 Task: Explore upcoming open houses in Seattle, Washington, to visit properties with a waterfront view.
Action: Mouse moved to (391, 241)
Screenshot: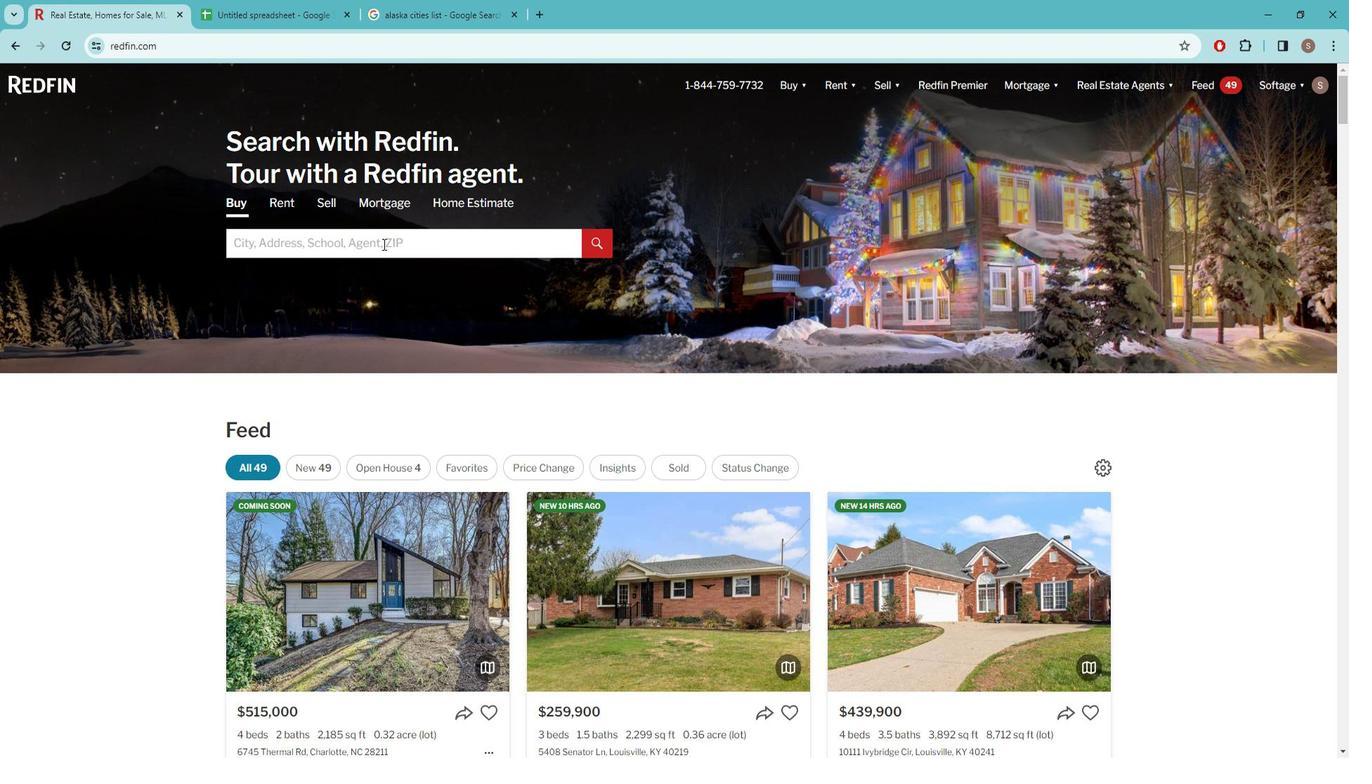 
Action: Mouse pressed left at (391, 241)
Screenshot: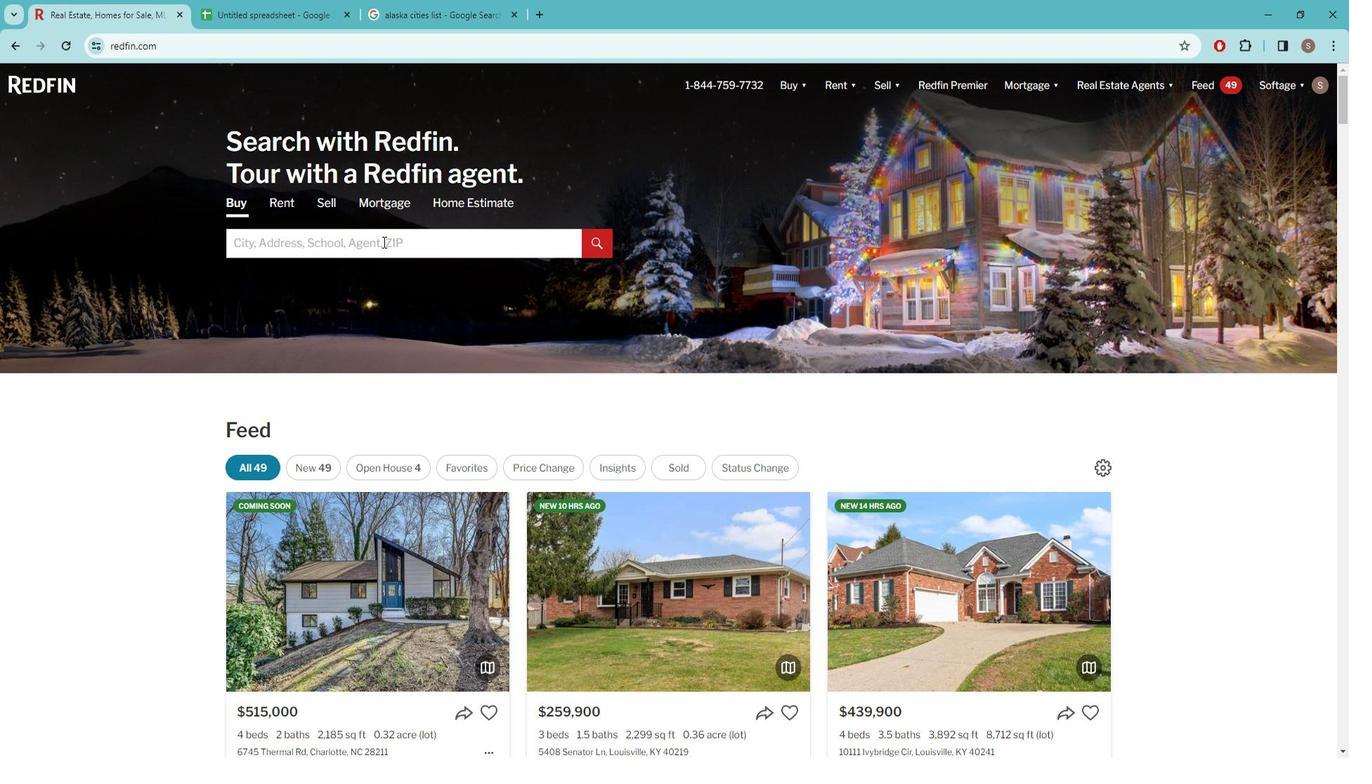 
Action: Key pressed s<Key.caps_lock>EATTLE
Screenshot: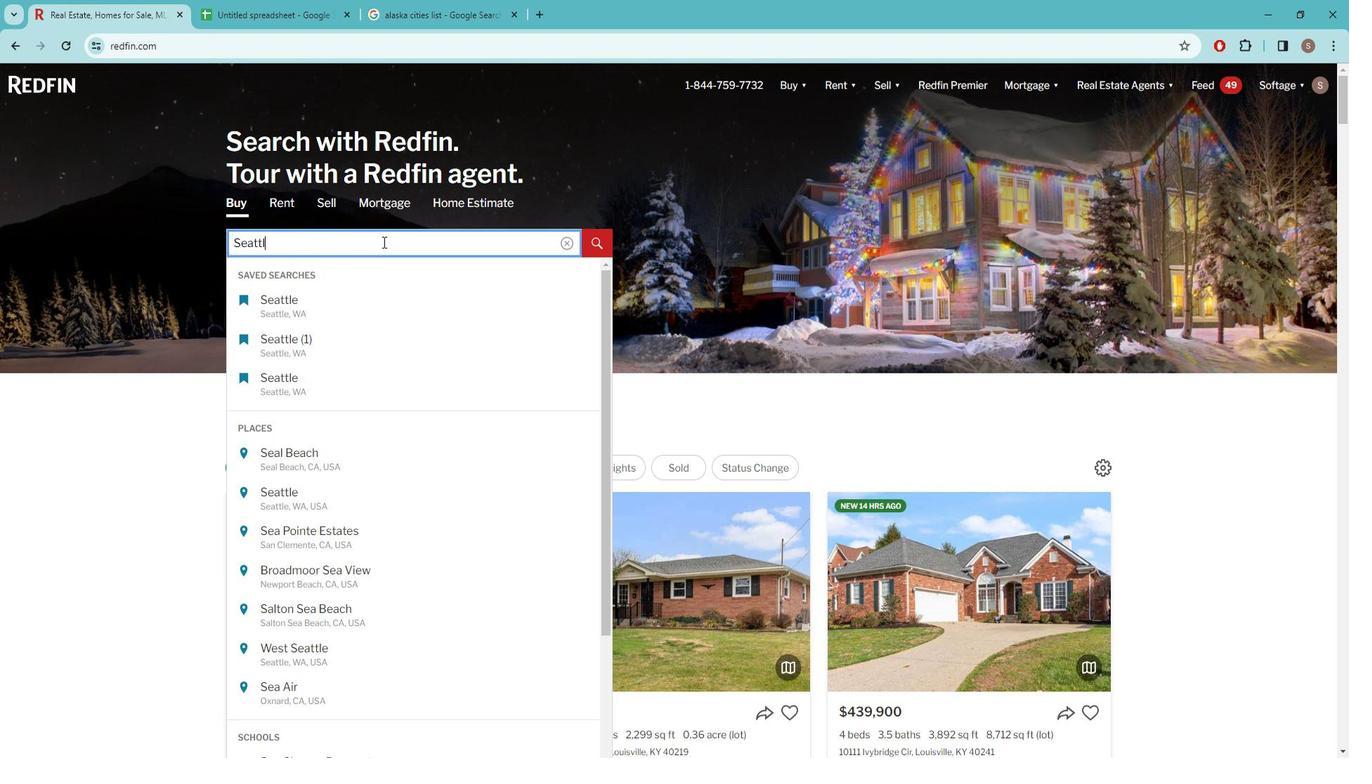 
Action: Mouse moved to (324, 300)
Screenshot: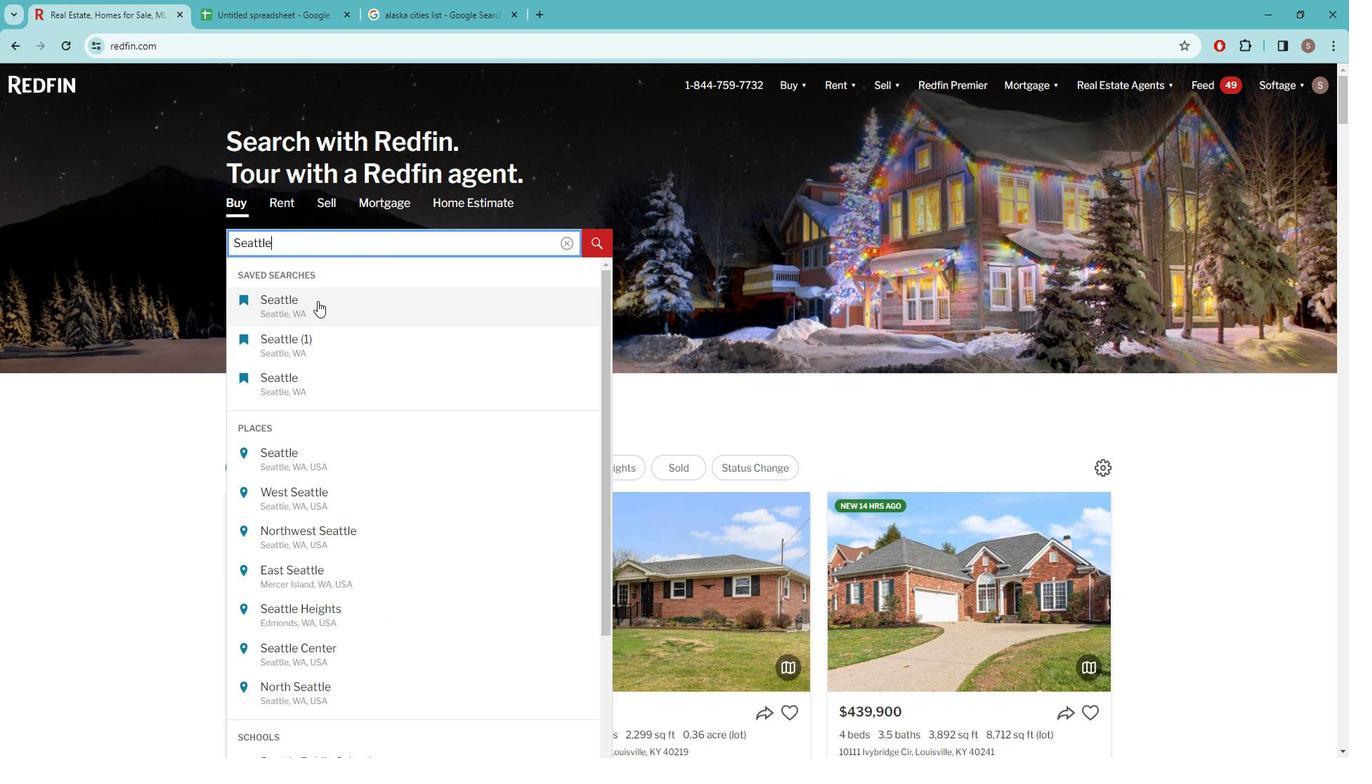 
Action: Mouse pressed left at (324, 300)
Screenshot: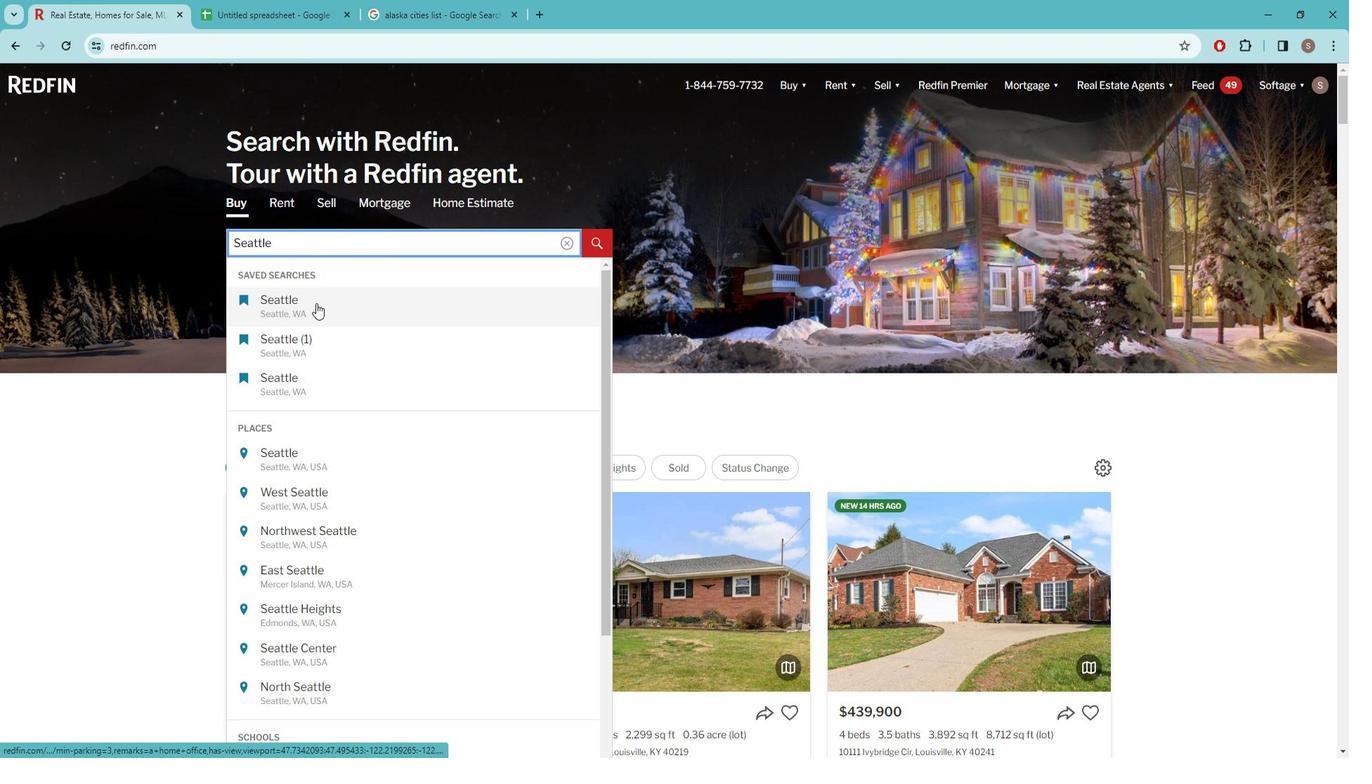 
Action: Mouse moved to (1188, 175)
Screenshot: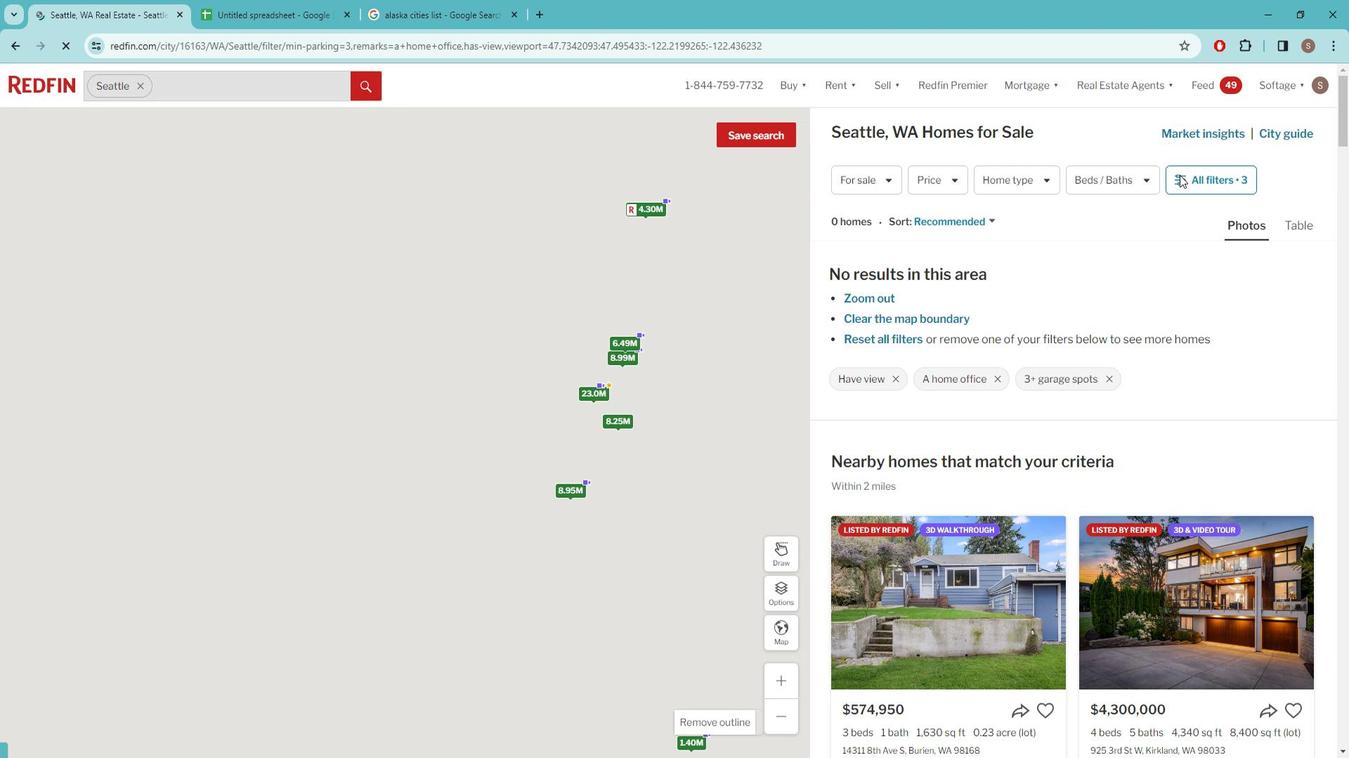 
Action: Mouse pressed left at (1188, 175)
Screenshot: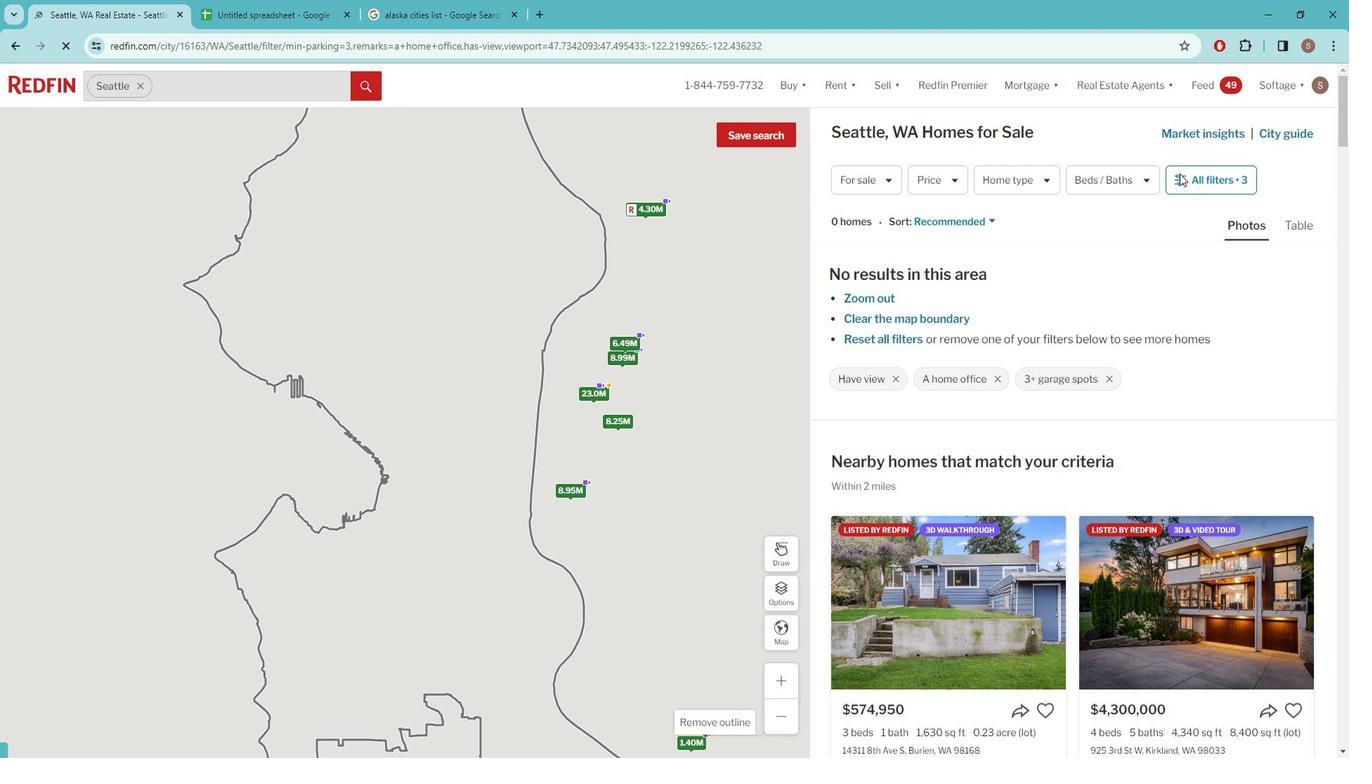 
Action: Mouse pressed left at (1188, 175)
Screenshot: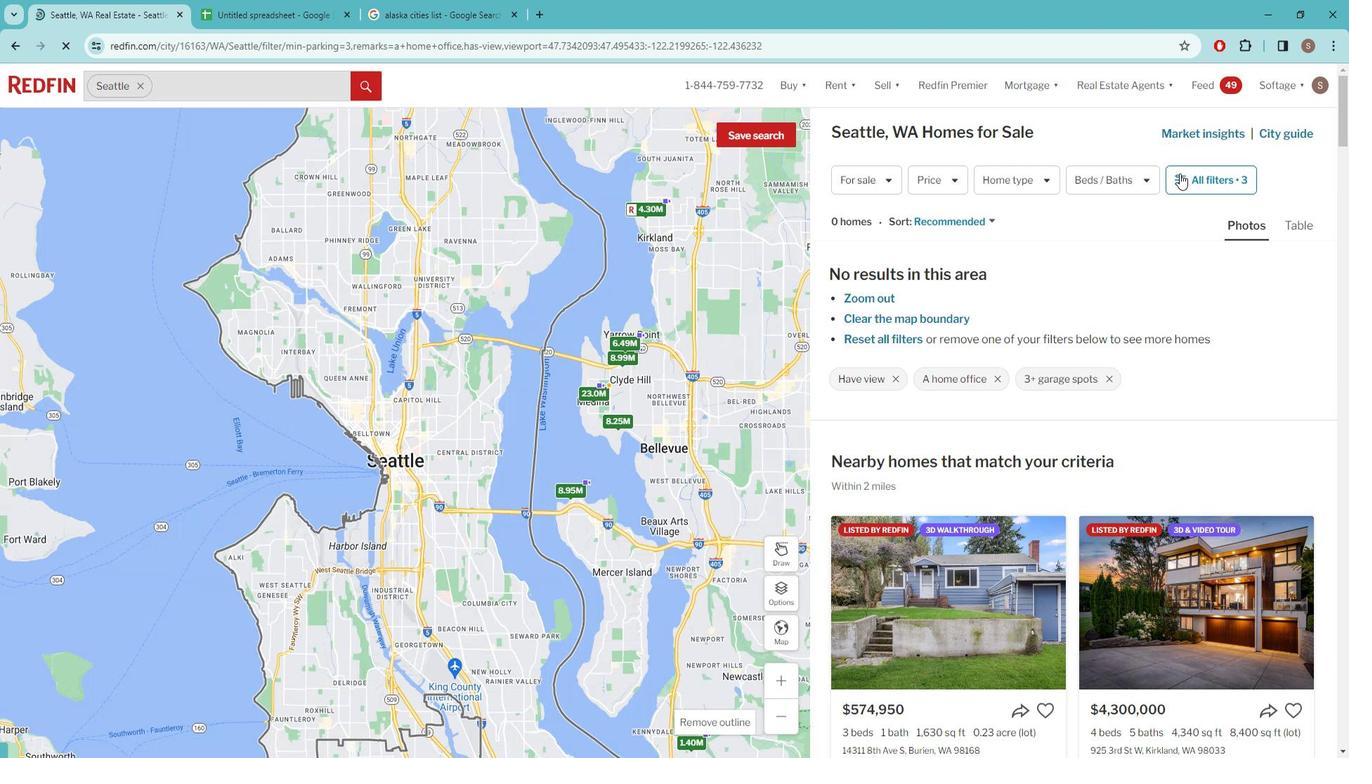 
Action: Mouse pressed left at (1188, 175)
Screenshot: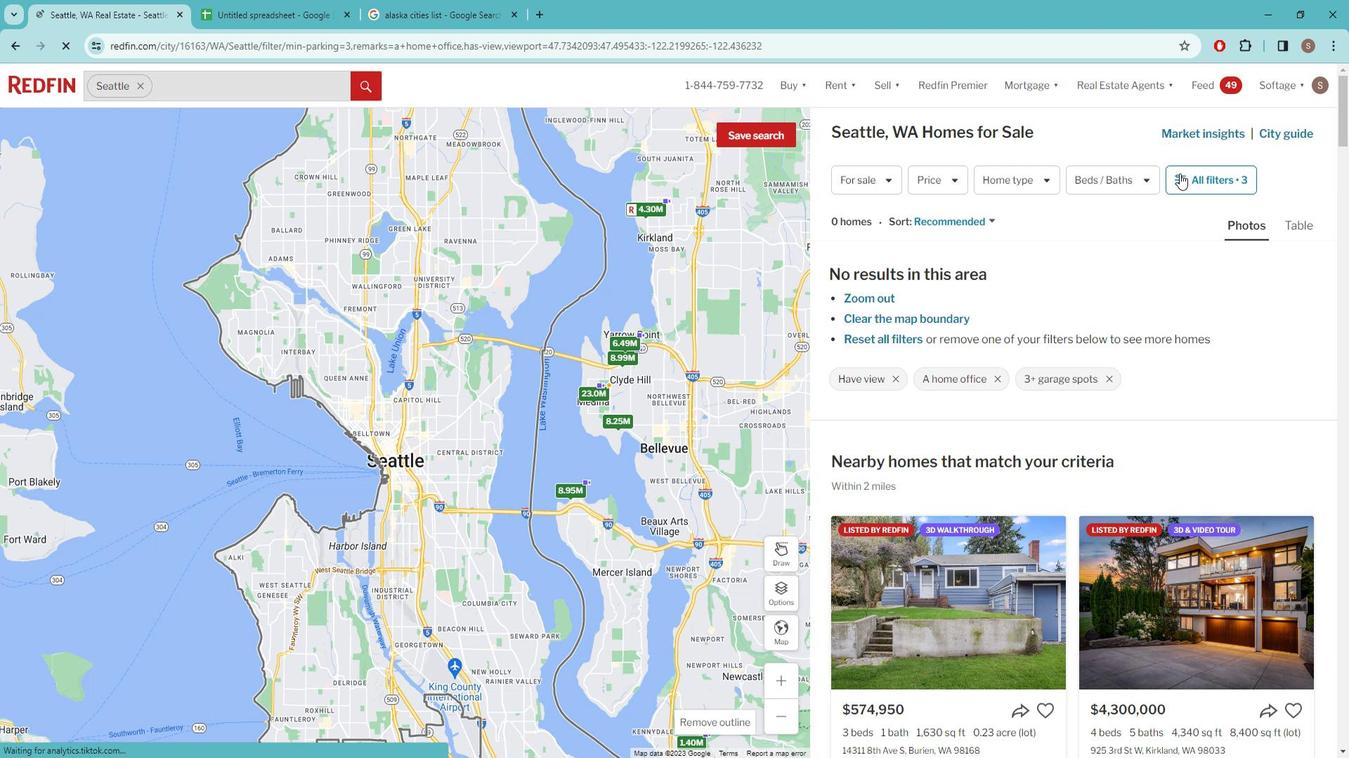 
Action: Mouse moved to (1200, 175)
Screenshot: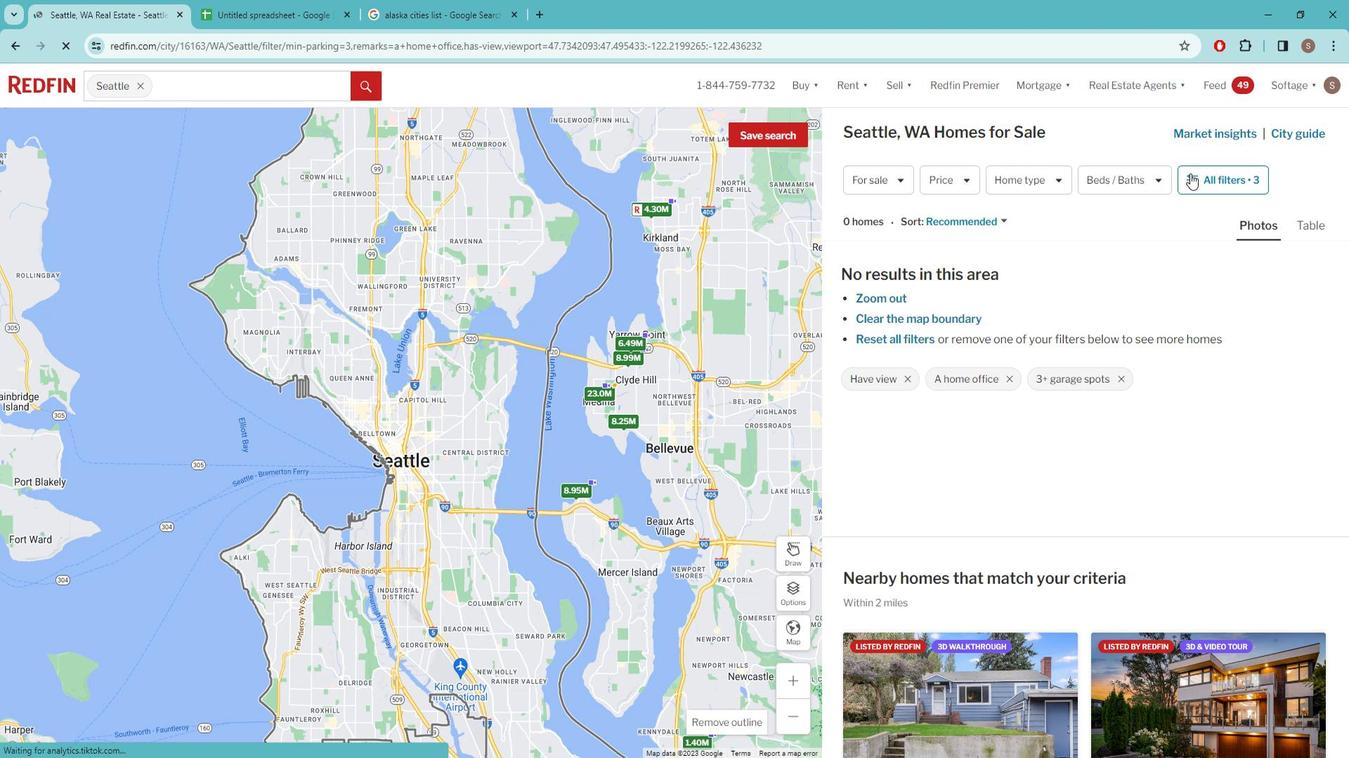 
Action: Mouse pressed left at (1200, 175)
Screenshot: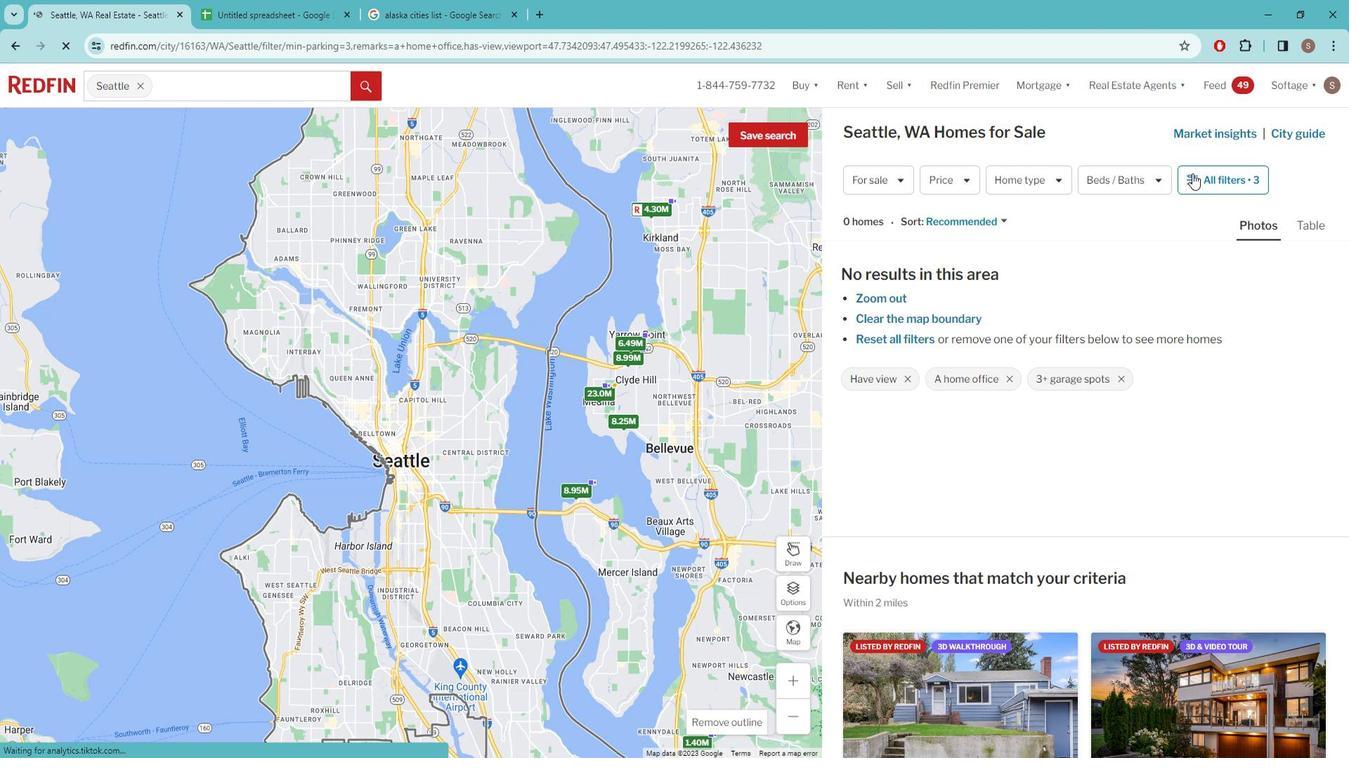 
Action: Mouse pressed left at (1200, 175)
Screenshot: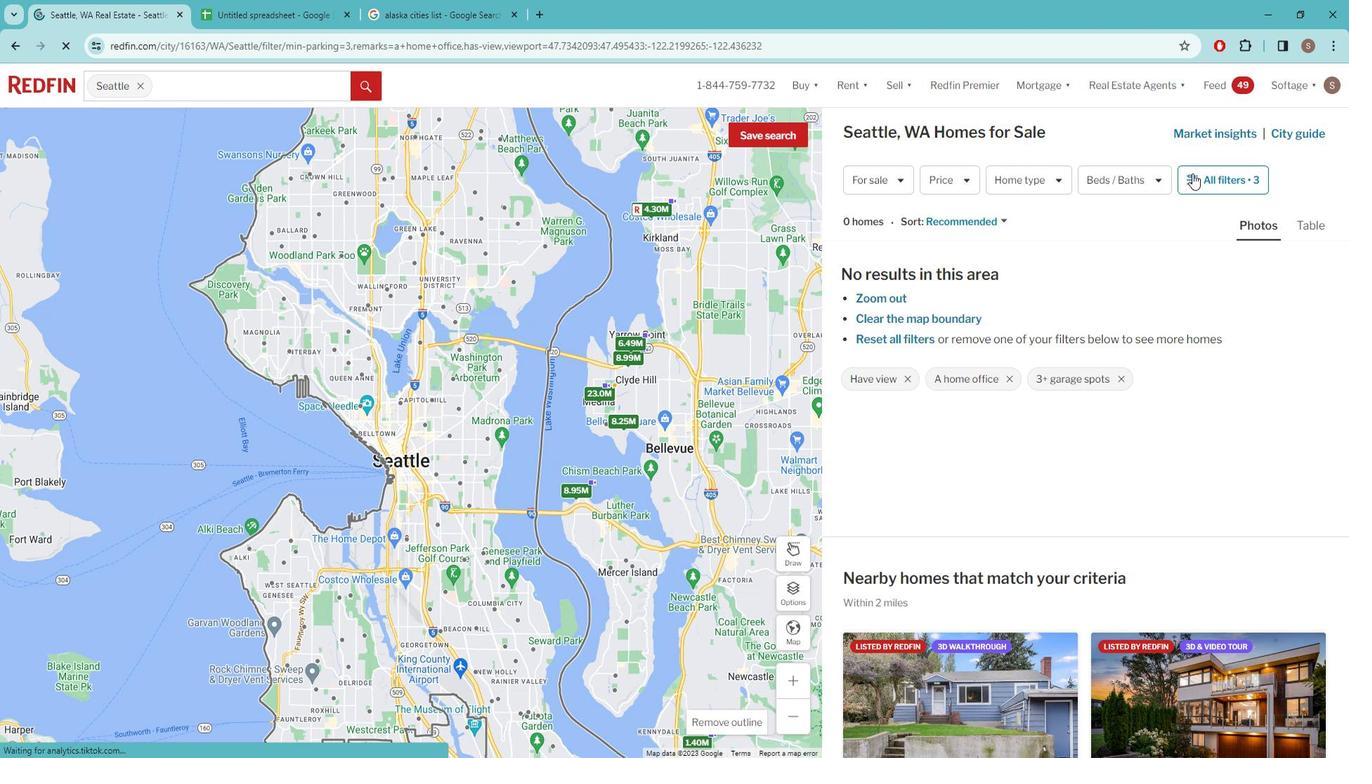 
Action: Mouse moved to (934, 710)
Screenshot: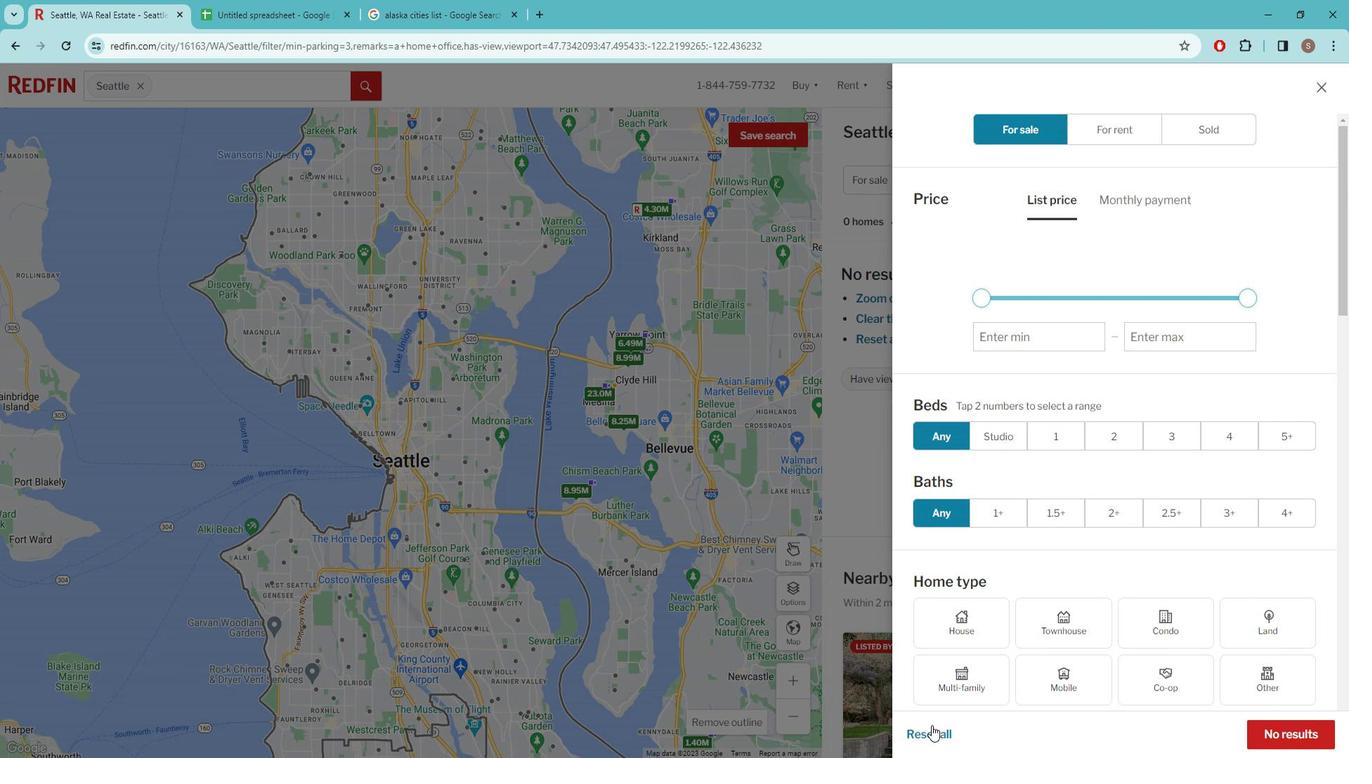
Action: Mouse pressed left at (934, 710)
Screenshot: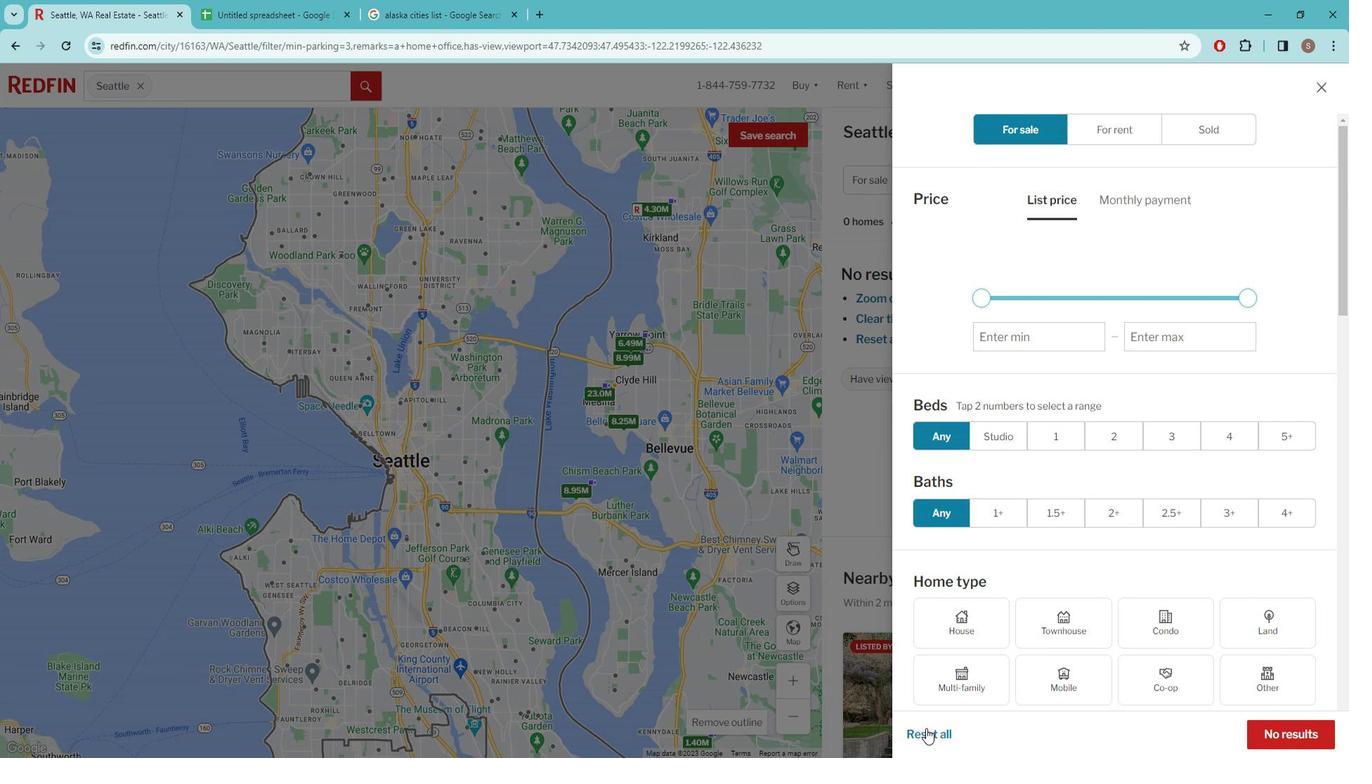 
Action: Mouse moved to (1020, 430)
Screenshot: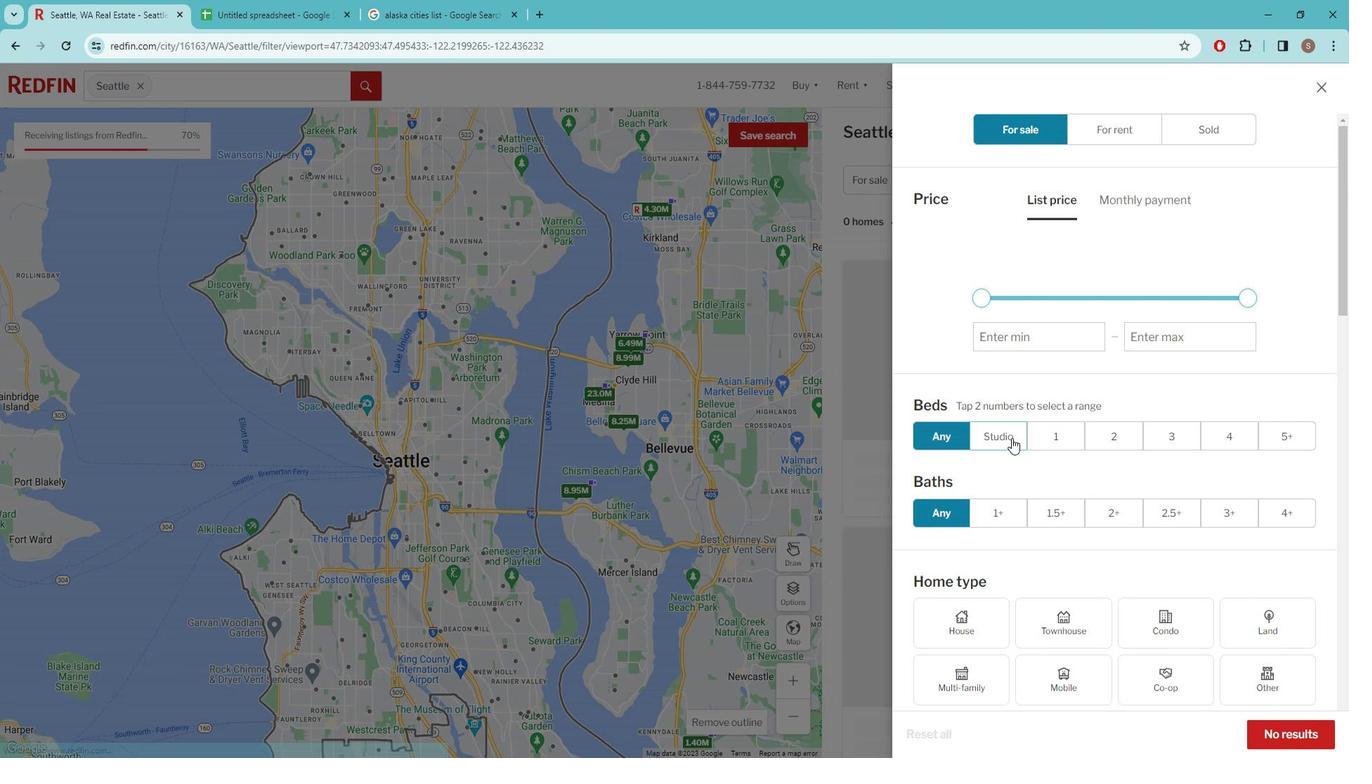 
Action: Mouse scrolled (1020, 430) with delta (0, 0)
Screenshot: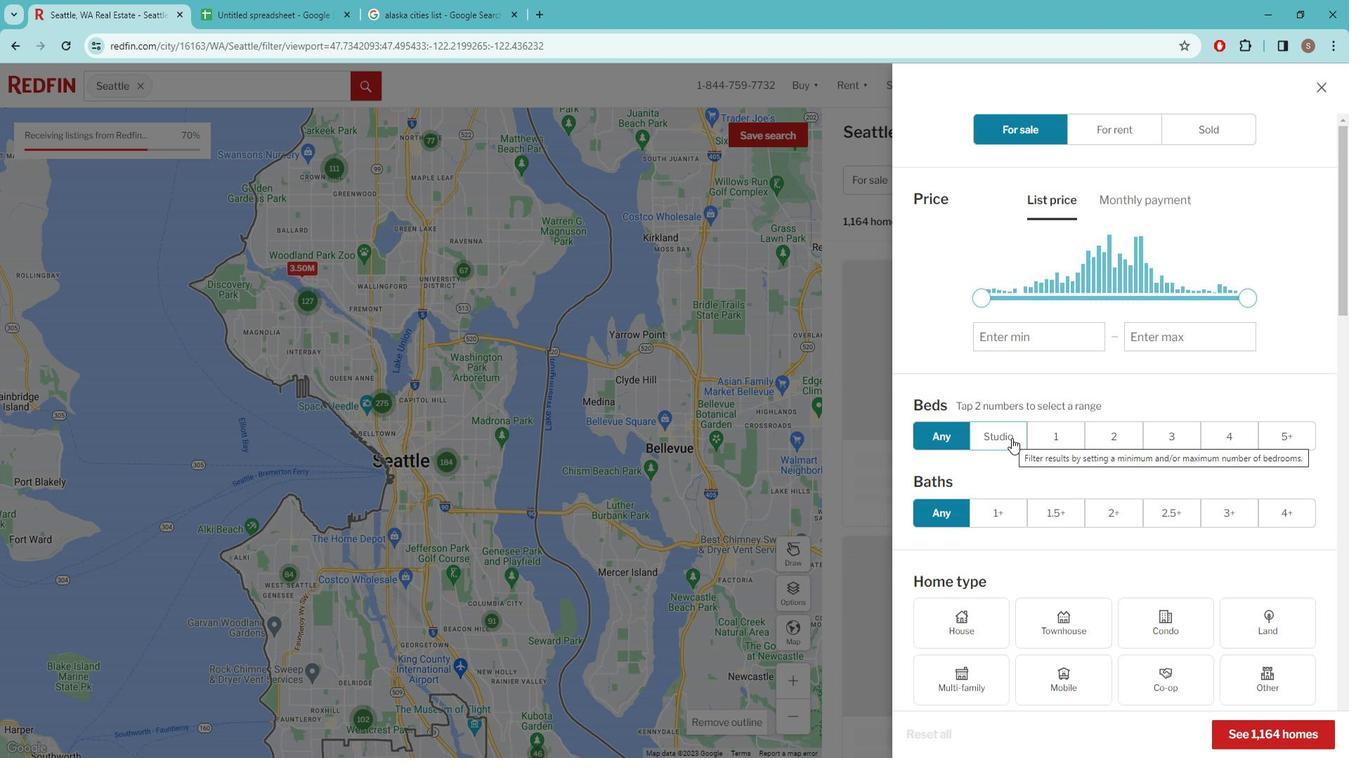 
Action: Mouse scrolled (1020, 430) with delta (0, 0)
Screenshot: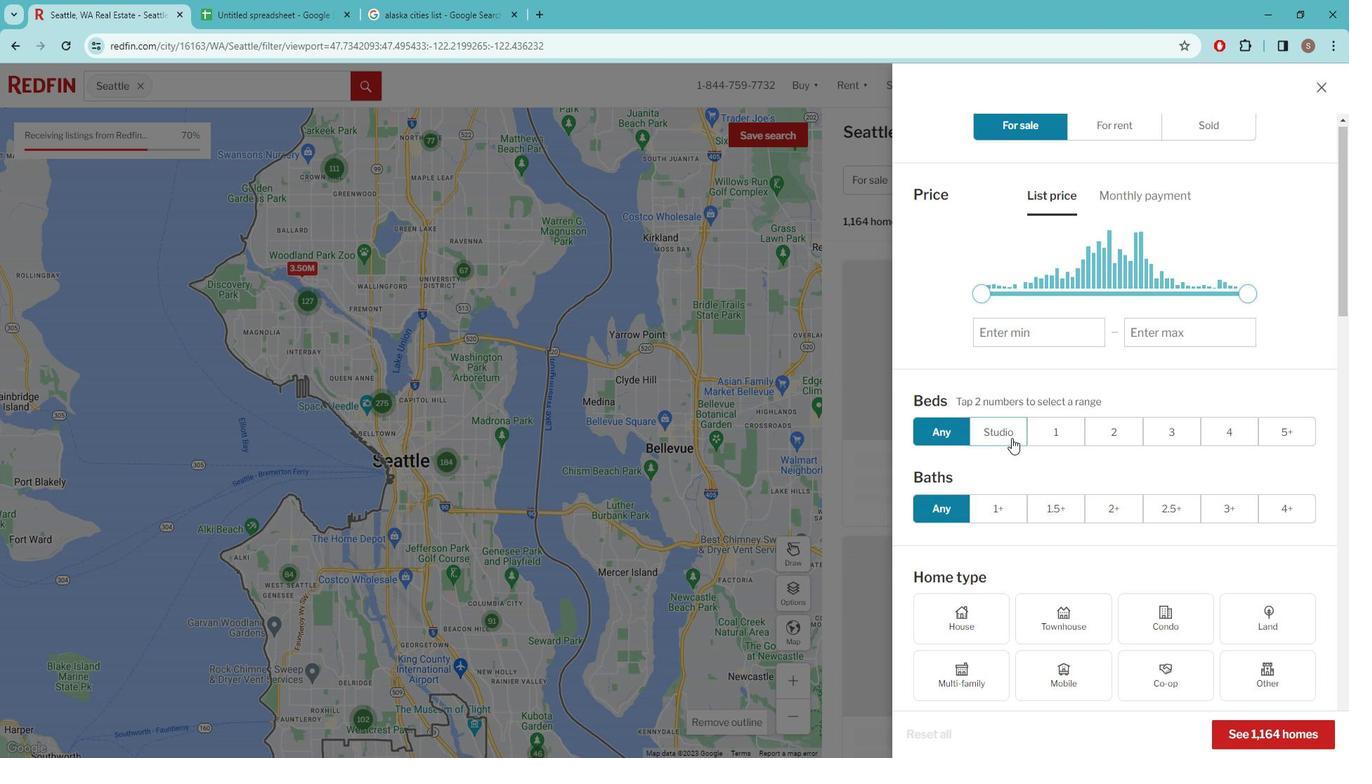 
Action: Mouse scrolled (1020, 430) with delta (0, 0)
Screenshot: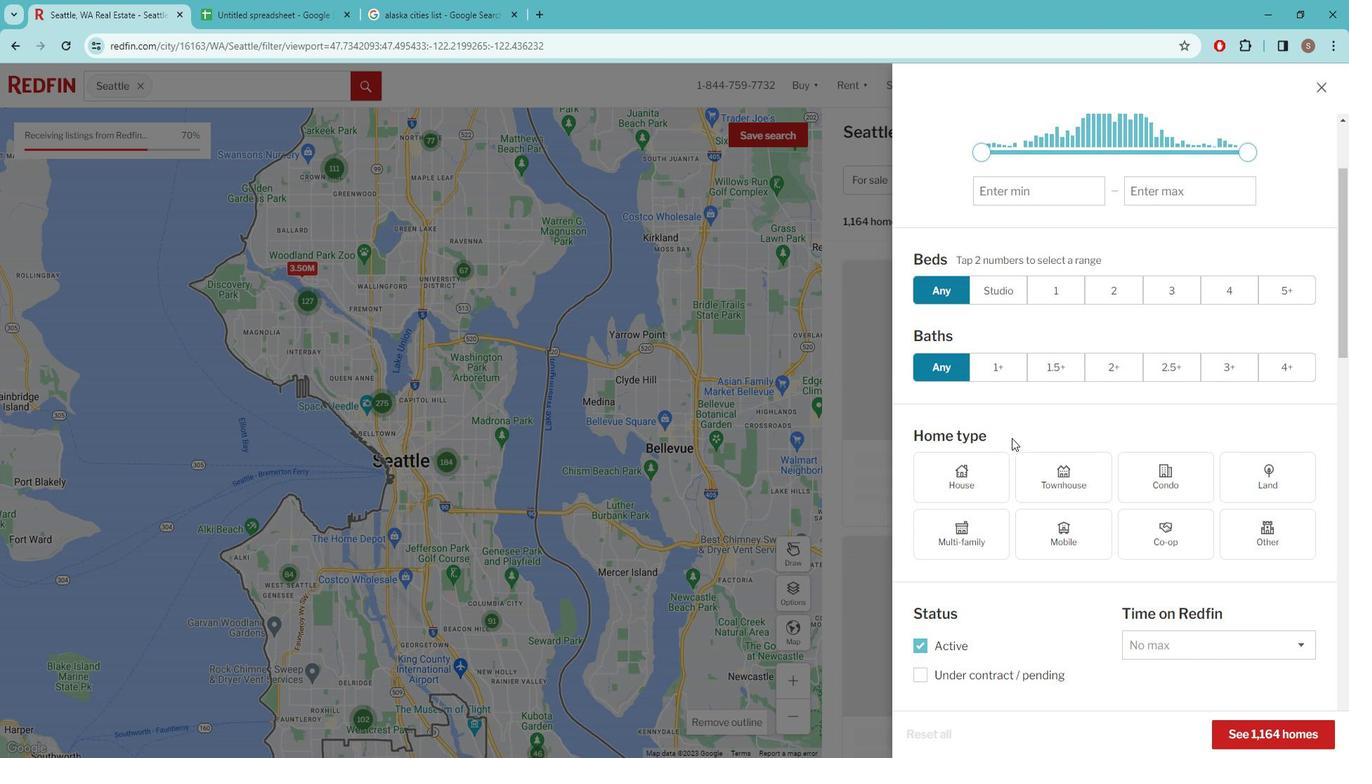 
Action: Mouse scrolled (1020, 430) with delta (0, 0)
Screenshot: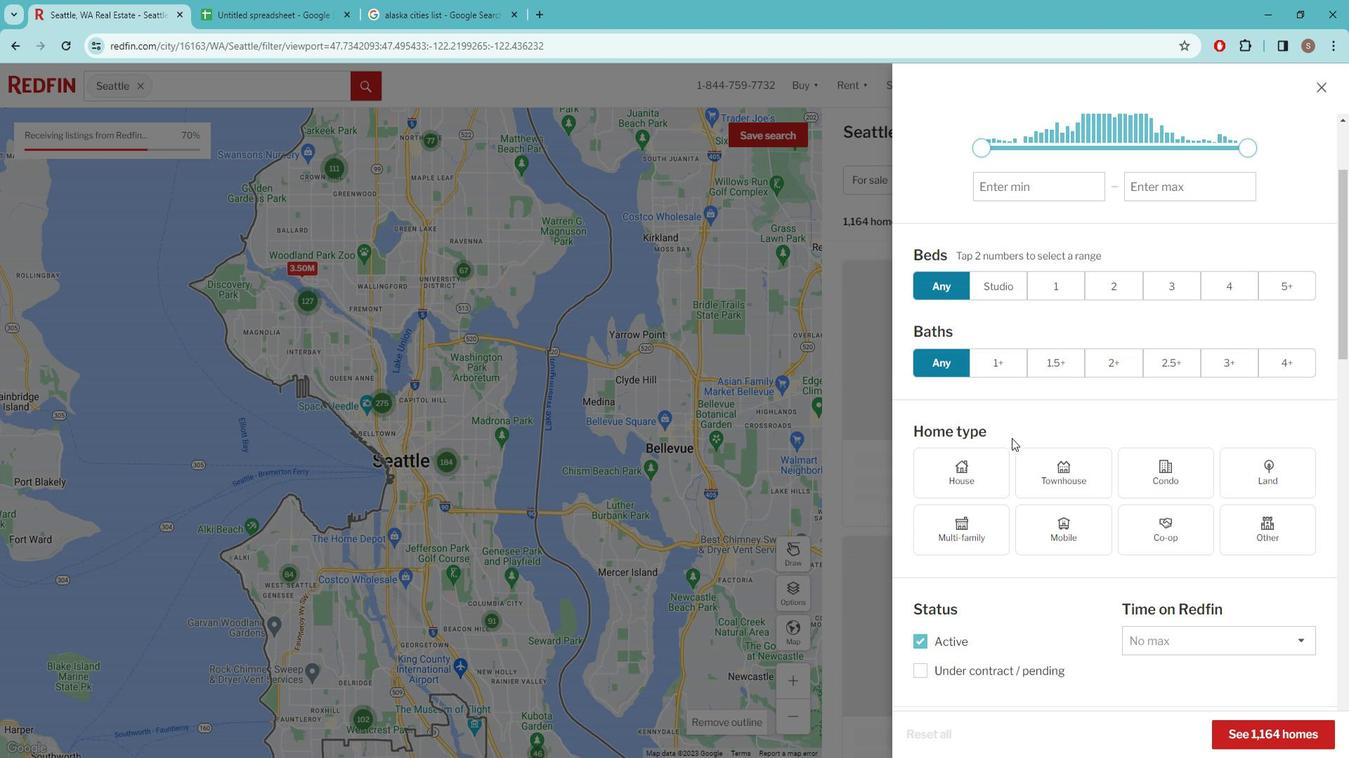 
Action: Mouse moved to (1006, 477)
Screenshot: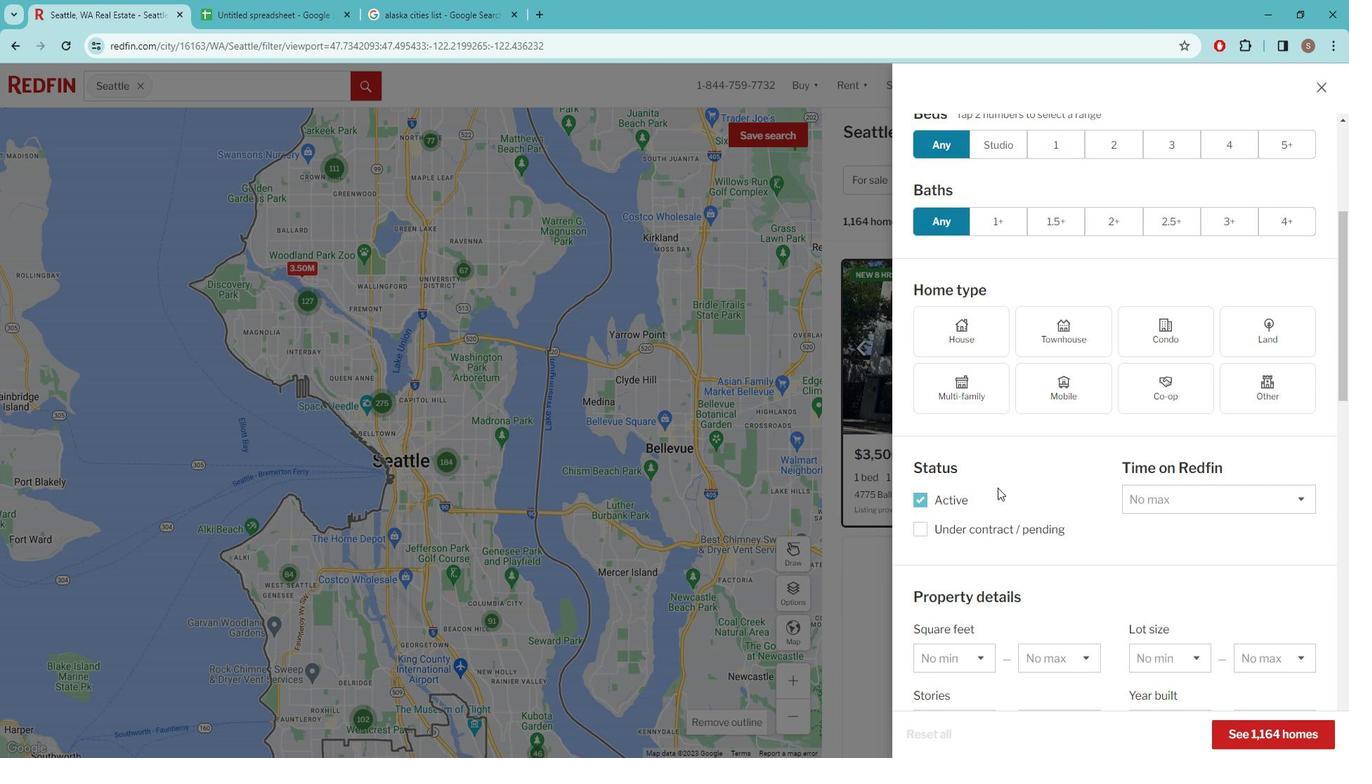 
Action: Mouse scrolled (1006, 477) with delta (0, 0)
Screenshot: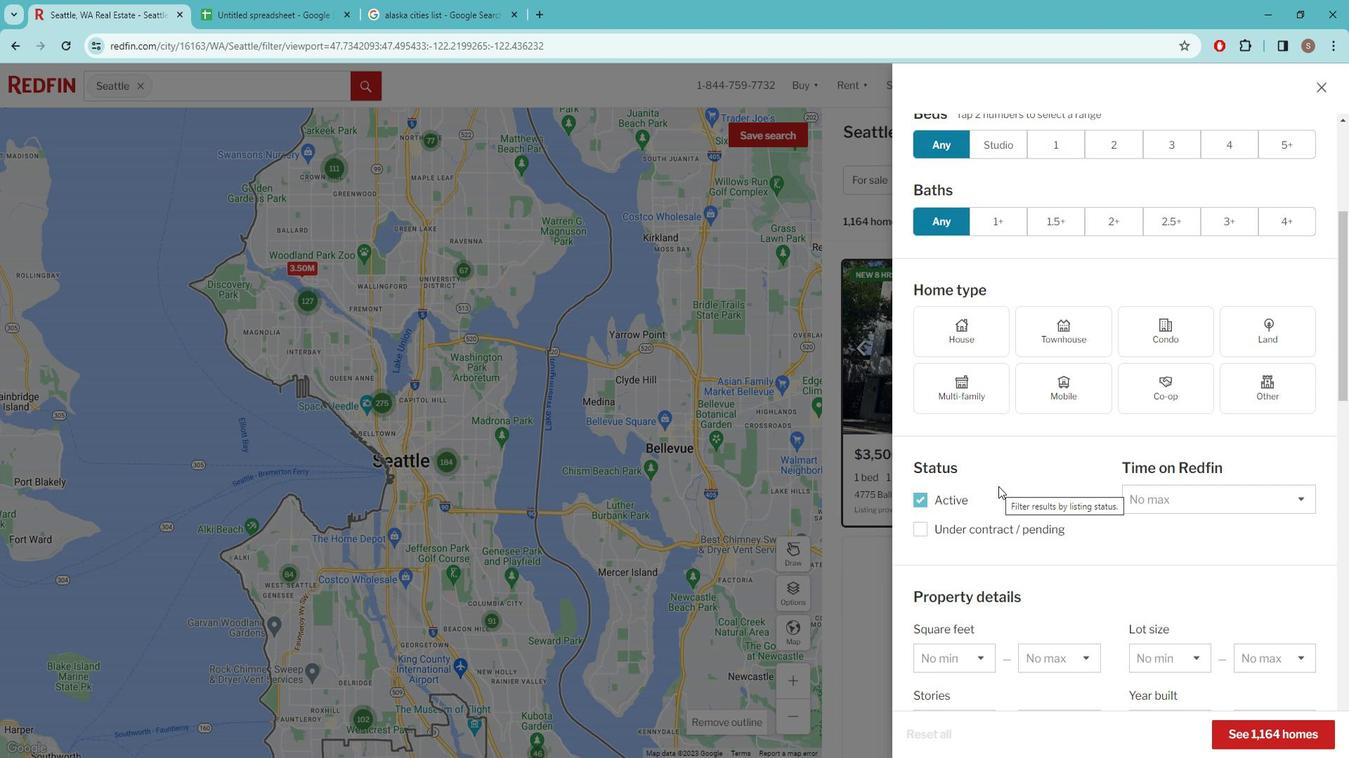 
Action: Mouse scrolled (1006, 477) with delta (0, 0)
Screenshot: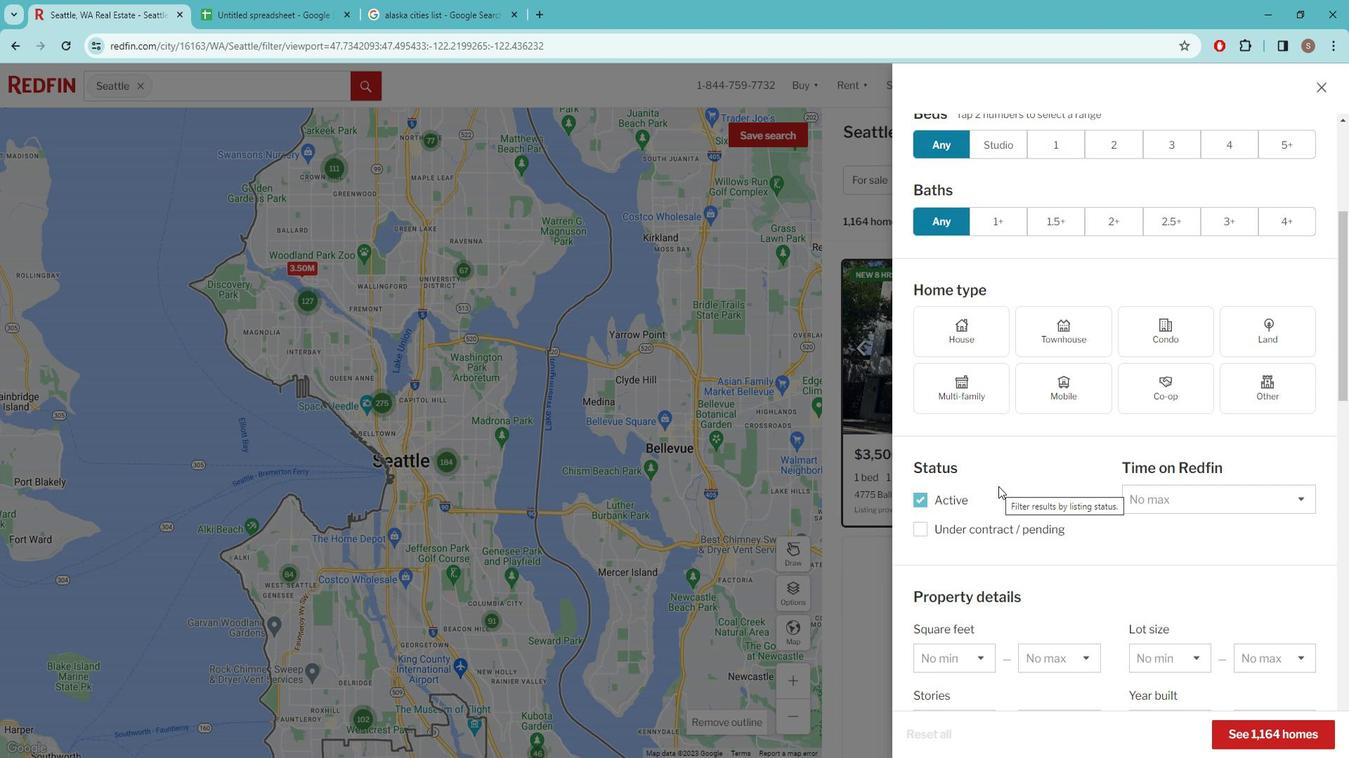 
Action: Mouse scrolled (1006, 477) with delta (0, 0)
Screenshot: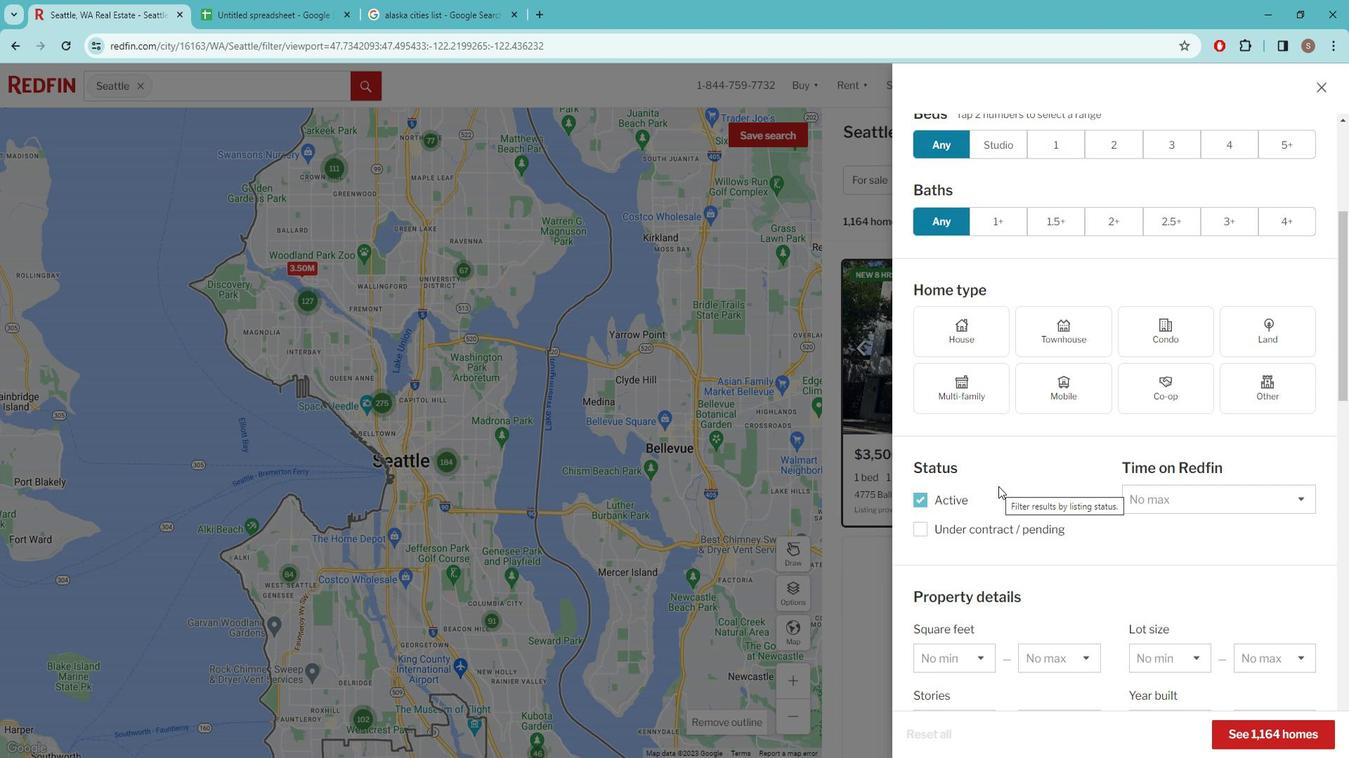 
Action: Mouse scrolled (1006, 477) with delta (0, 0)
Screenshot: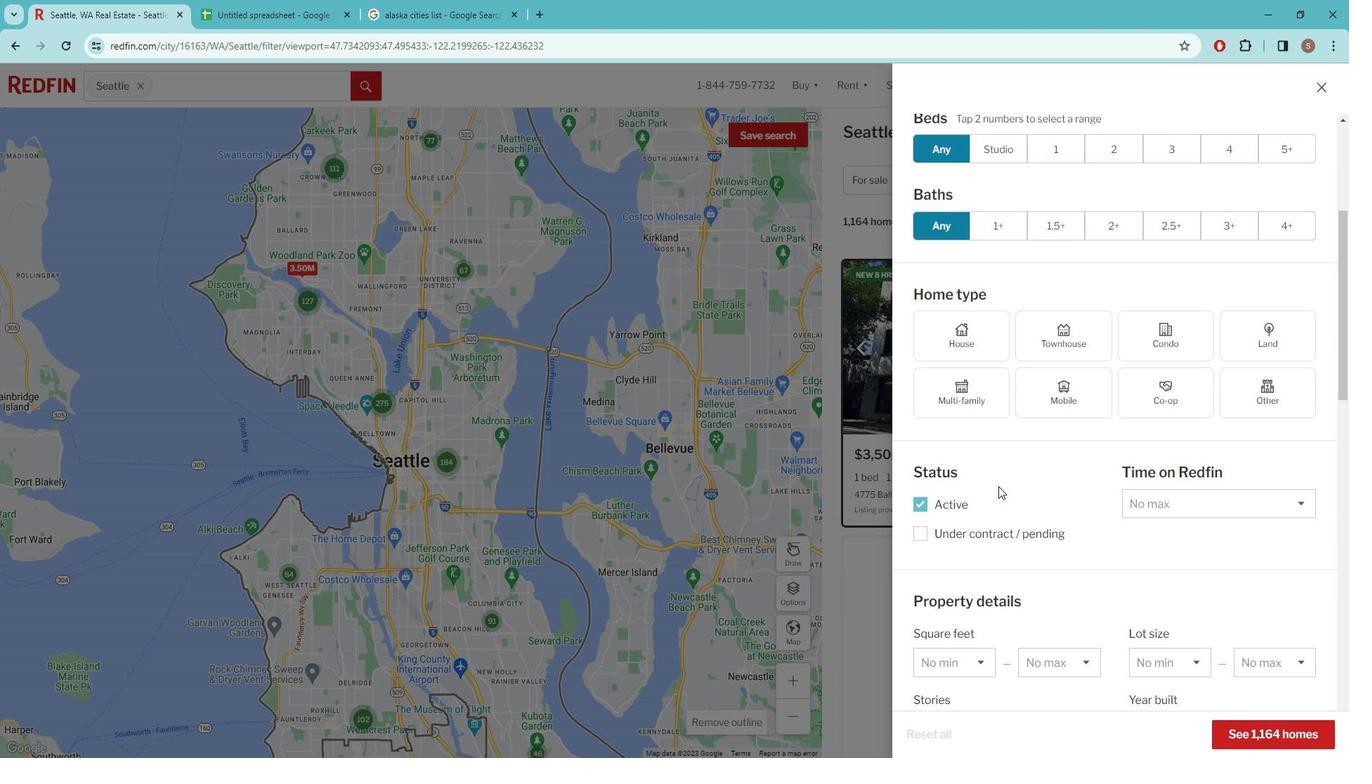 
Action: Mouse scrolled (1006, 477) with delta (0, 0)
Screenshot: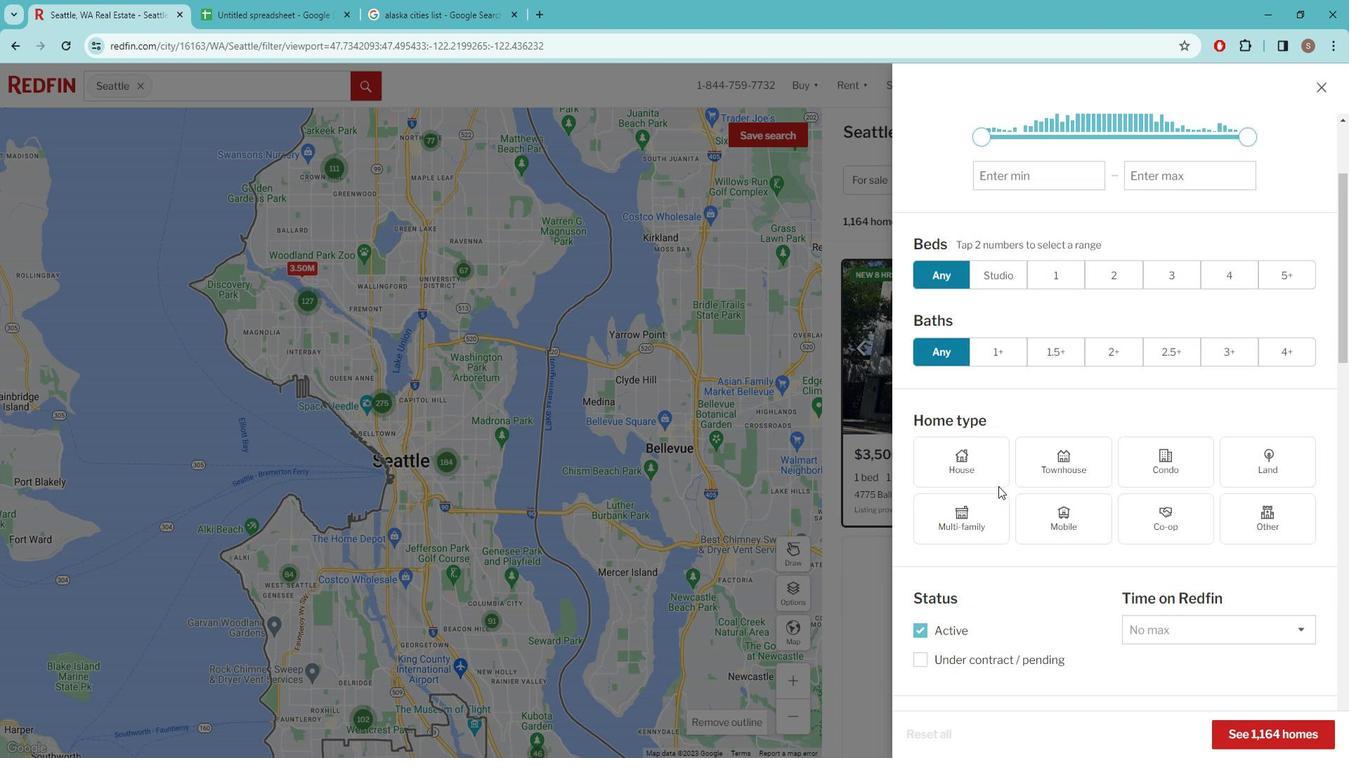 
Action: Mouse scrolled (1006, 477) with delta (0, 0)
Screenshot: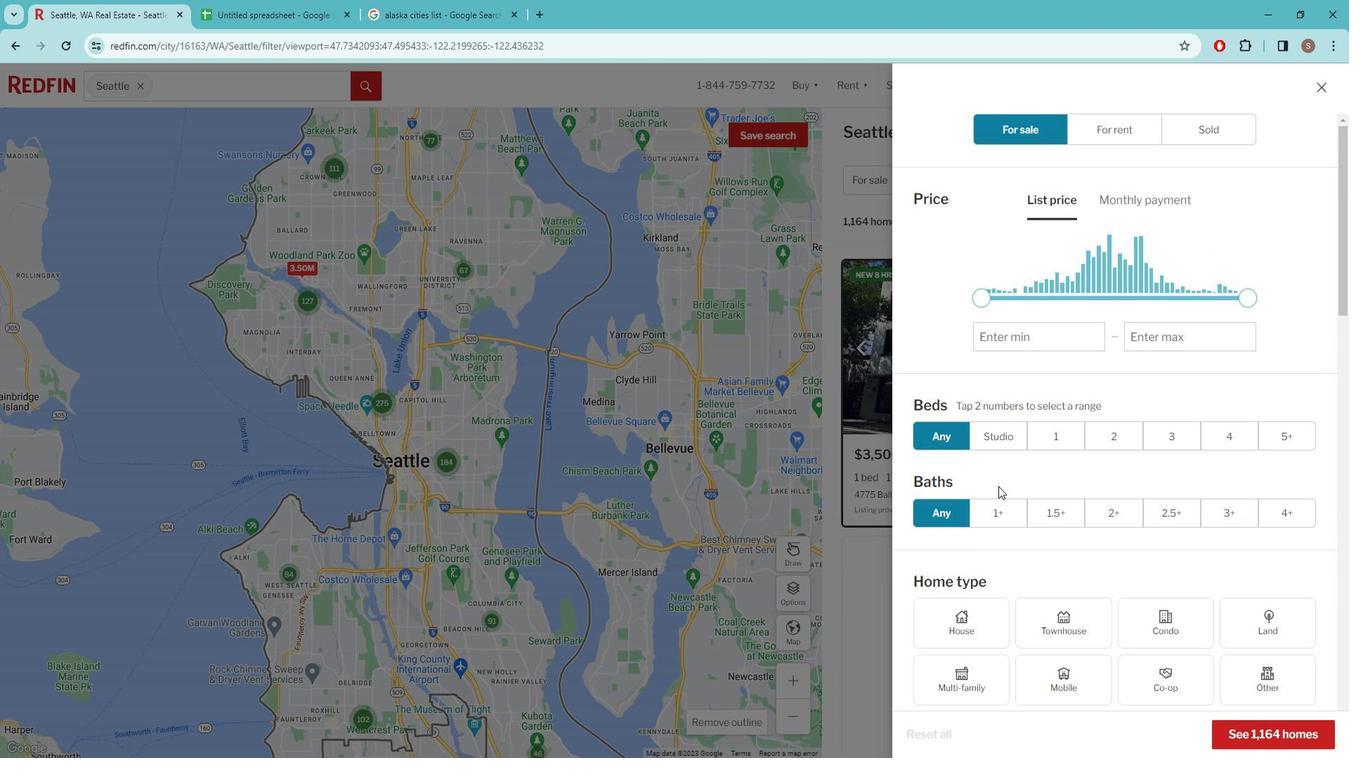
Action: Mouse scrolled (1006, 476) with delta (0, 0)
Screenshot: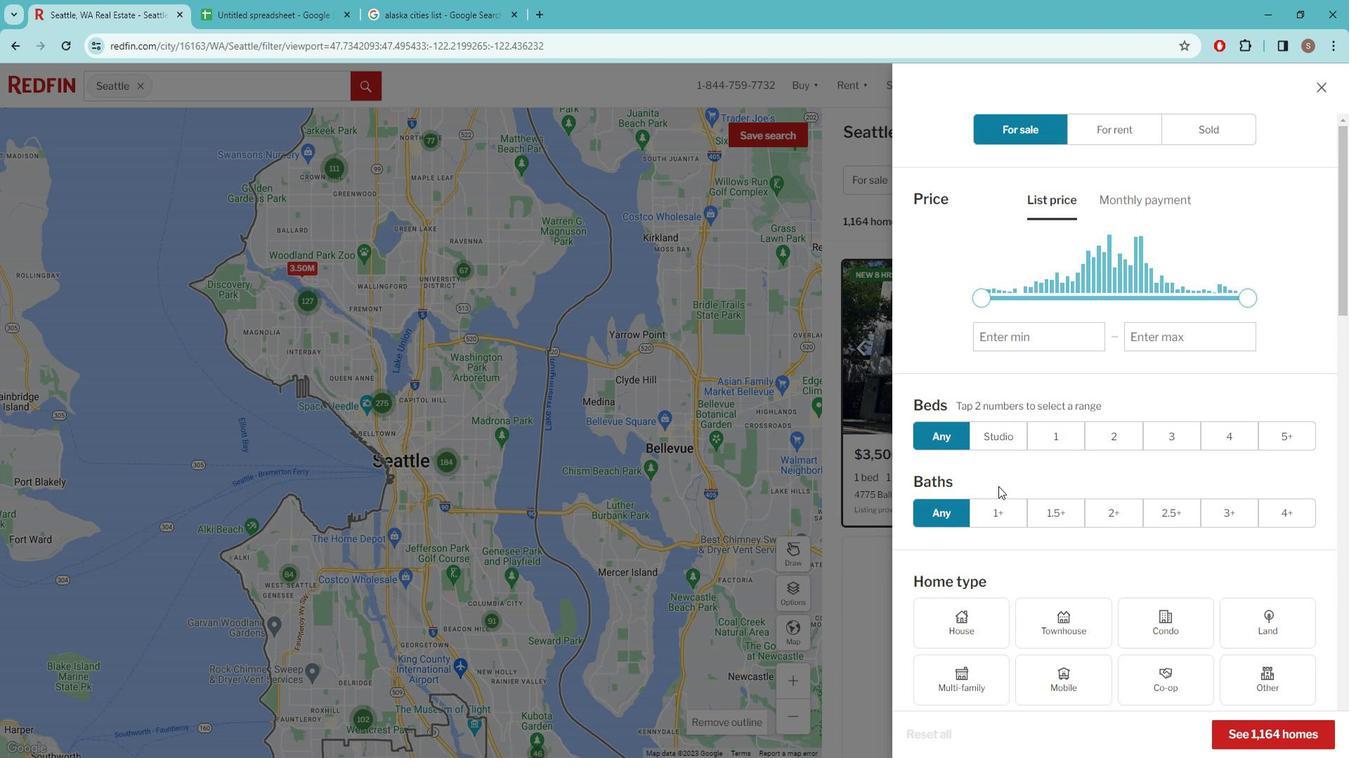 
Action: Mouse scrolled (1006, 476) with delta (0, 0)
Screenshot: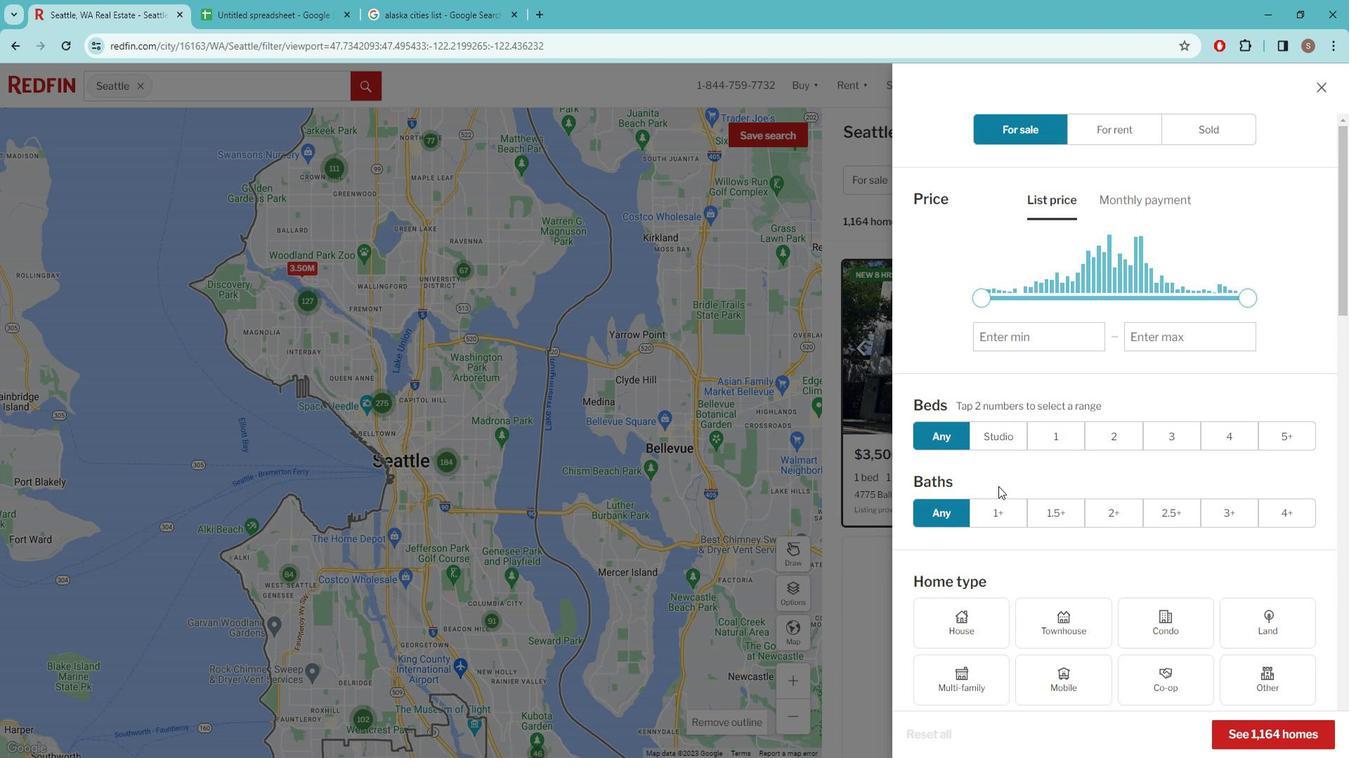 
Action: Mouse scrolled (1006, 476) with delta (0, 0)
Screenshot: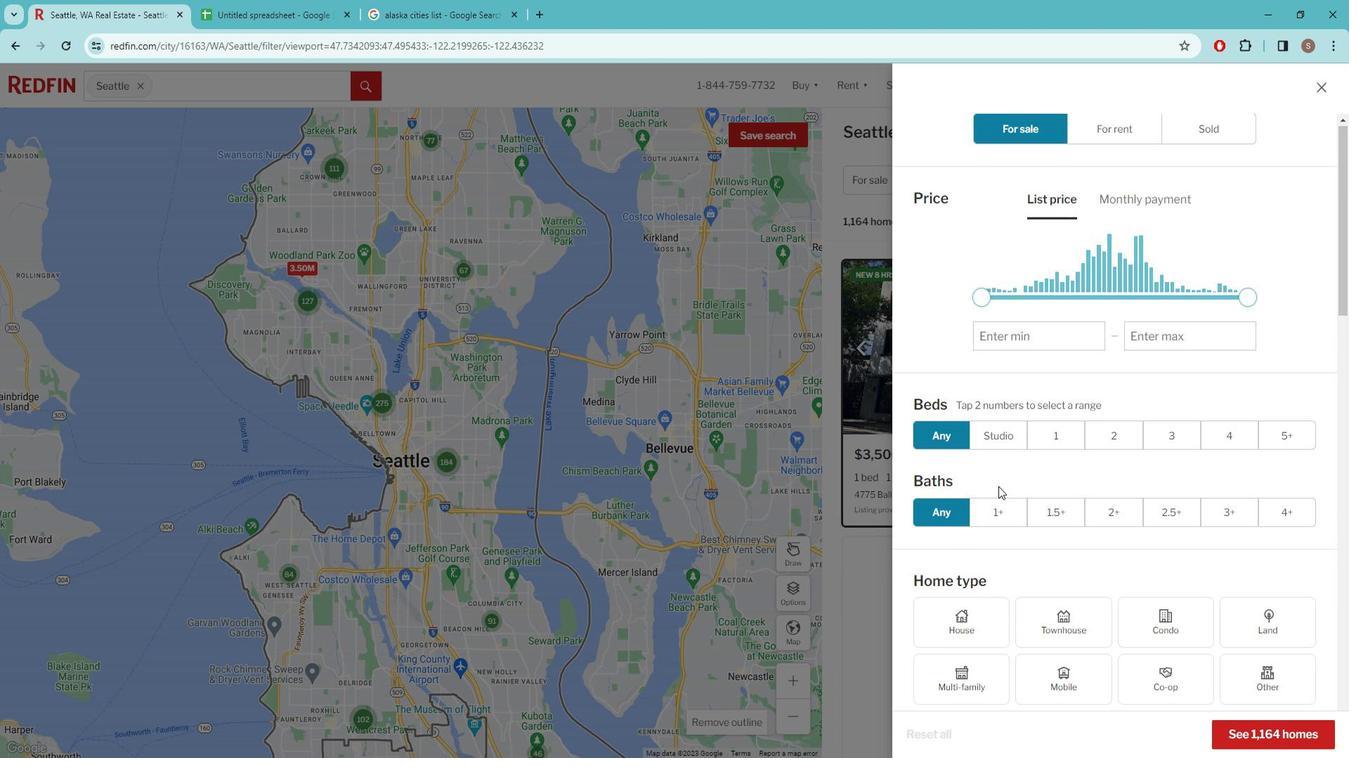 
Action: Mouse scrolled (1006, 476) with delta (0, 0)
Screenshot: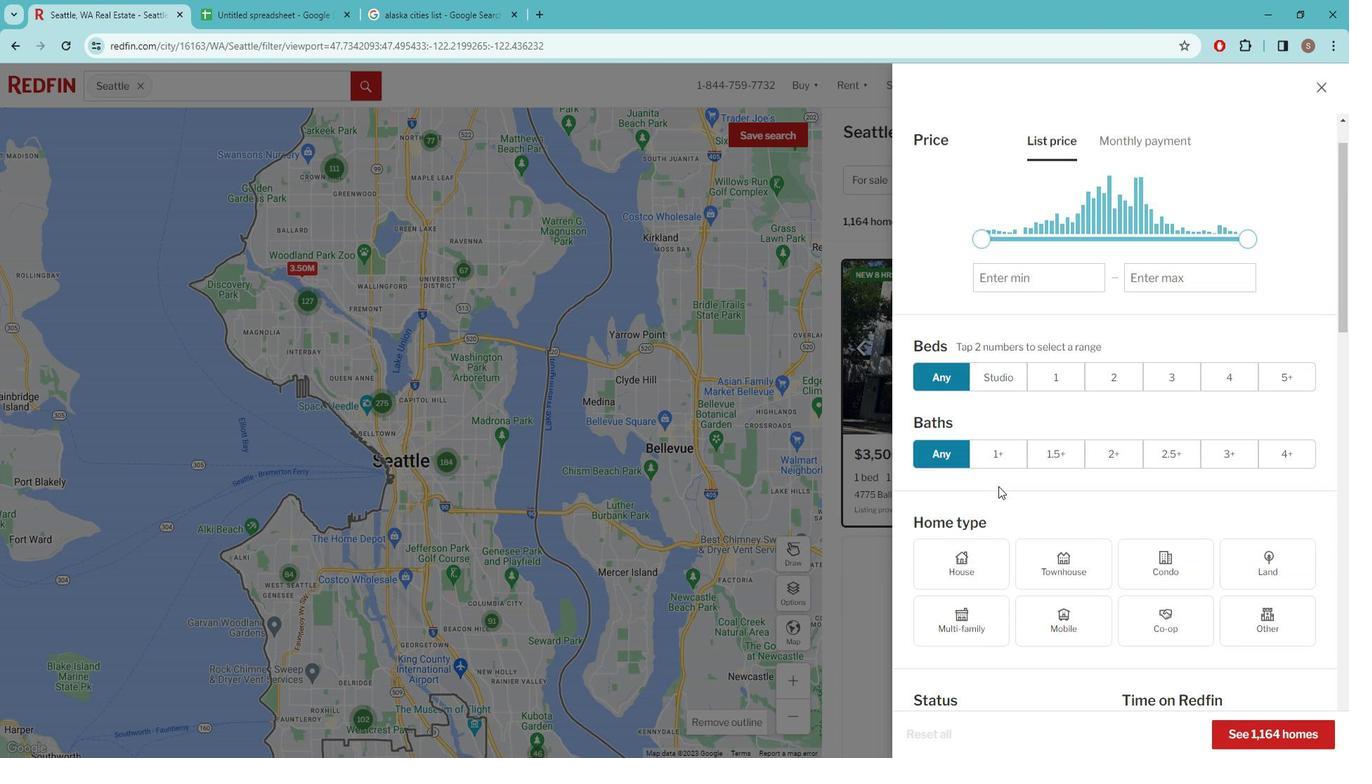 
Action: Mouse moved to (1016, 475)
Screenshot: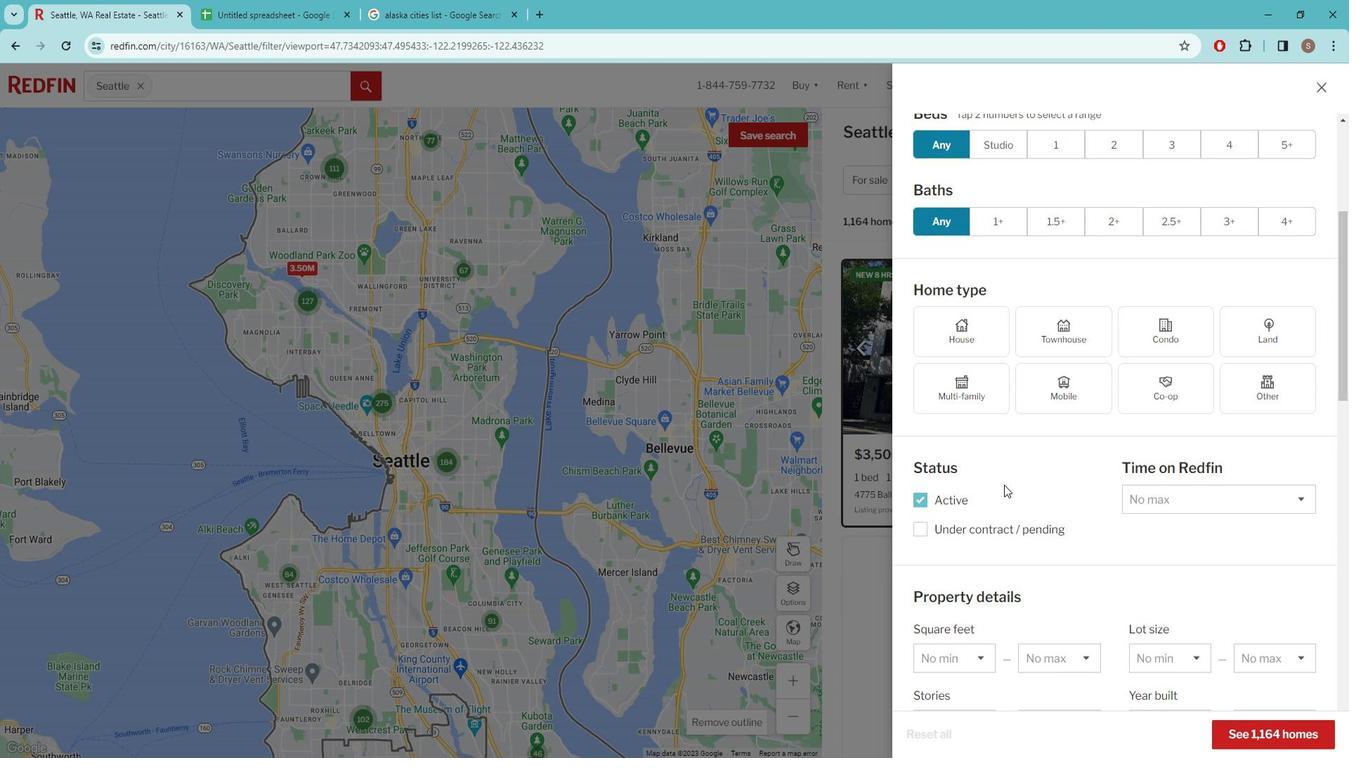 
Action: Mouse scrolled (1016, 474) with delta (0, 0)
Screenshot: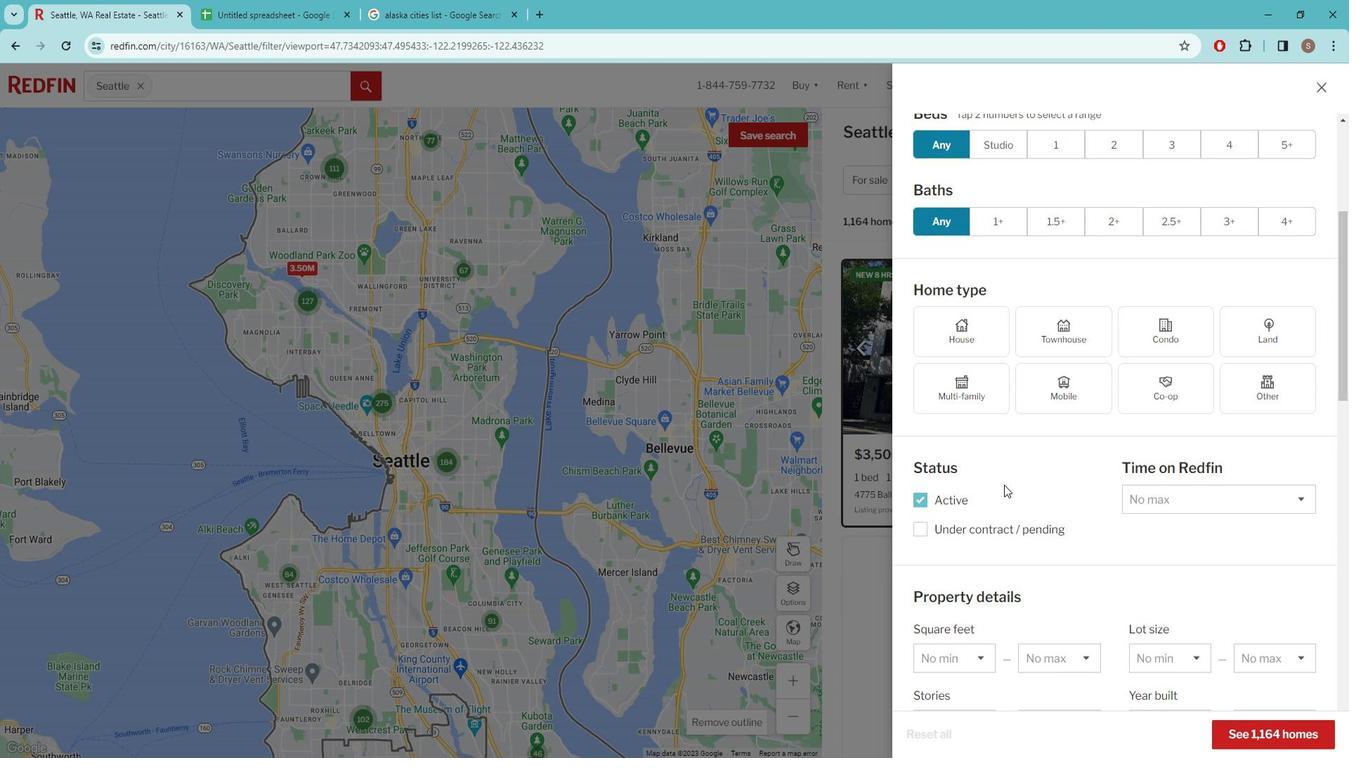 
Action: Mouse moved to (1017, 474)
Screenshot: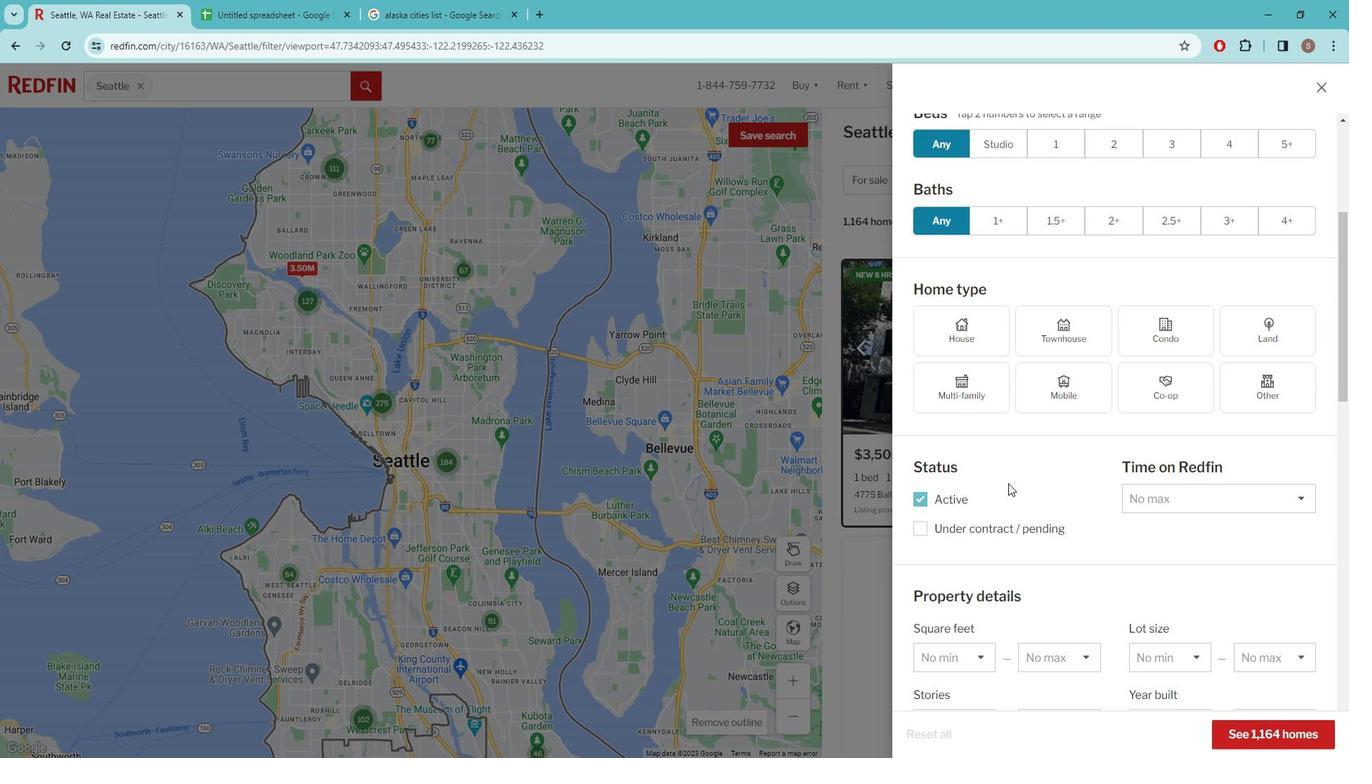 
Action: Mouse scrolled (1017, 473) with delta (0, 0)
Screenshot: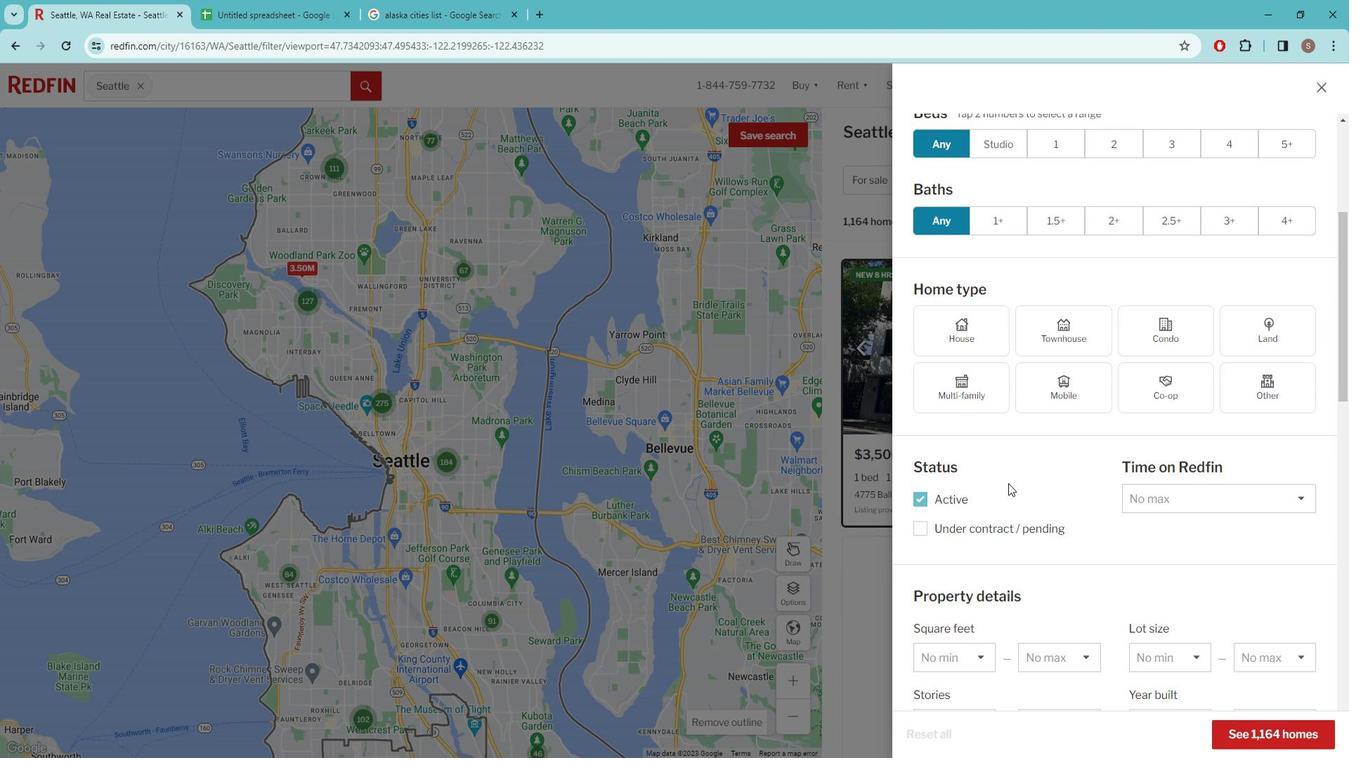 
Action: Mouse moved to (1052, 451)
Screenshot: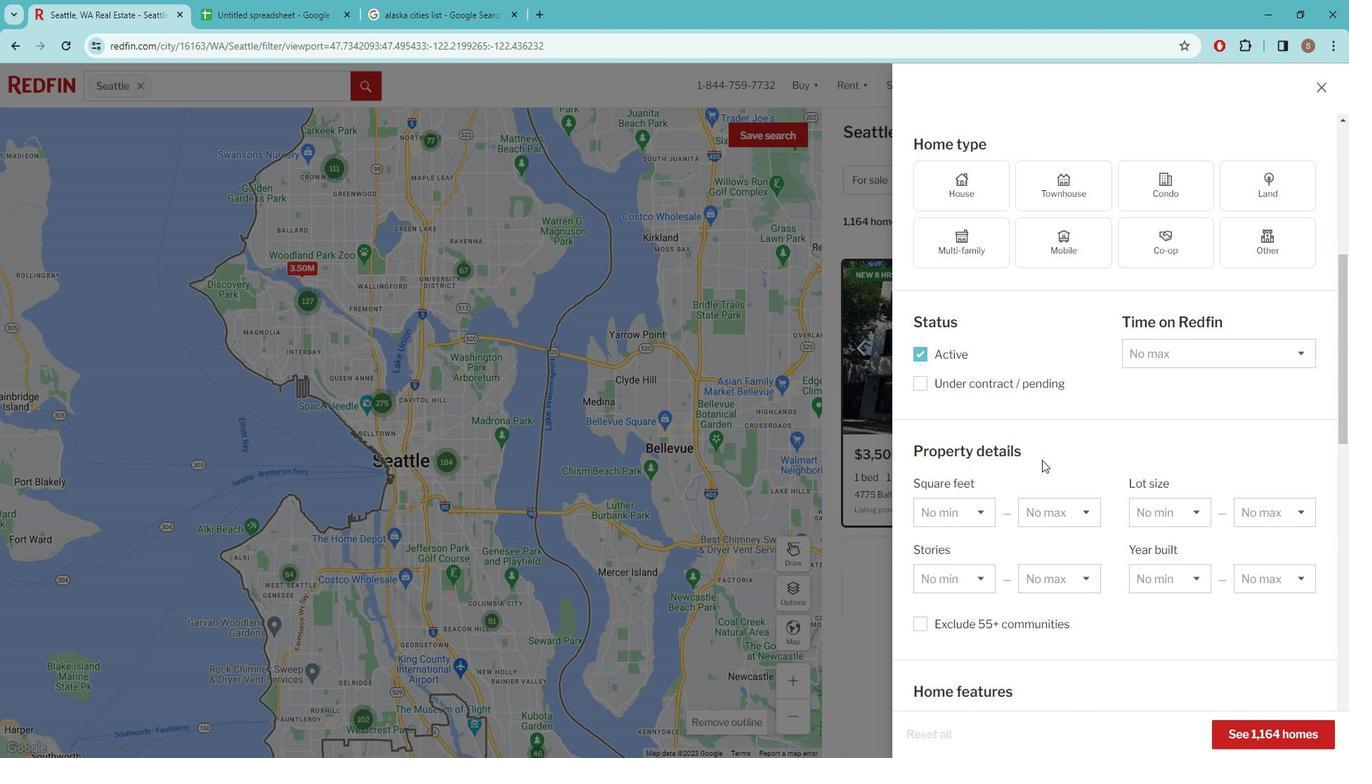 
Action: Mouse scrolled (1052, 450) with delta (0, 0)
Screenshot: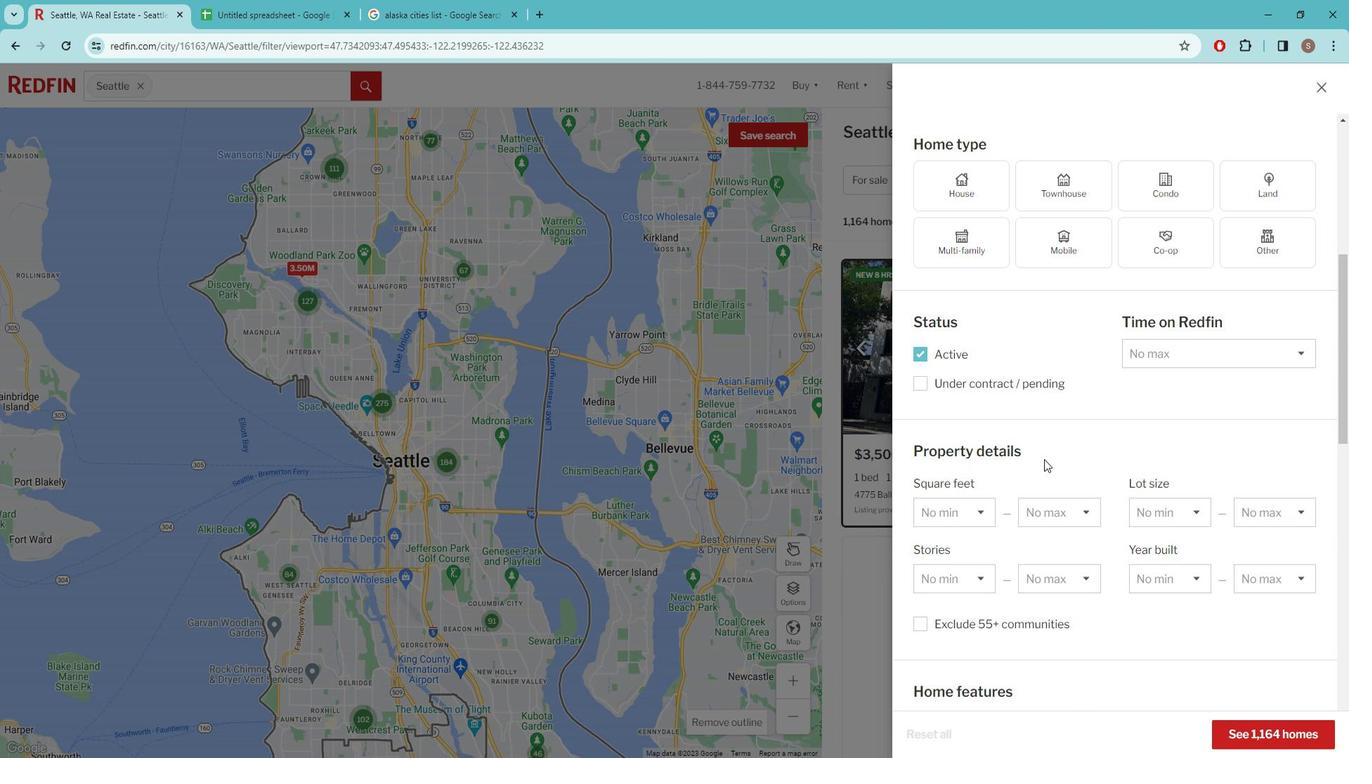 
Action: Mouse scrolled (1052, 450) with delta (0, 0)
Screenshot: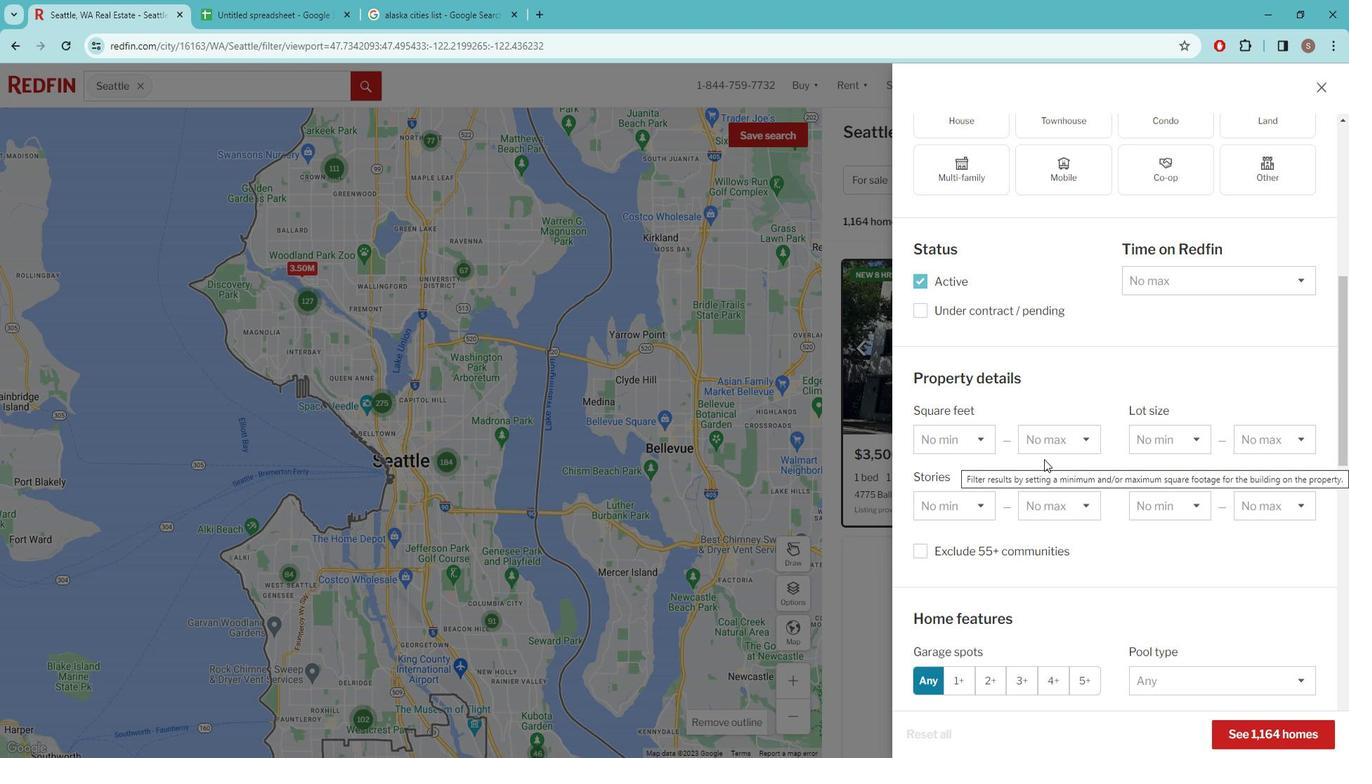 
Action: Mouse scrolled (1052, 450) with delta (0, 0)
Screenshot: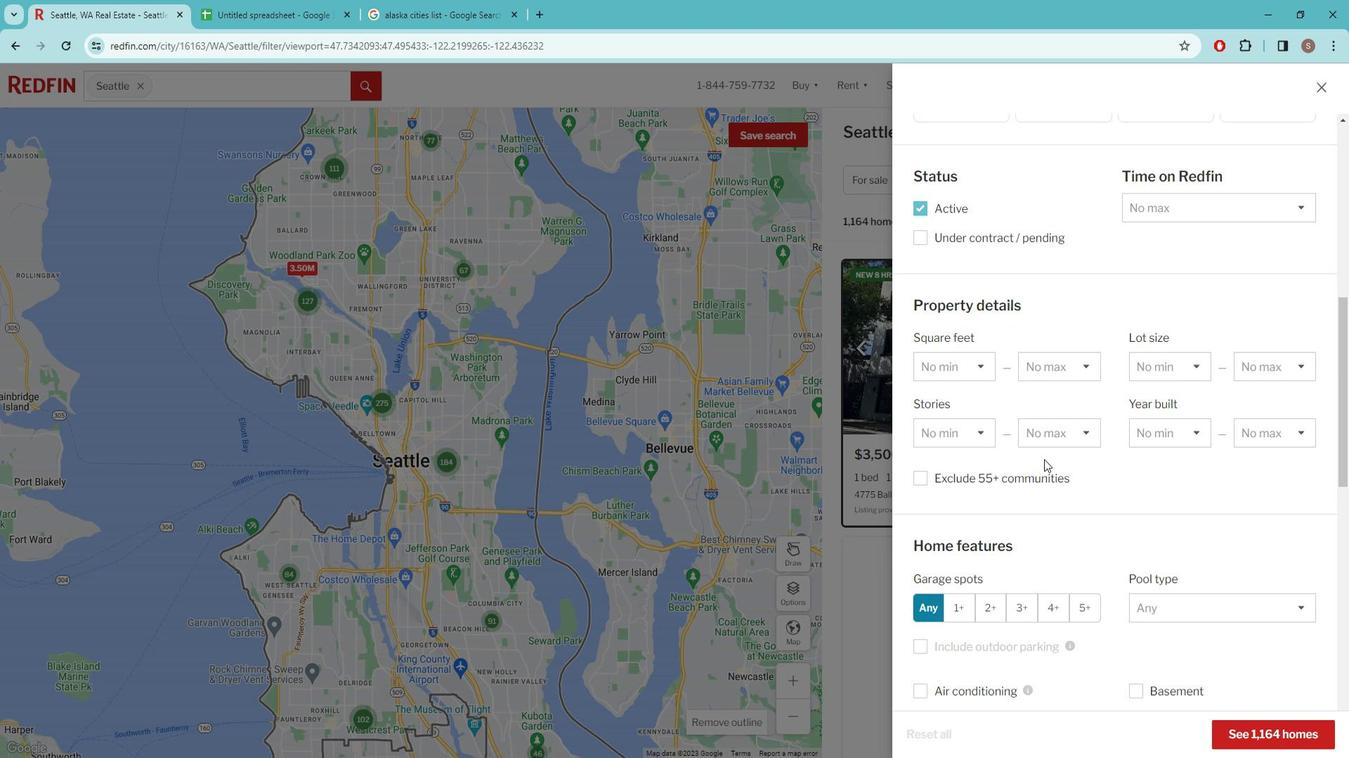 
Action: Mouse scrolled (1052, 450) with delta (0, 0)
Screenshot: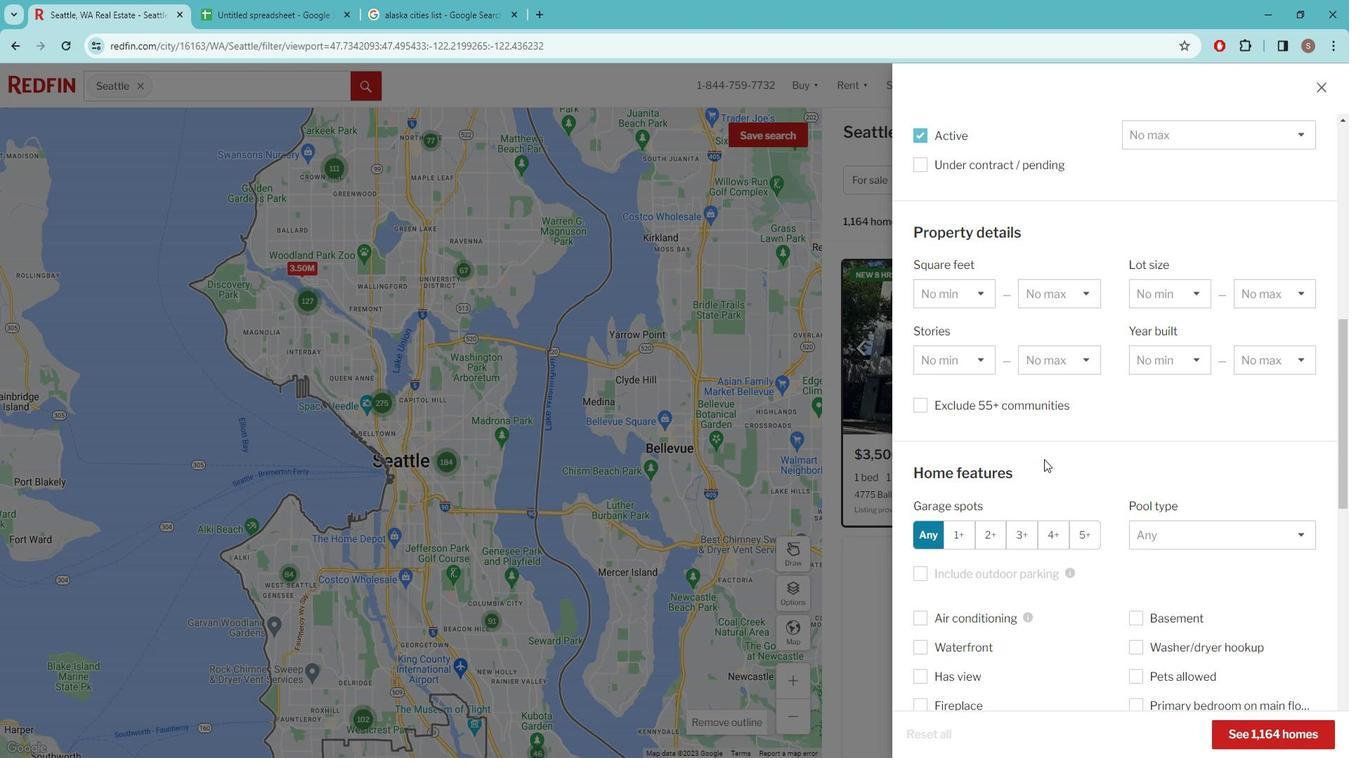 
Action: Mouse scrolled (1052, 450) with delta (0, 0)
Screenshot: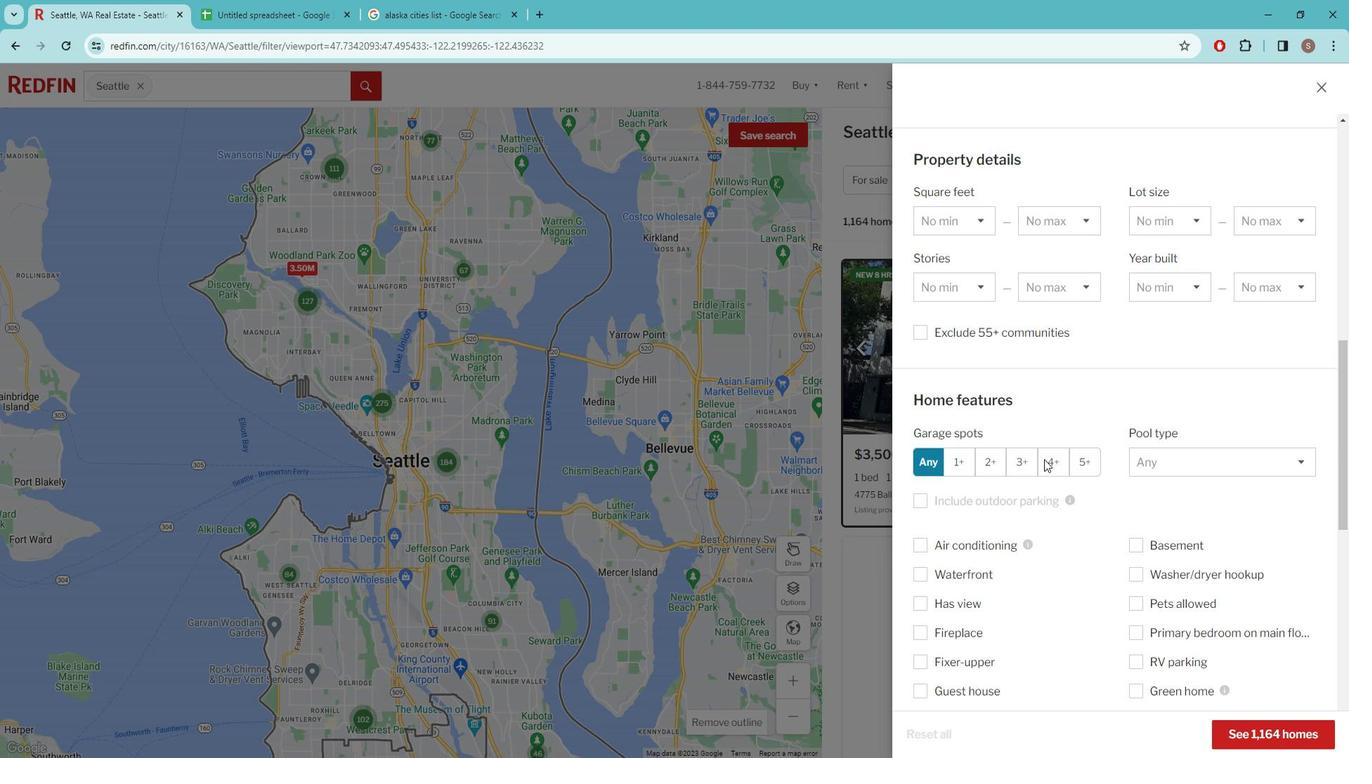
Action: Mouse scrolled (1052, 450) with delta (0, 0)
Screenshot: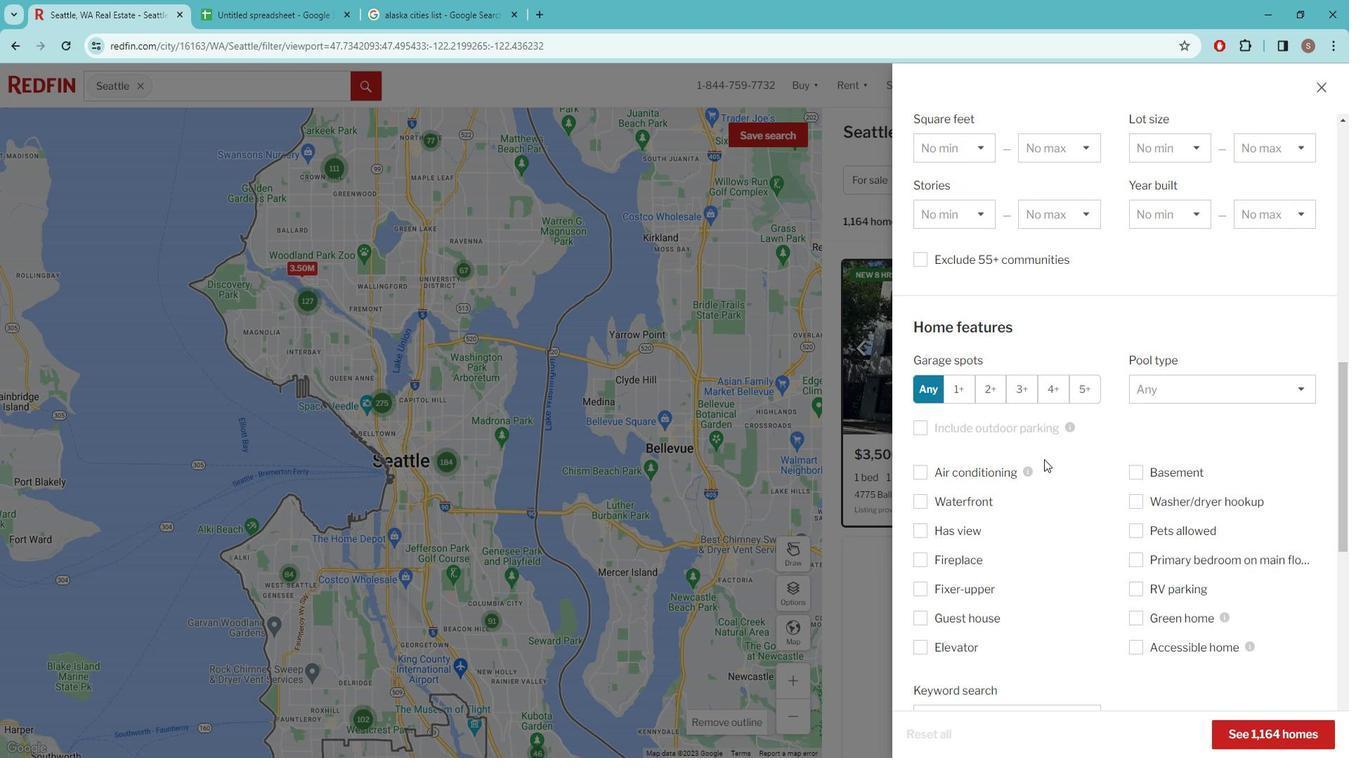 
Action: Mouse scrolled (1052, 450) with delta (0, 0)
Screenshot: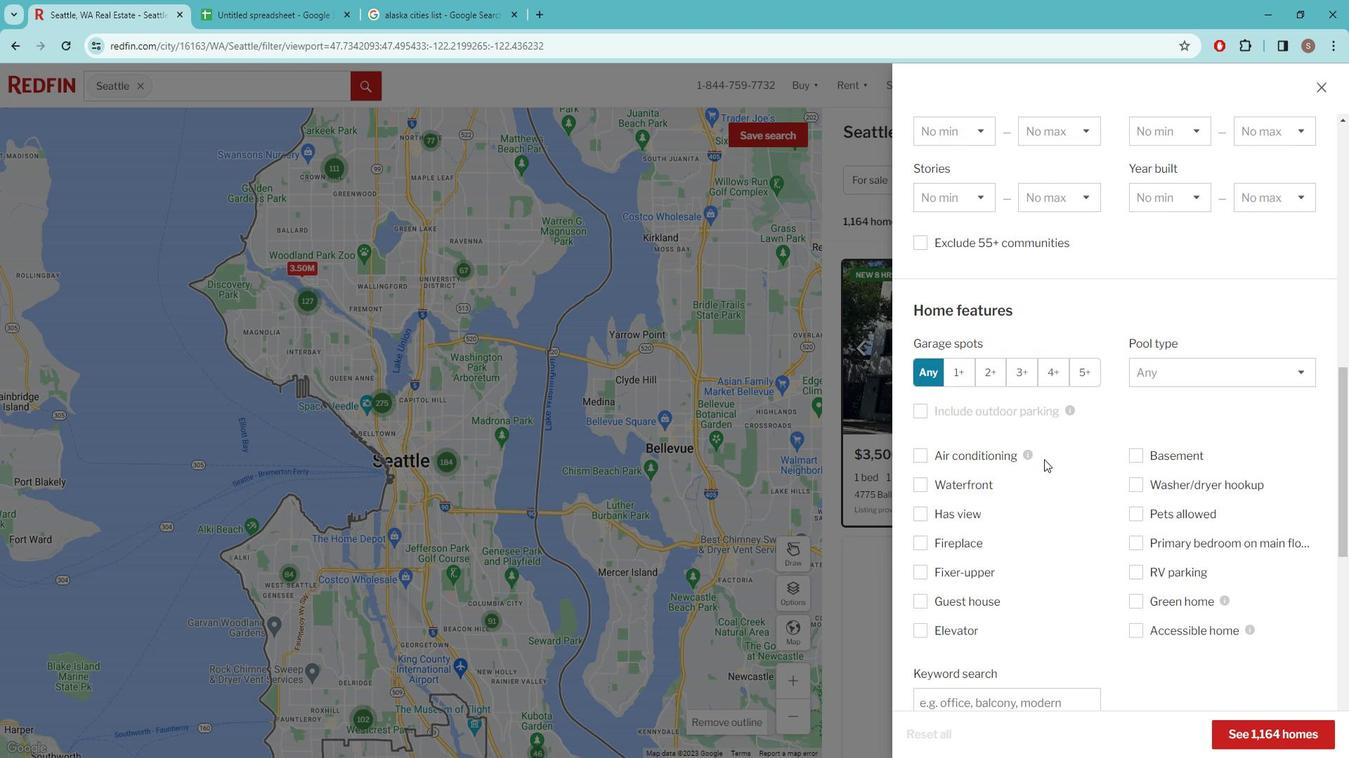 
Action: Mouse moved to (957, 348)
Screenshot: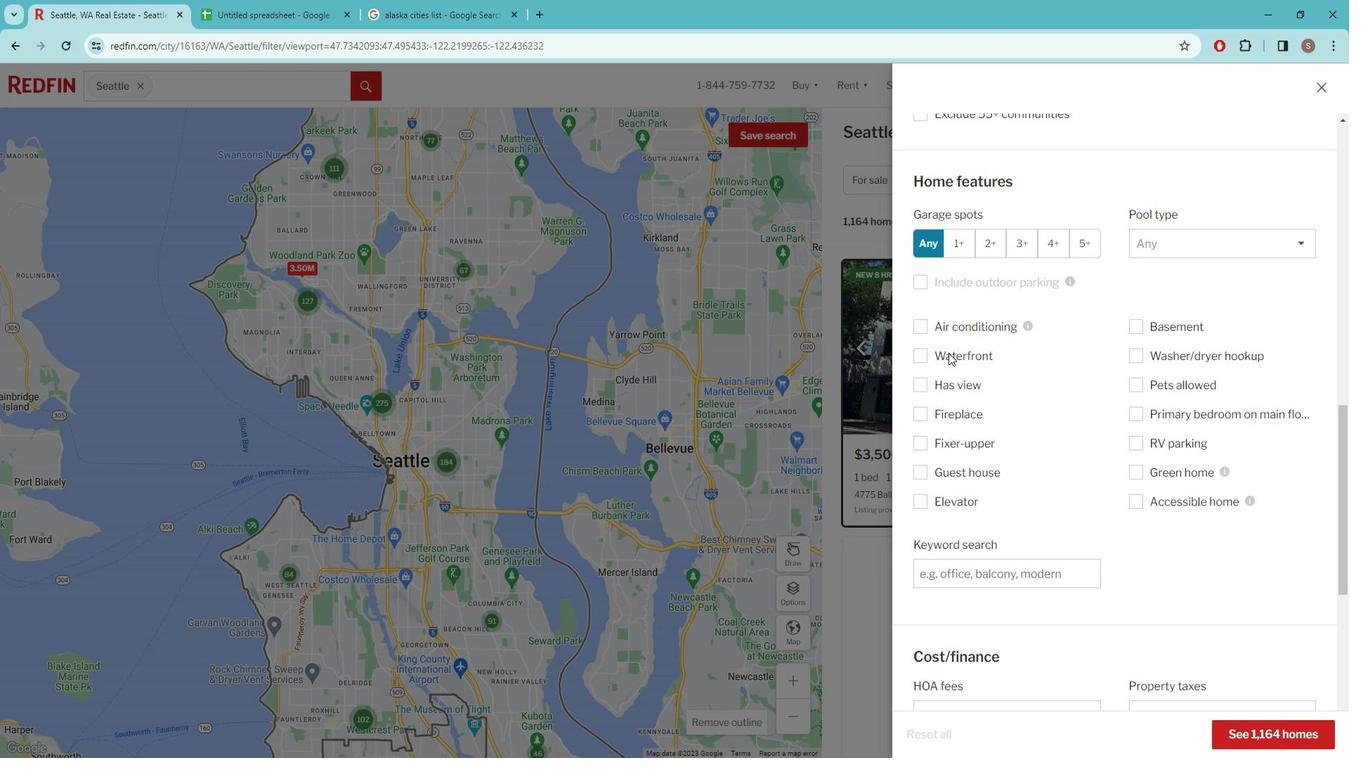 
Action: Mouse pressed left at (957, 348)
Screenshot: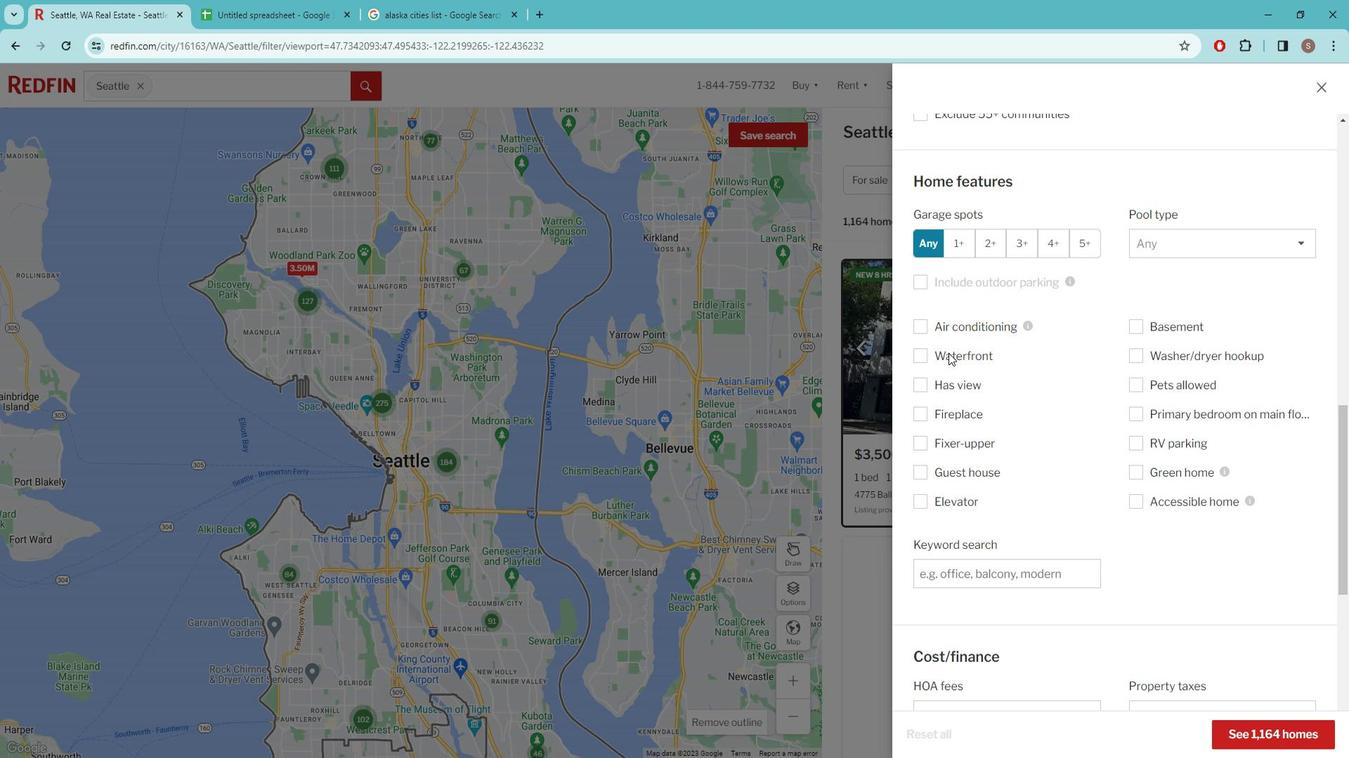 
Action: Mouse moved to (1051, 406)
Screenshot: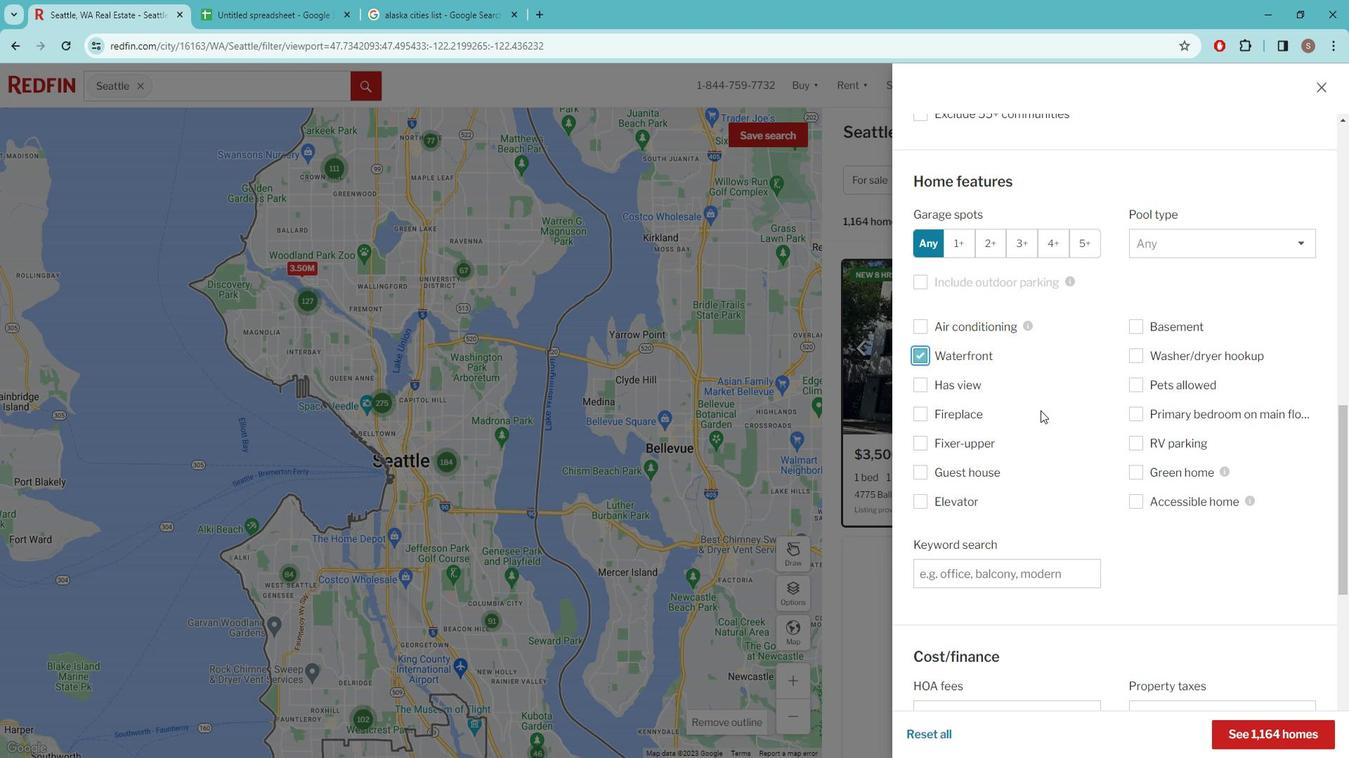 
Action: Mouse scrolled (1051, 406) with delta (0, 0)
Screenshot: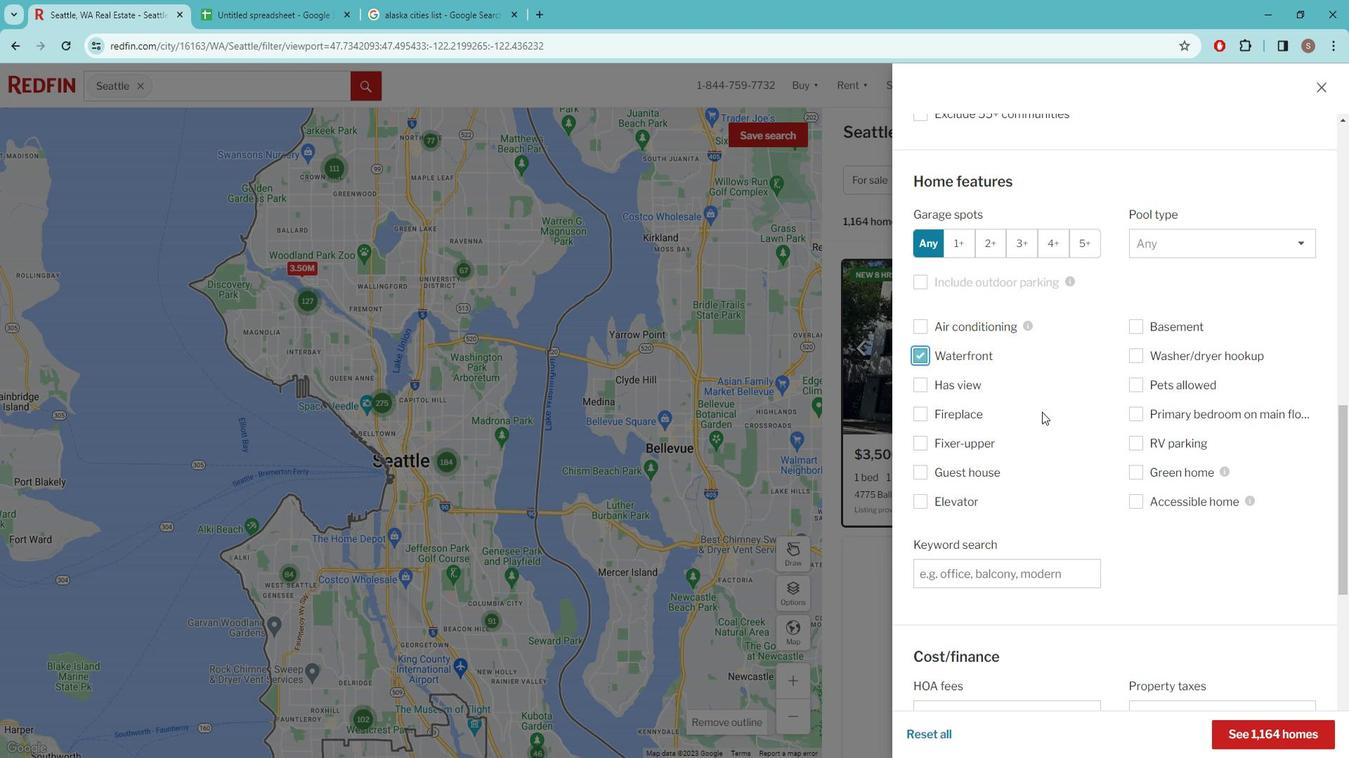 
Action: Mouse moved to (1051, 408)
Screenshot: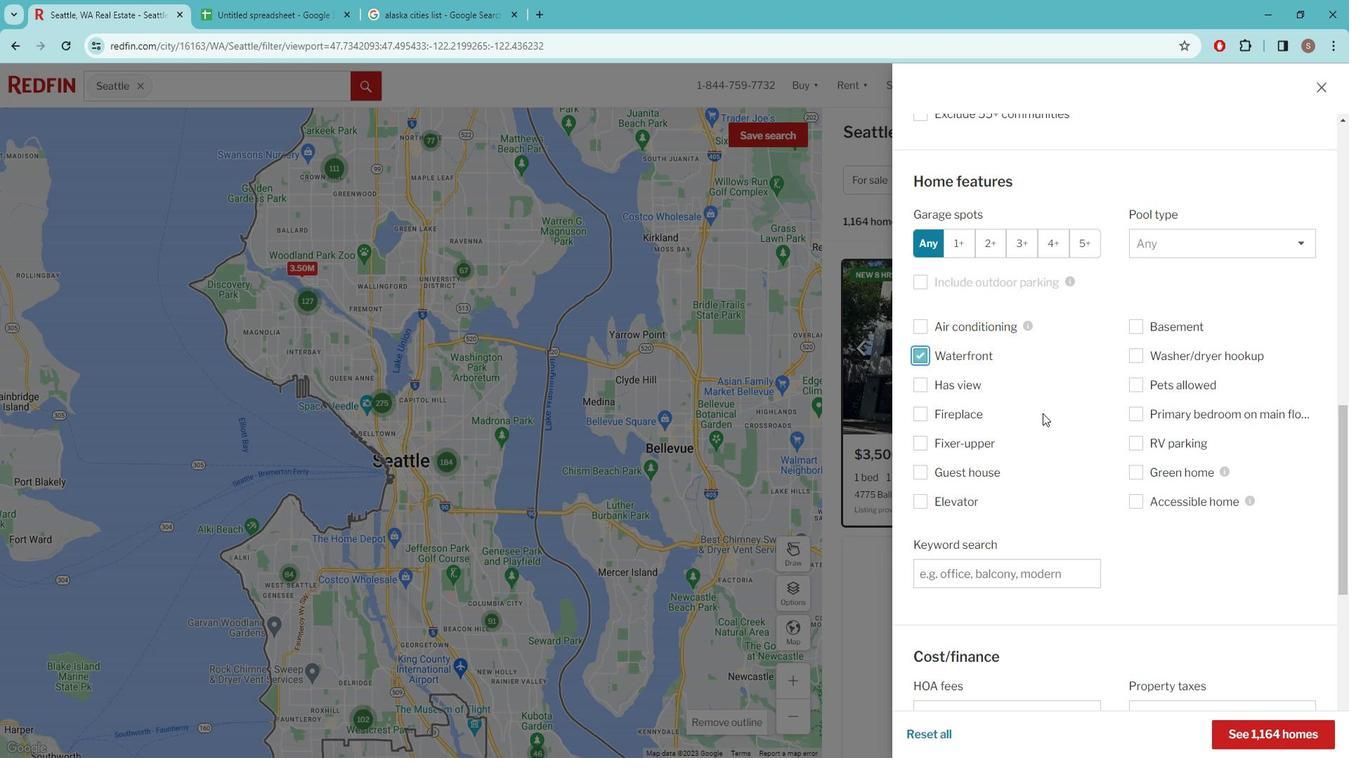 
Action: Mouse scrolled (1051, 408) with delta (0, 0)
Screenshot: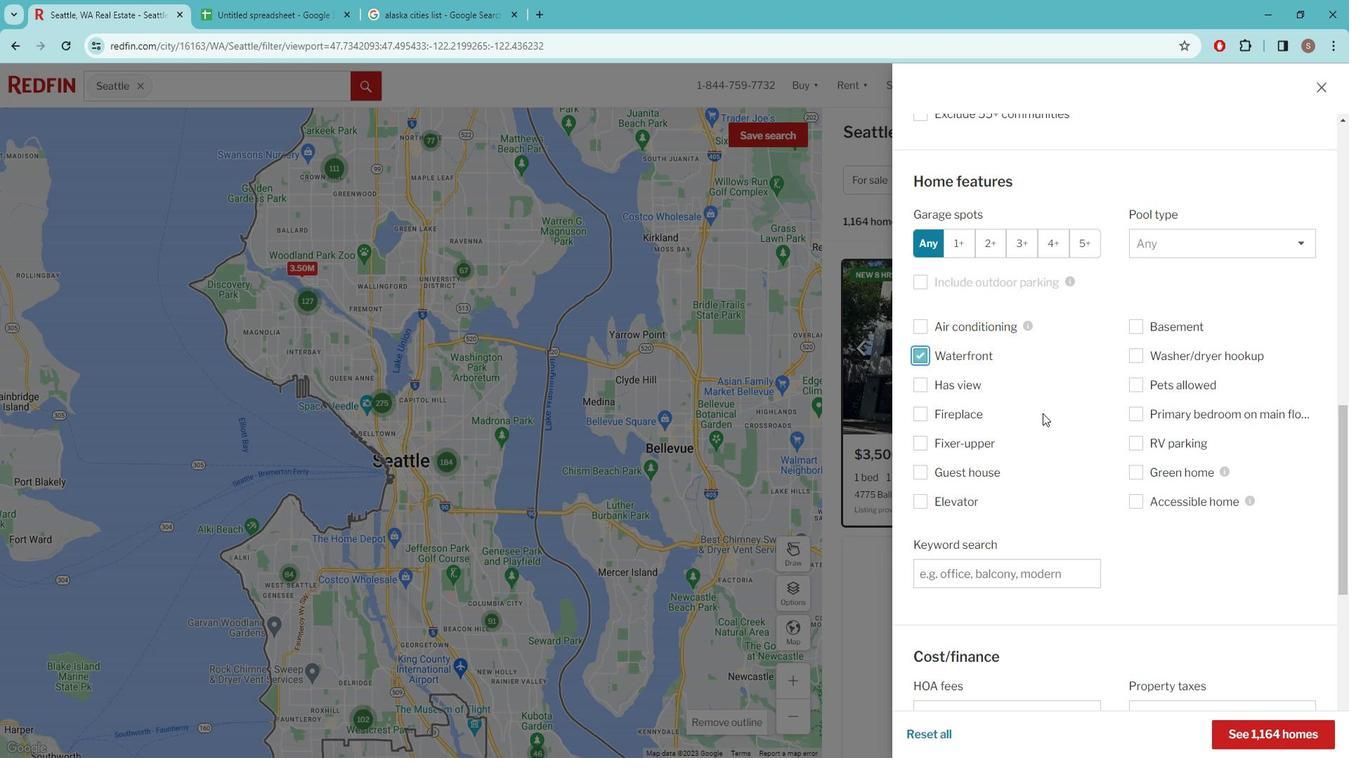 
Action: Mouse scrolled (1051, 408) with delta (0, 0)
Screenshot: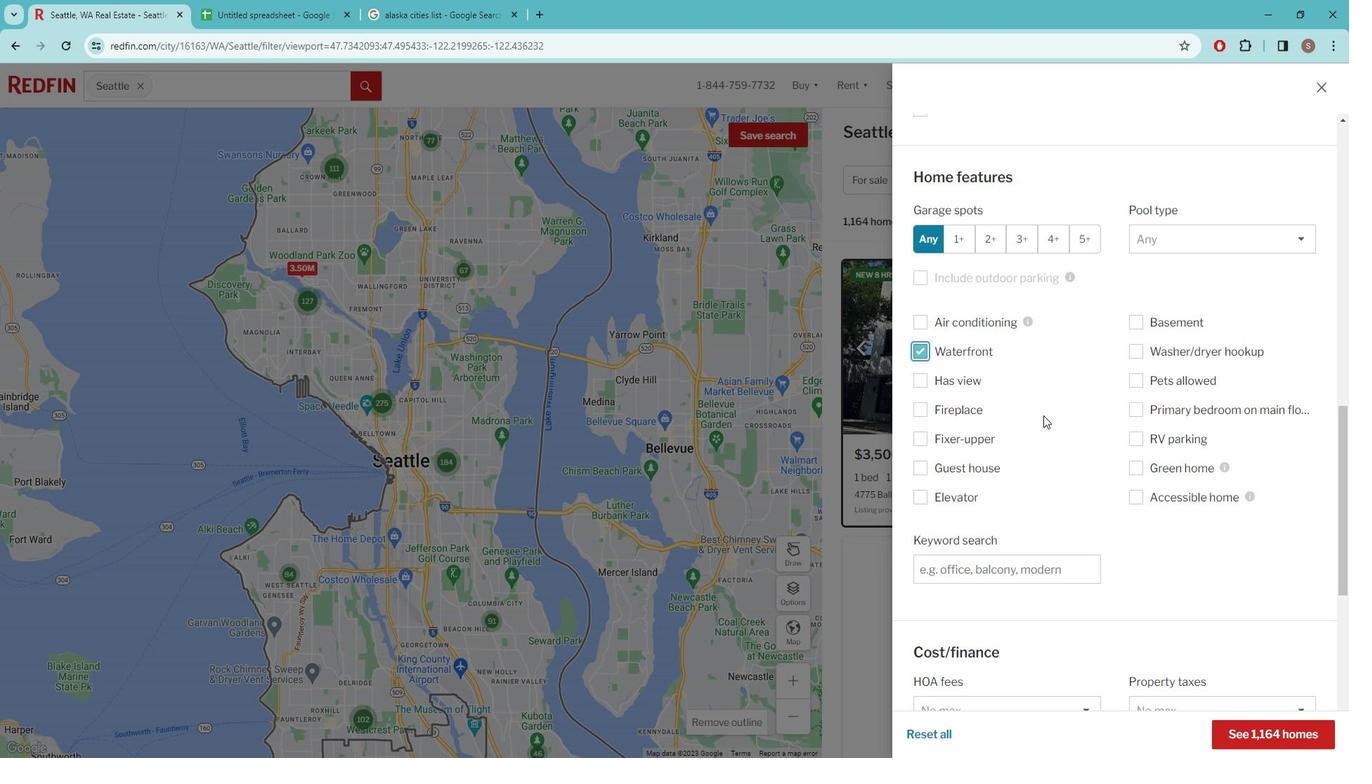 
Action: Mouse scrolled (1051, 408) with delta (0, 0)
Screenshot: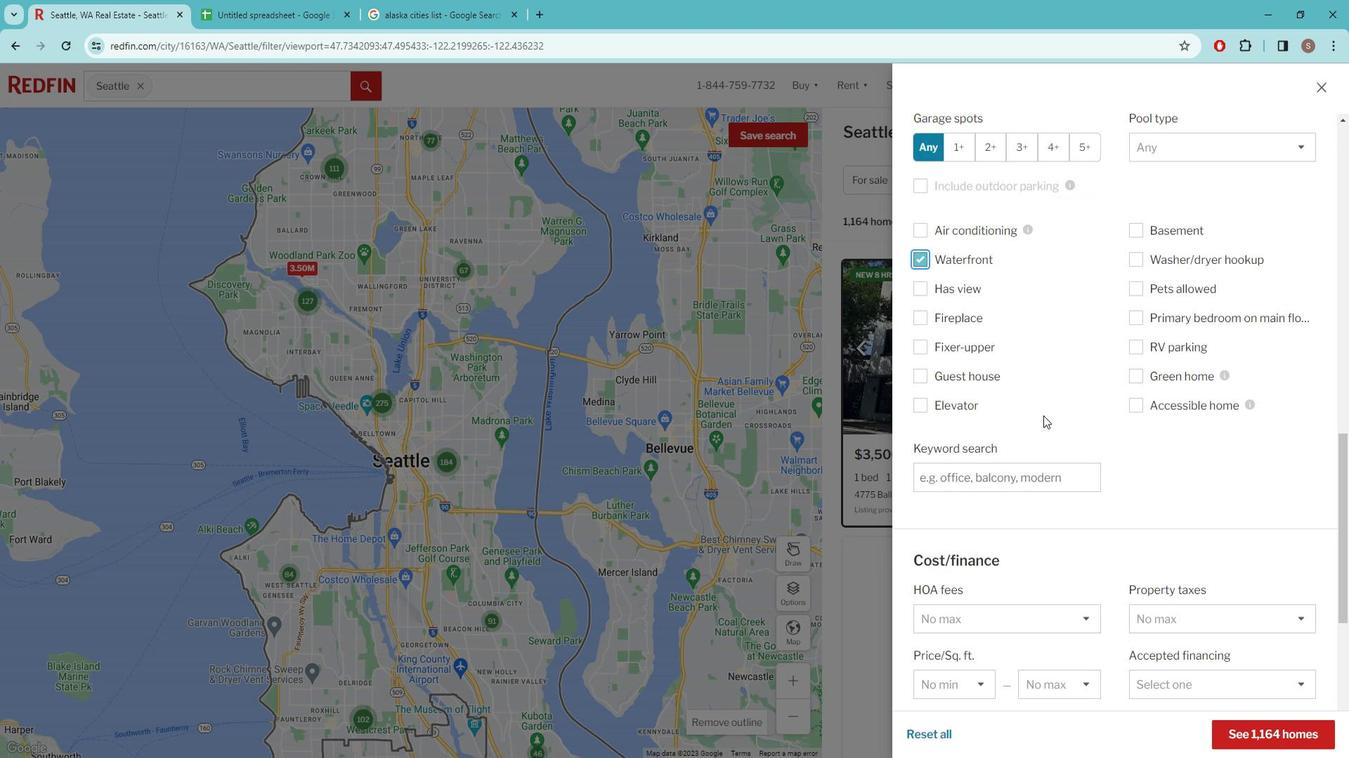 
Action: Mouse scrolled (1051, 408) with delta (0, 0)
Screenshot: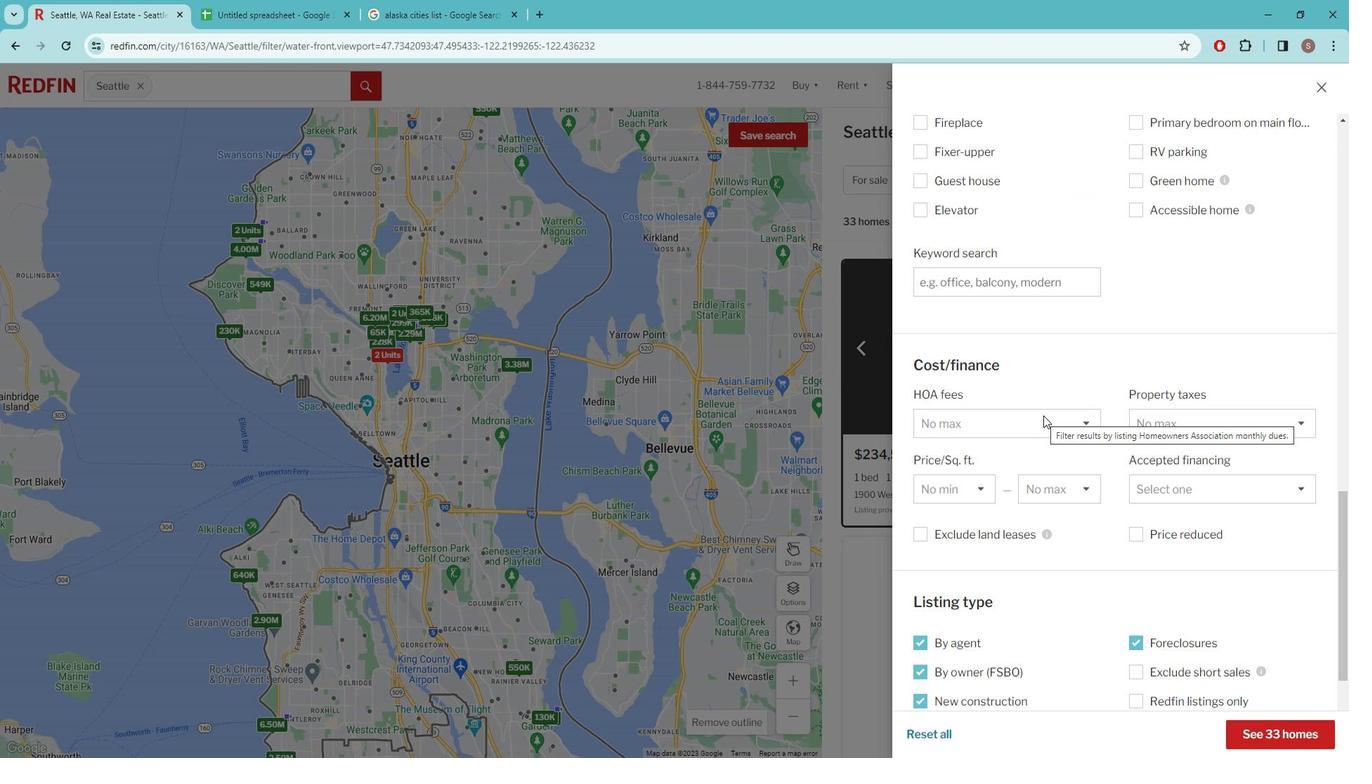 
Action: Mouse scrolled (1051, 408) with delta (0, 0)
Screenshot: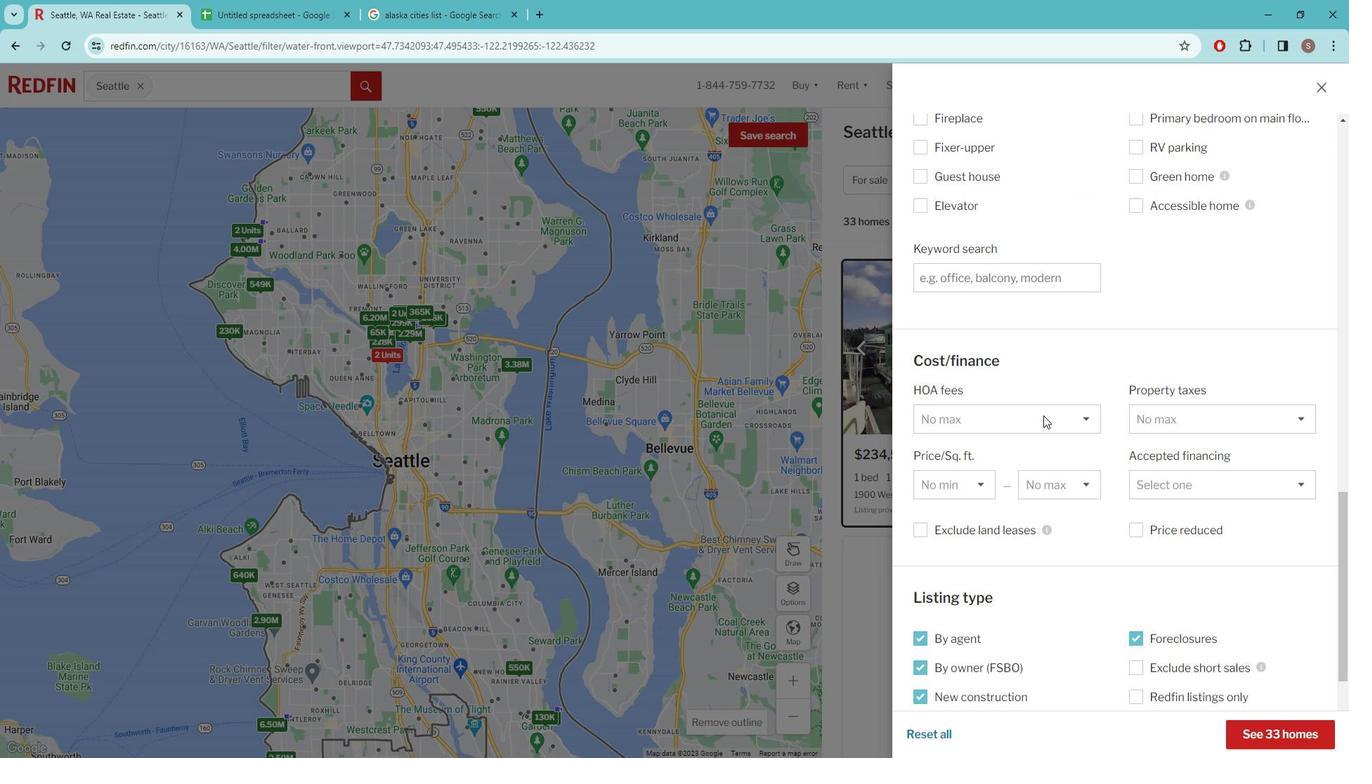 
Action: Mouse scrolled (1051, 408) with delta (0, 0)
Screenshot: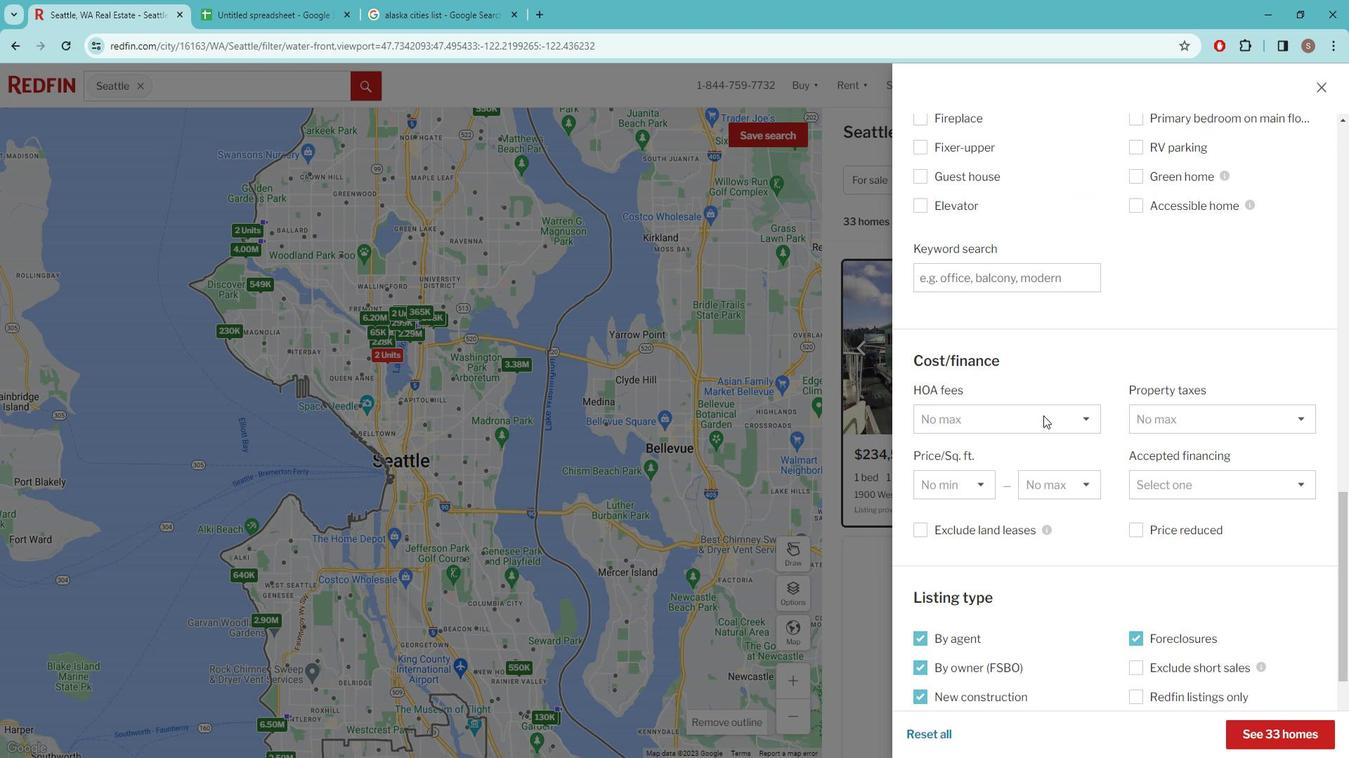 
Action: Mouse scrolled (1051, 408) with delta (0, 0)
Screenshot: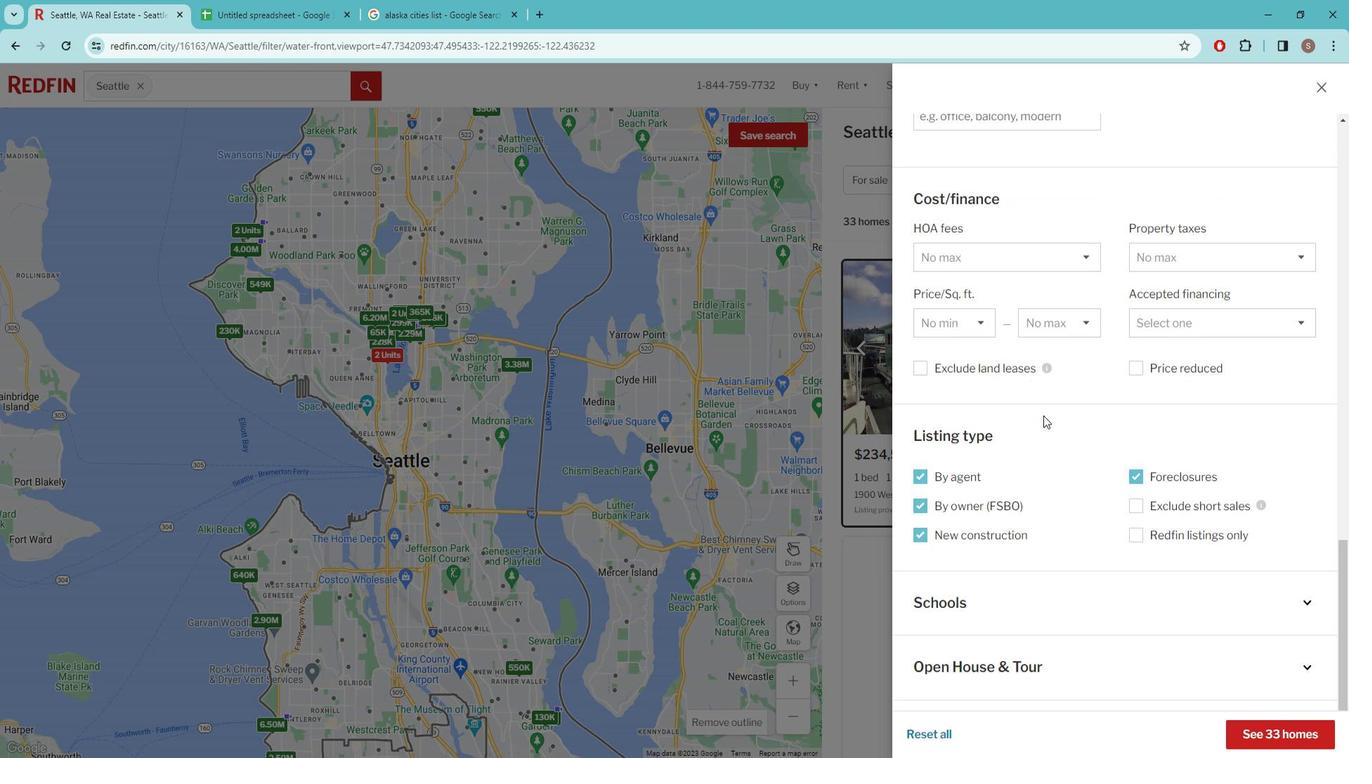 
Action: Mouse moved to (1065, 425)
Screenshot: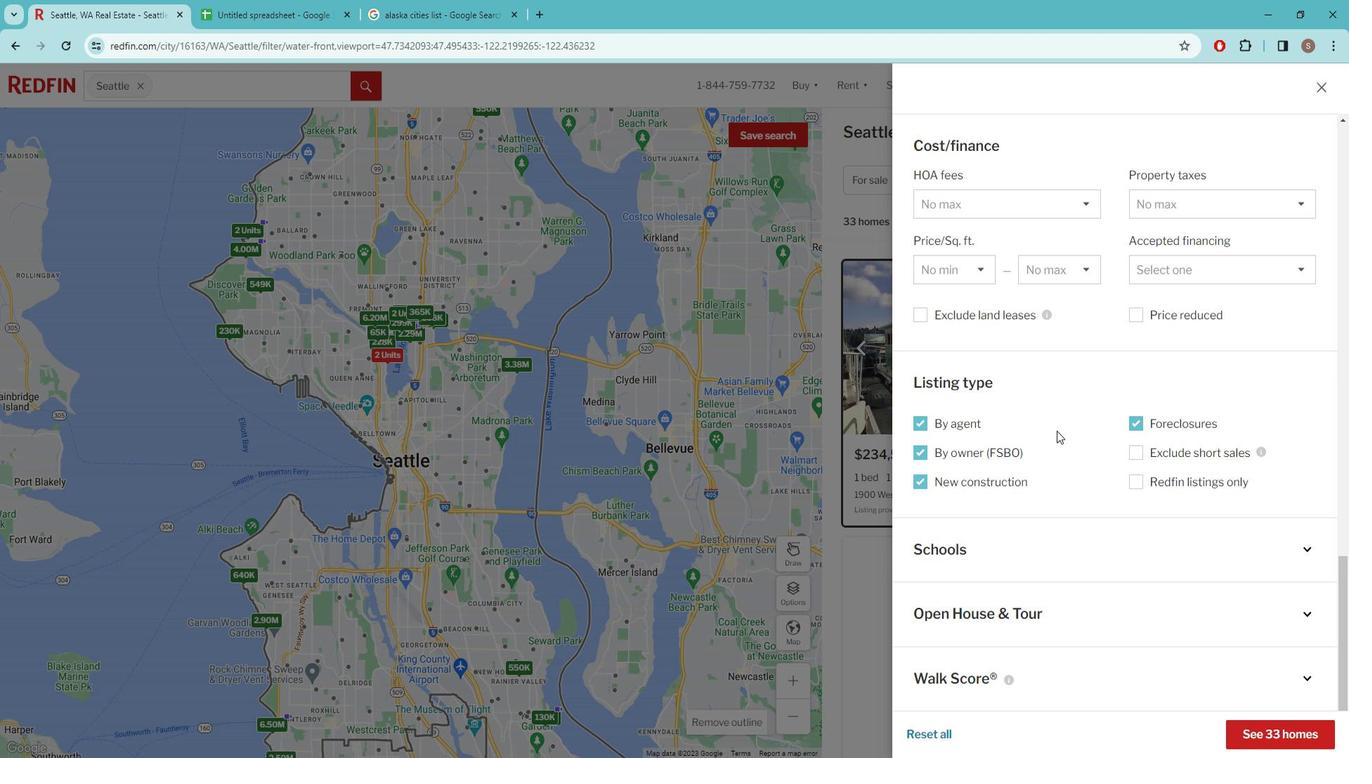 
Action: Mouse scrolled (1065, 424) with delta (0, 0)
Screenshot: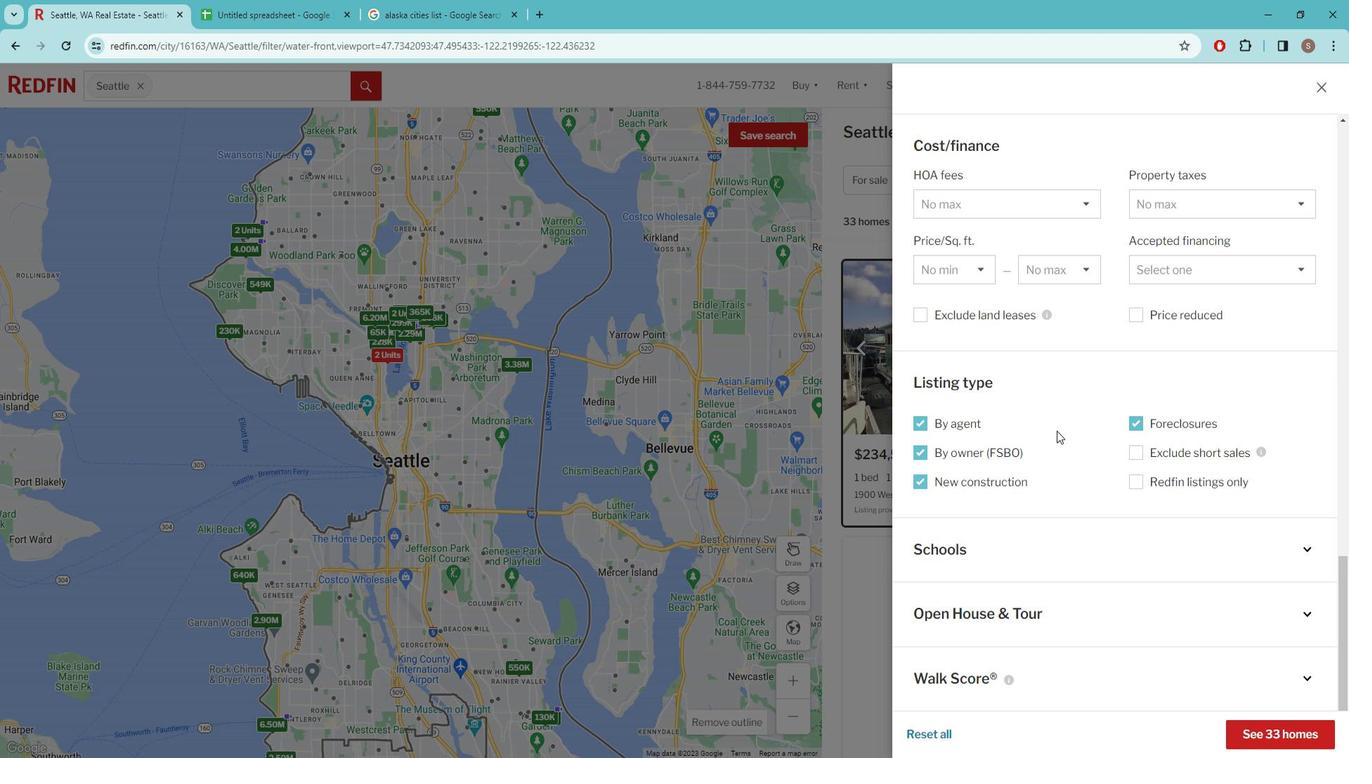 
Action: Mouse moved to (1065, 425)
Screenshot: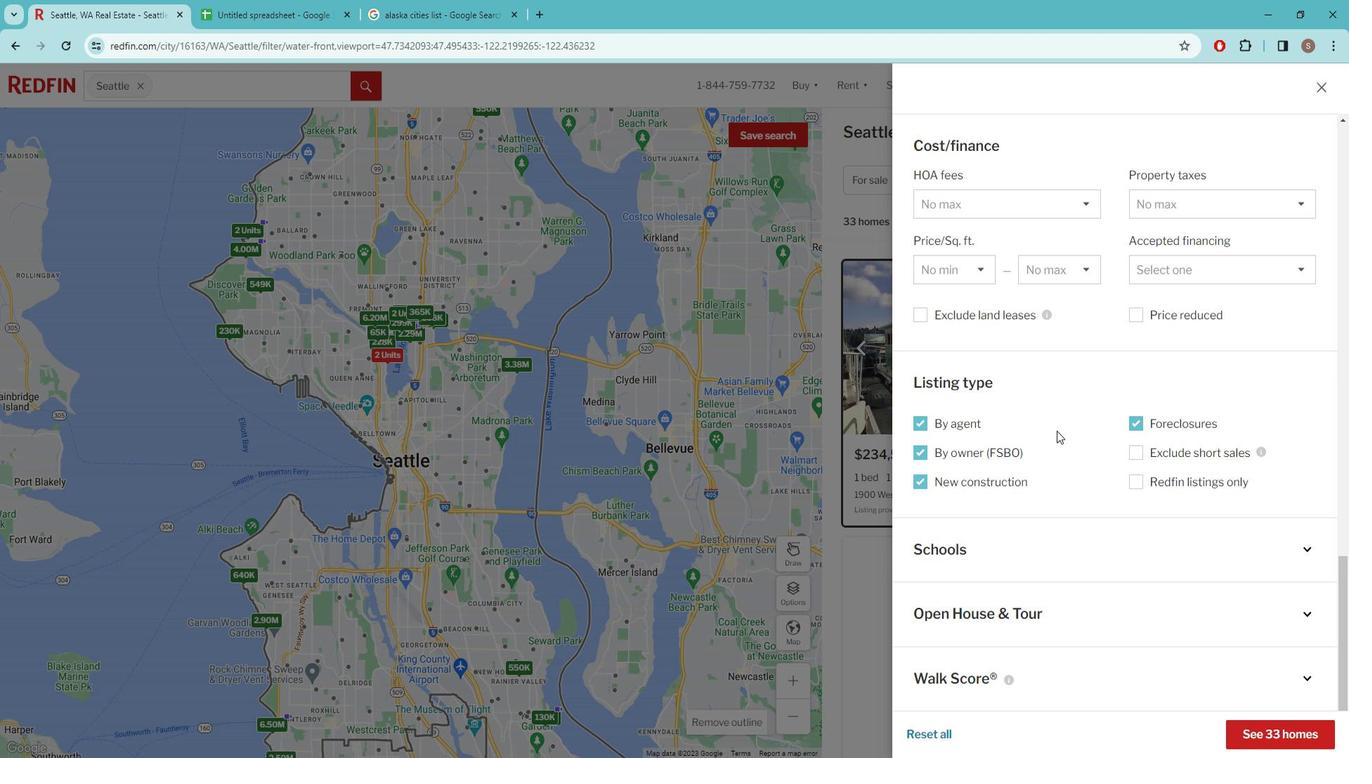 
Action: Mouse scrolled (1065, 425) with delta (0, 0)
Screenshot: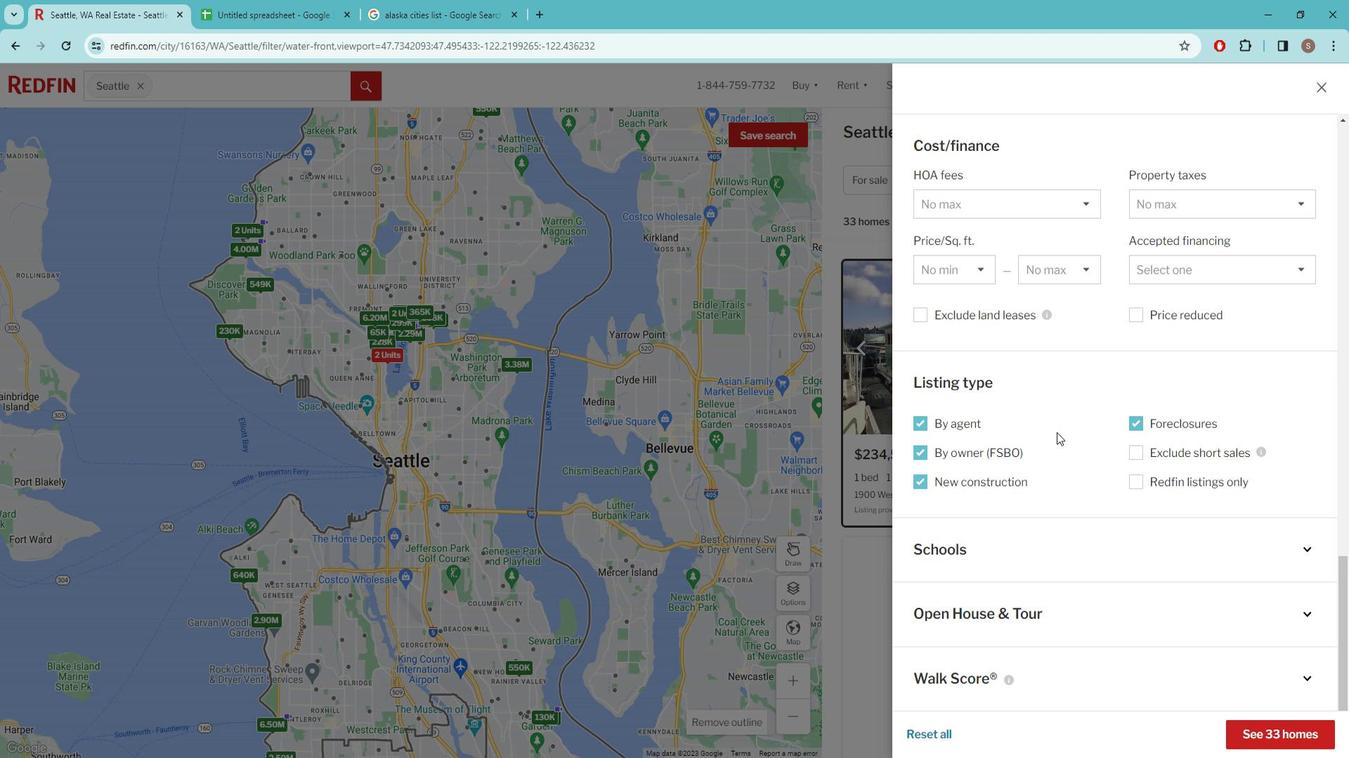 
Action: Mouse moved to (1065, 425)
Screenshot: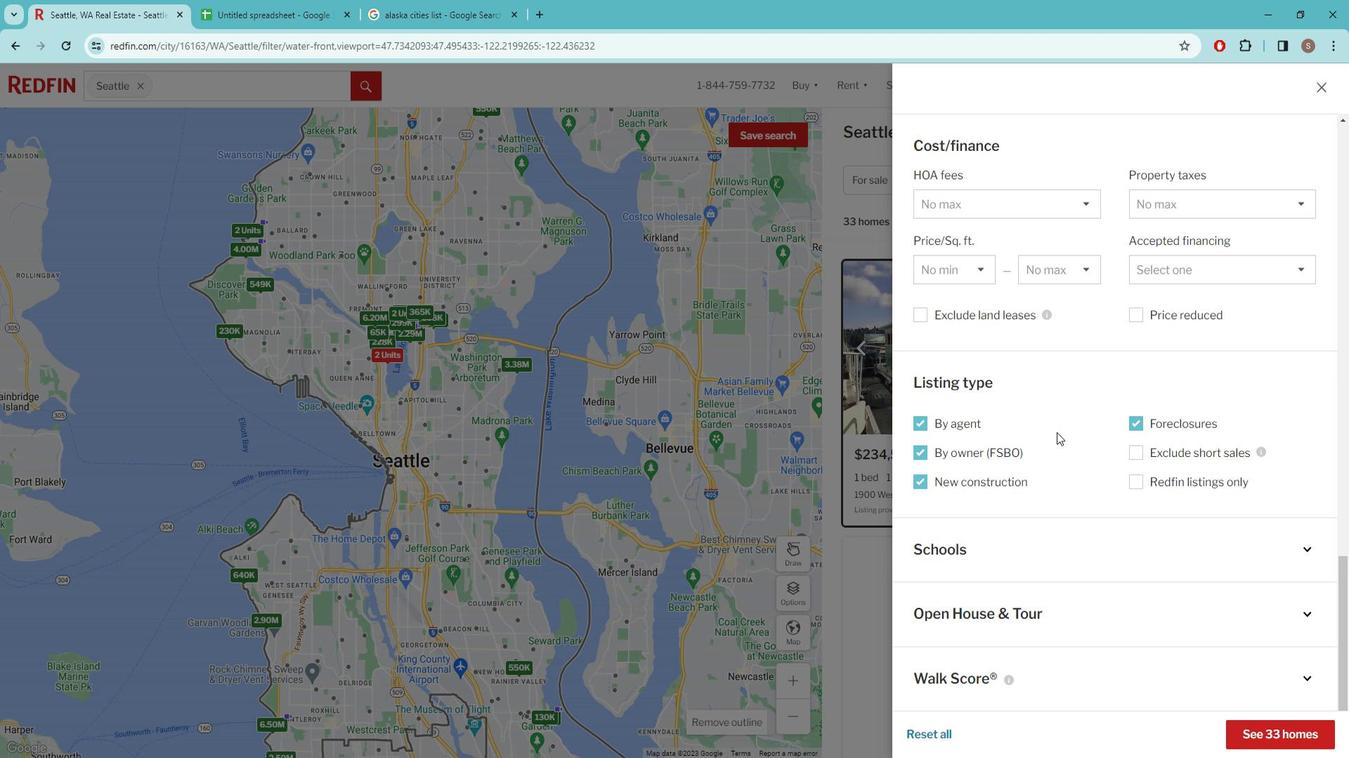 
Action: Mouse scrolled (1065, 425) with delta (0, 0)
Screenshot: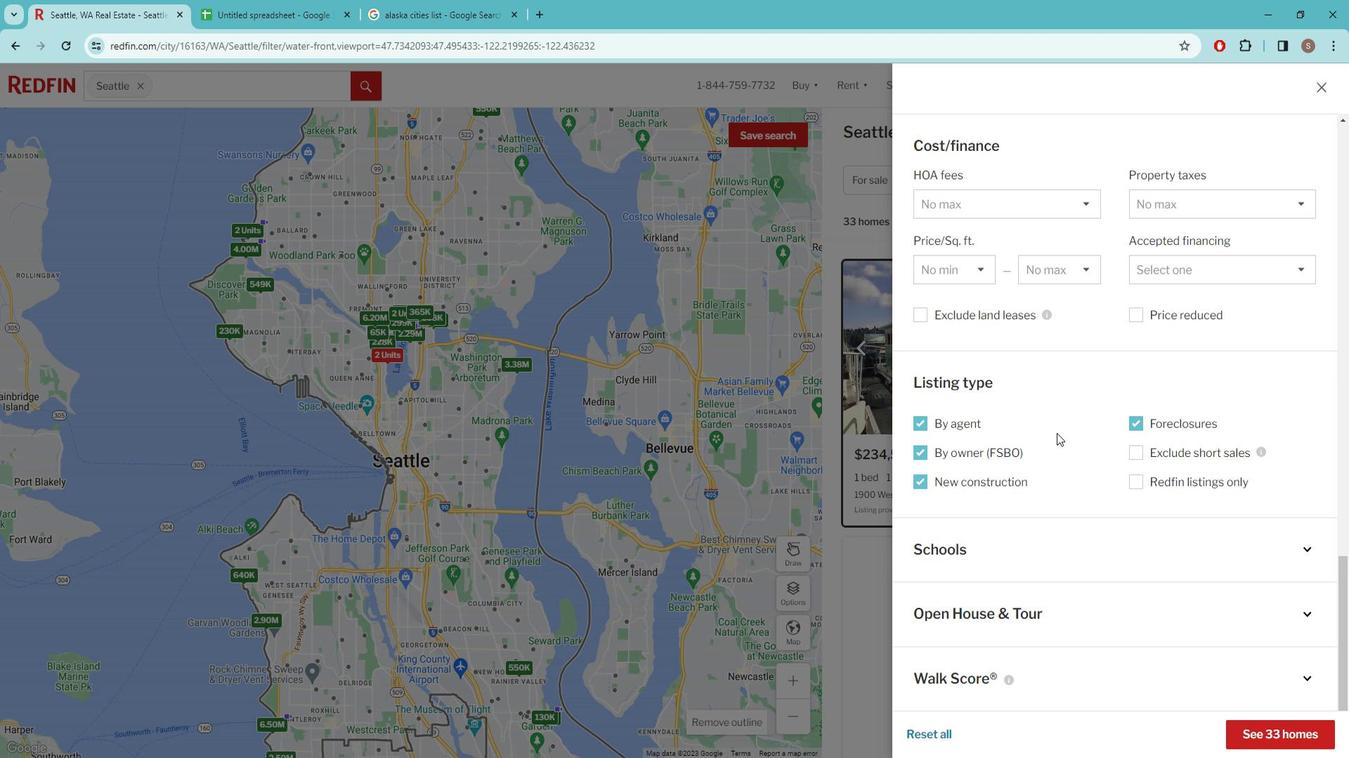 
Action: Mouse scrolled (1065, 425) with delta (0, 0)
Screenshot: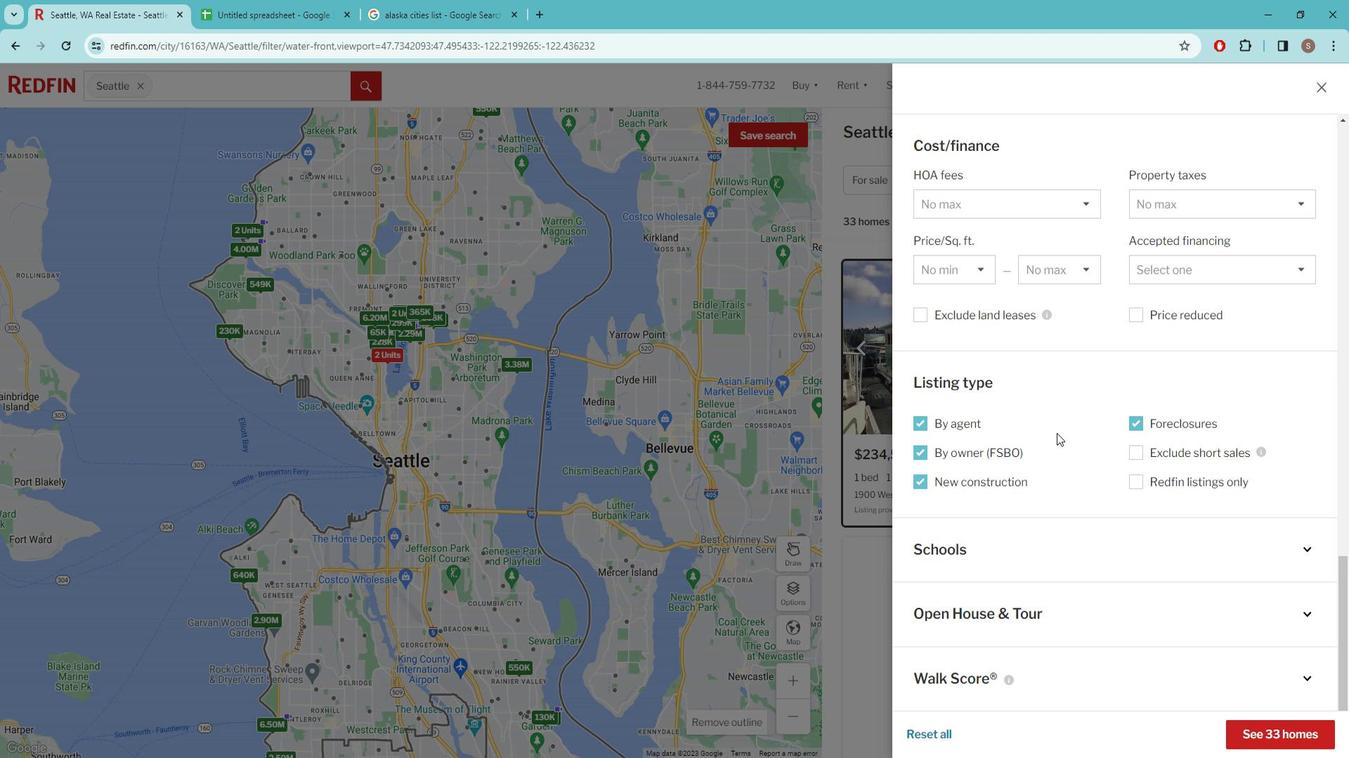 
Action: Mouse moved to (1055, 602)
Screenshot: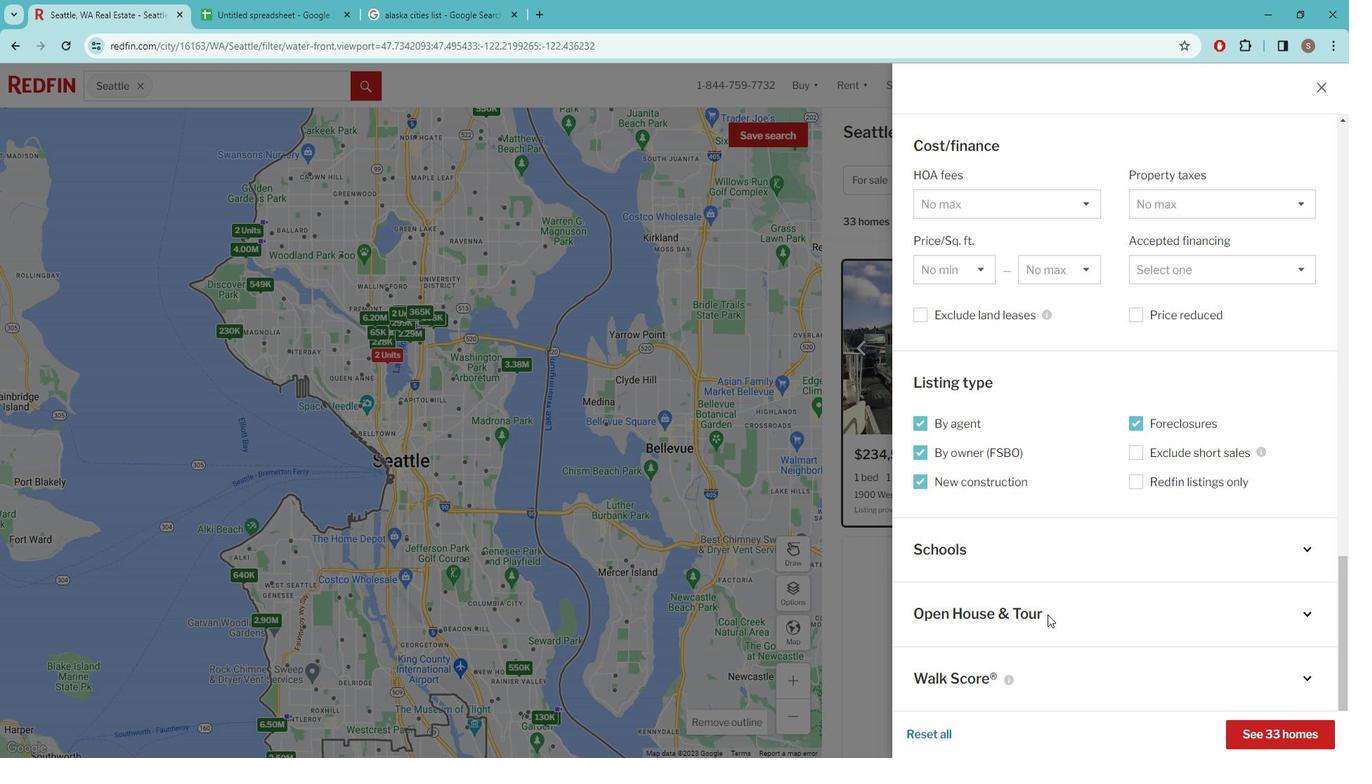 
Action: Mouse pressed left at (1055, 602)
Screenshot: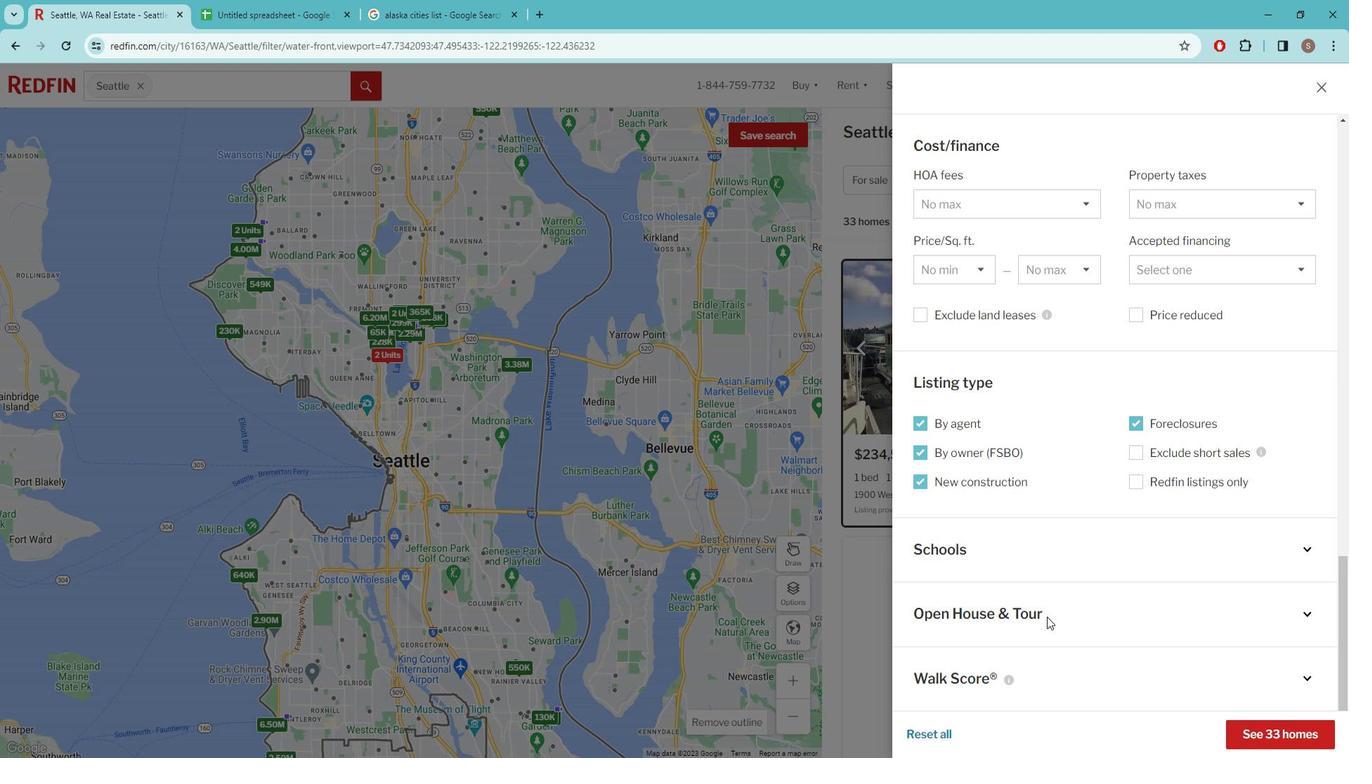 
Action: Mouse moved to (931, 595)
Screenshot: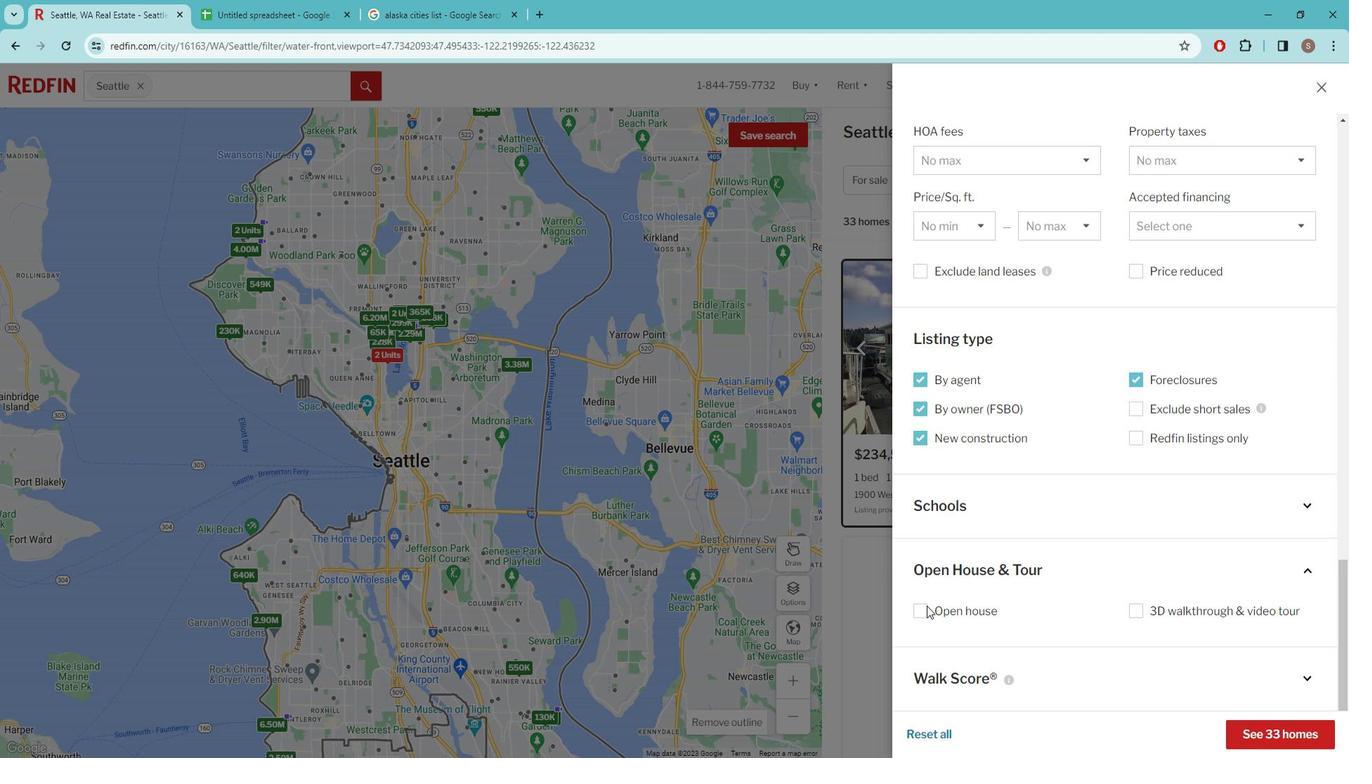 
Action: Mouse pressed left at (931, 595)
Screenshot: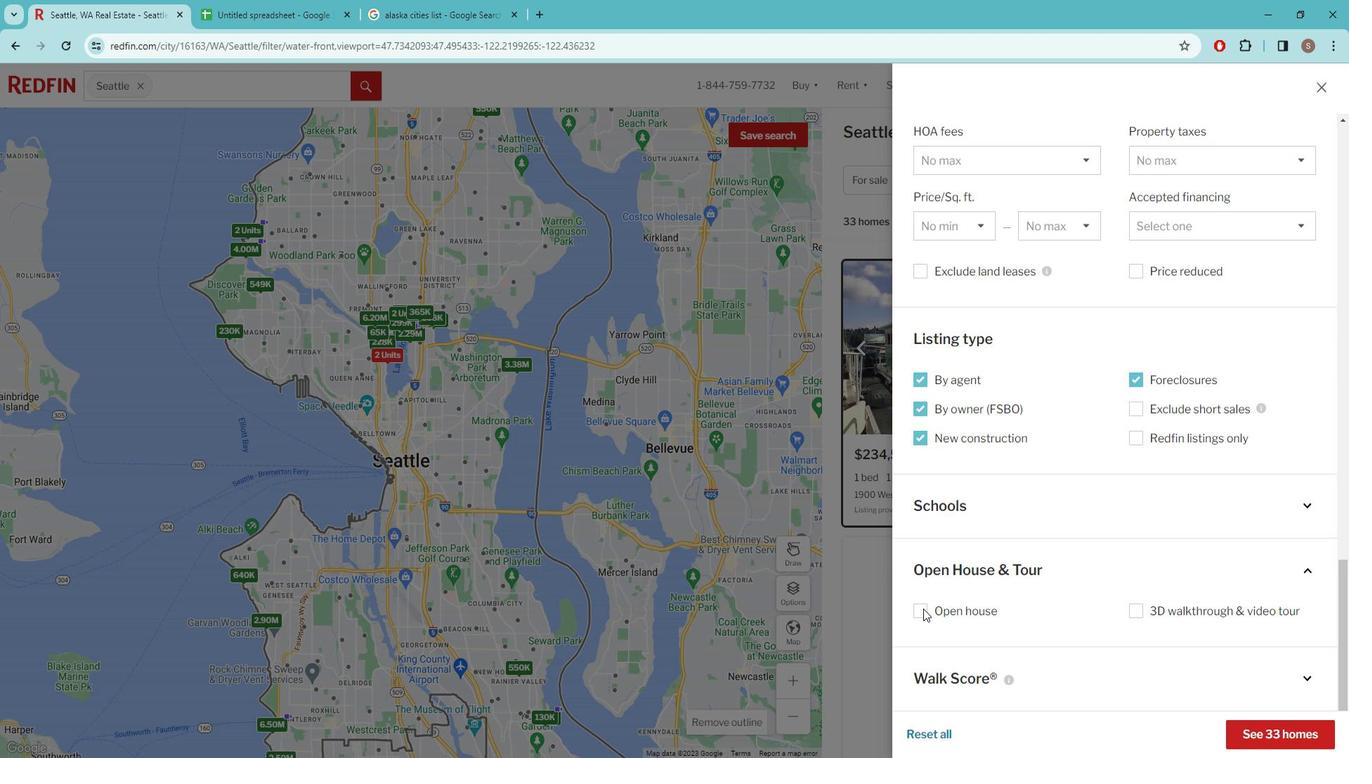 
Action: Mouse moved to (990, 584)
Screenshot: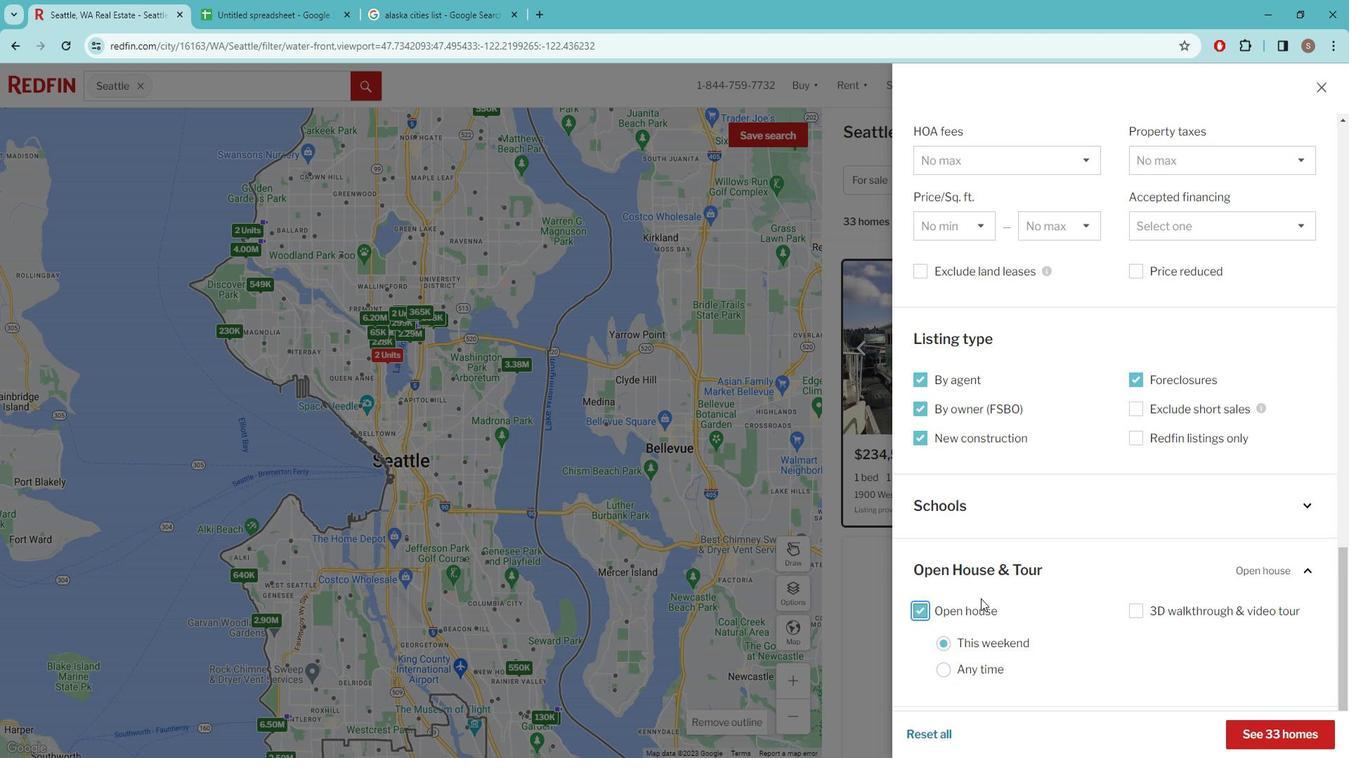 
Action: Mouse scrolled (990, 583) with delta (0, 0)
Screenshot: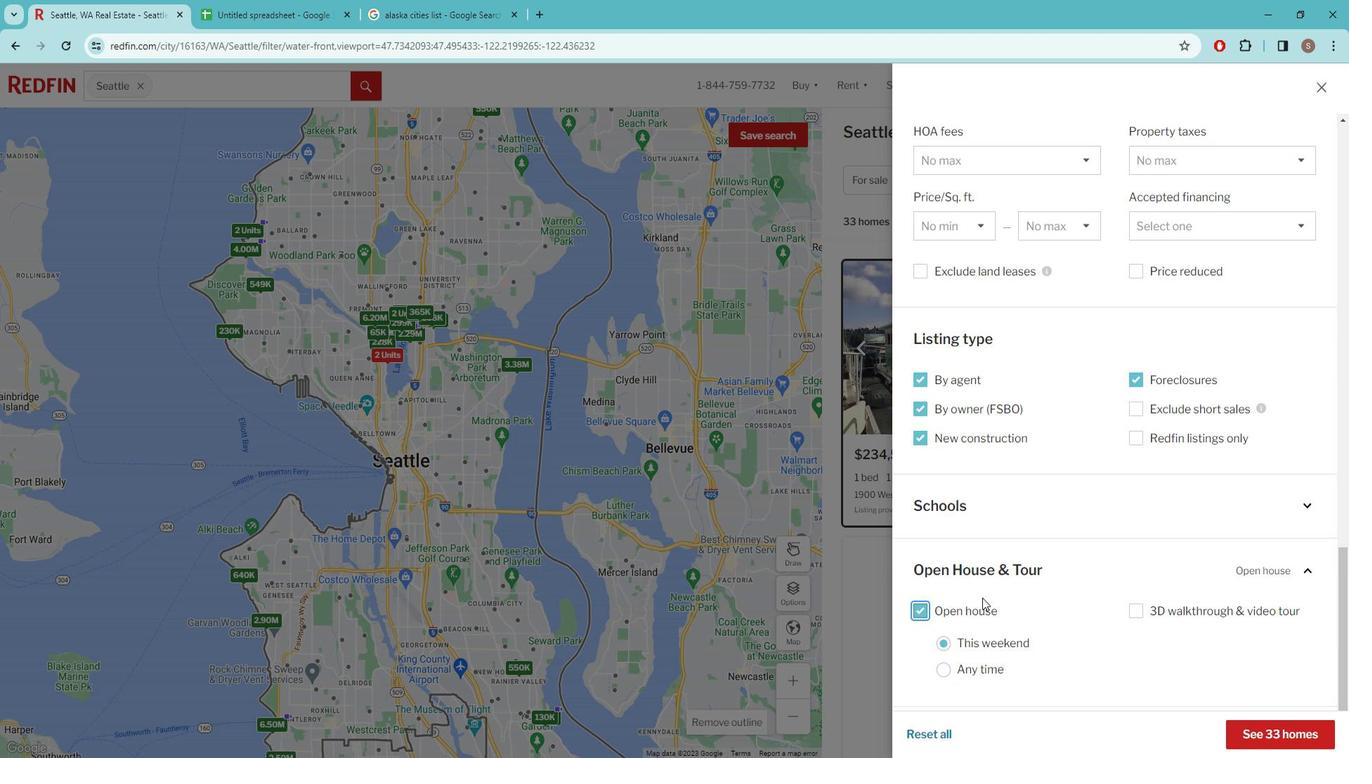 
Action: Mouse scrolled (990, 583) with delta (0, 0)
Screenshot: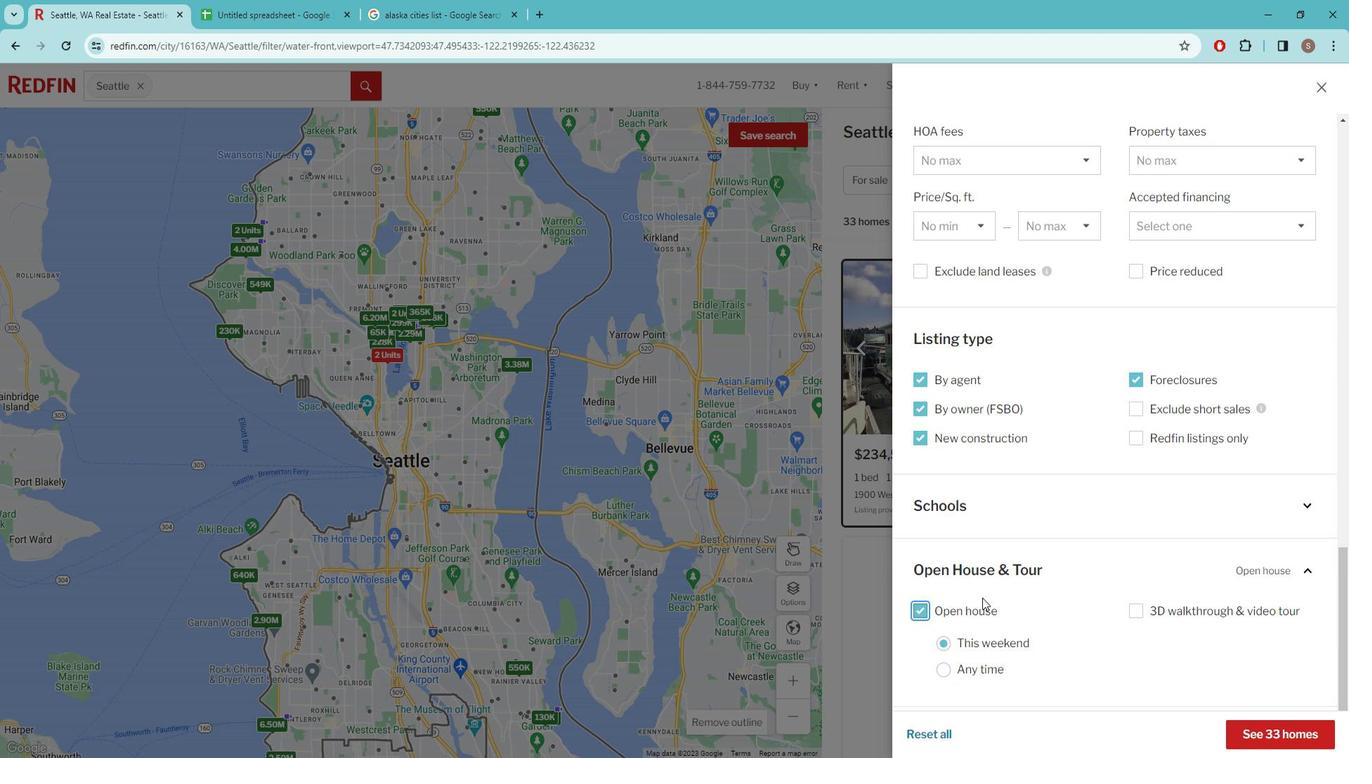 
Action: Mouse moved to (957, 597)
Screenshot: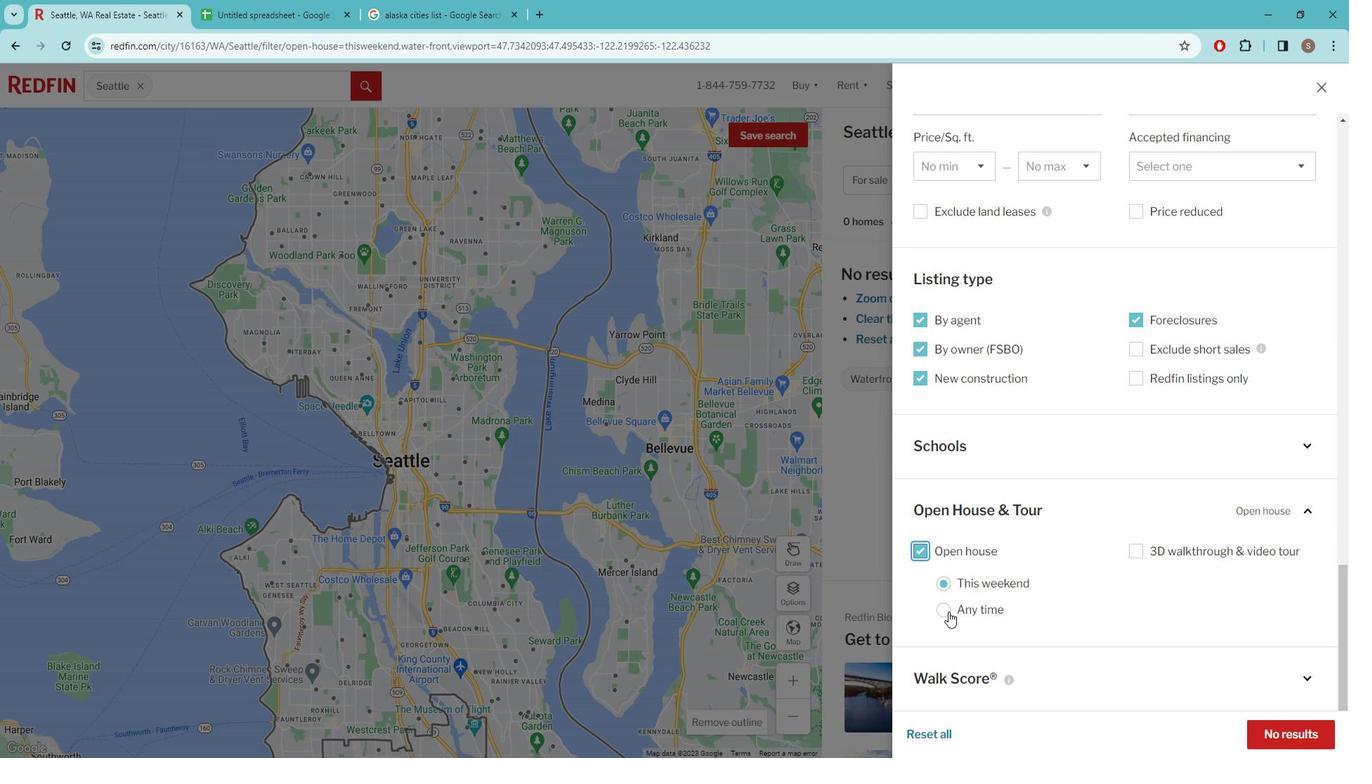 
Action: Mouse pressed left at (957, 597)
Screenshot: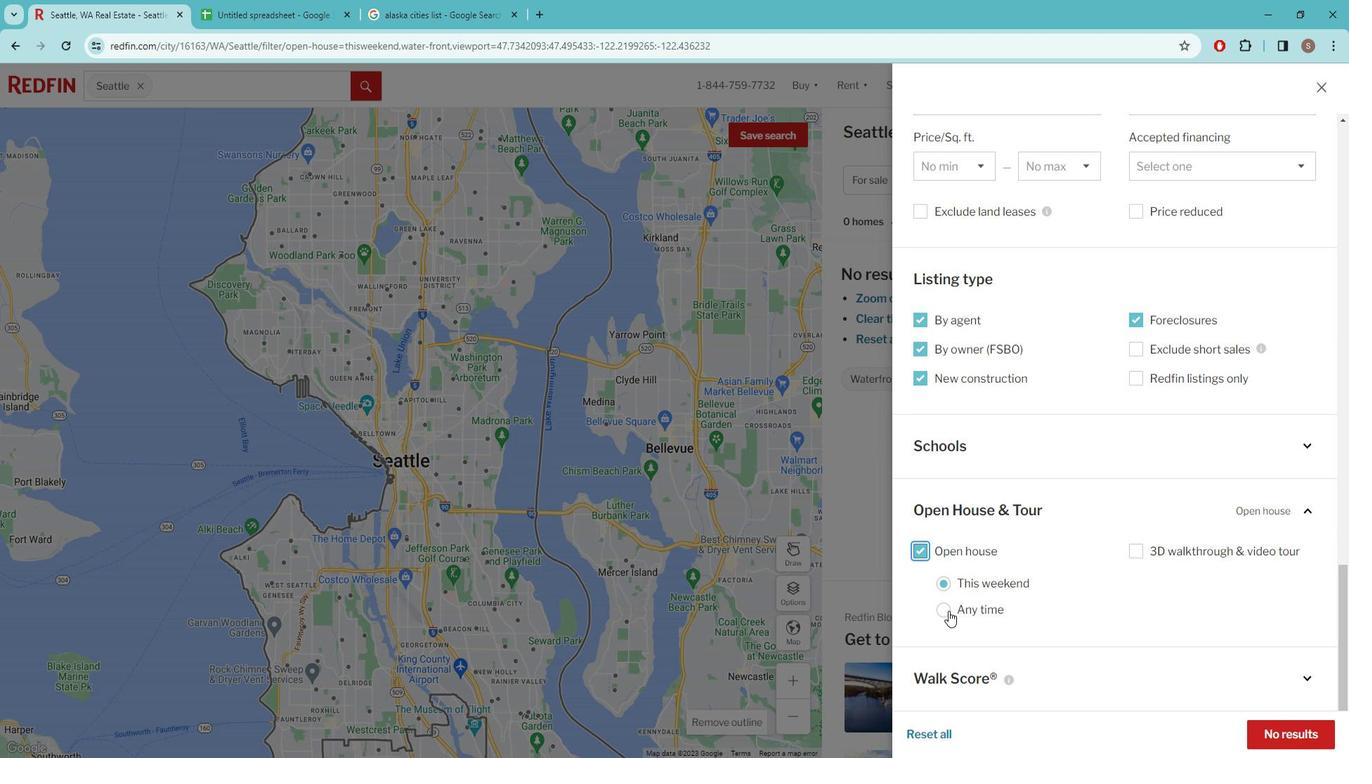 
Action: Mouse moved to (1289, 715)
Screenshot: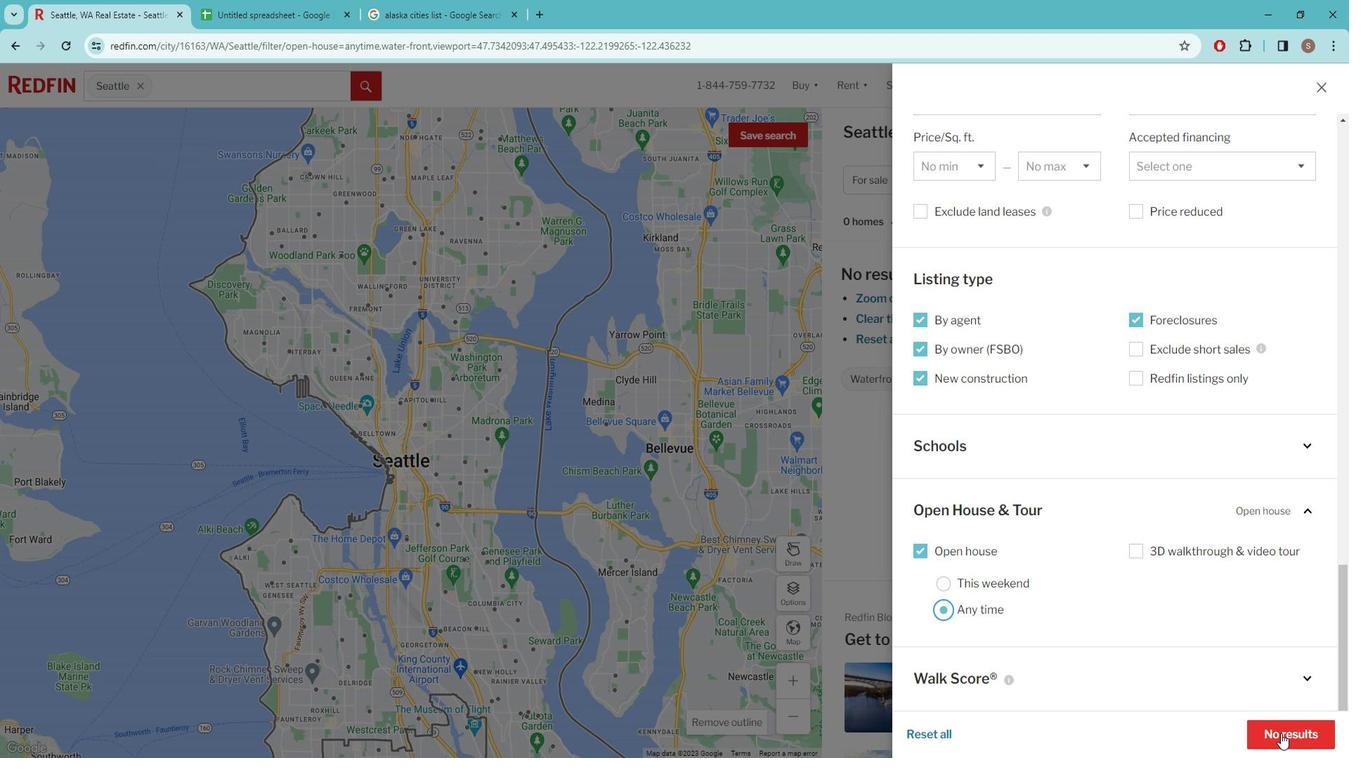 
Action: Mouse pressed left at (1289, 715)
Screenshot: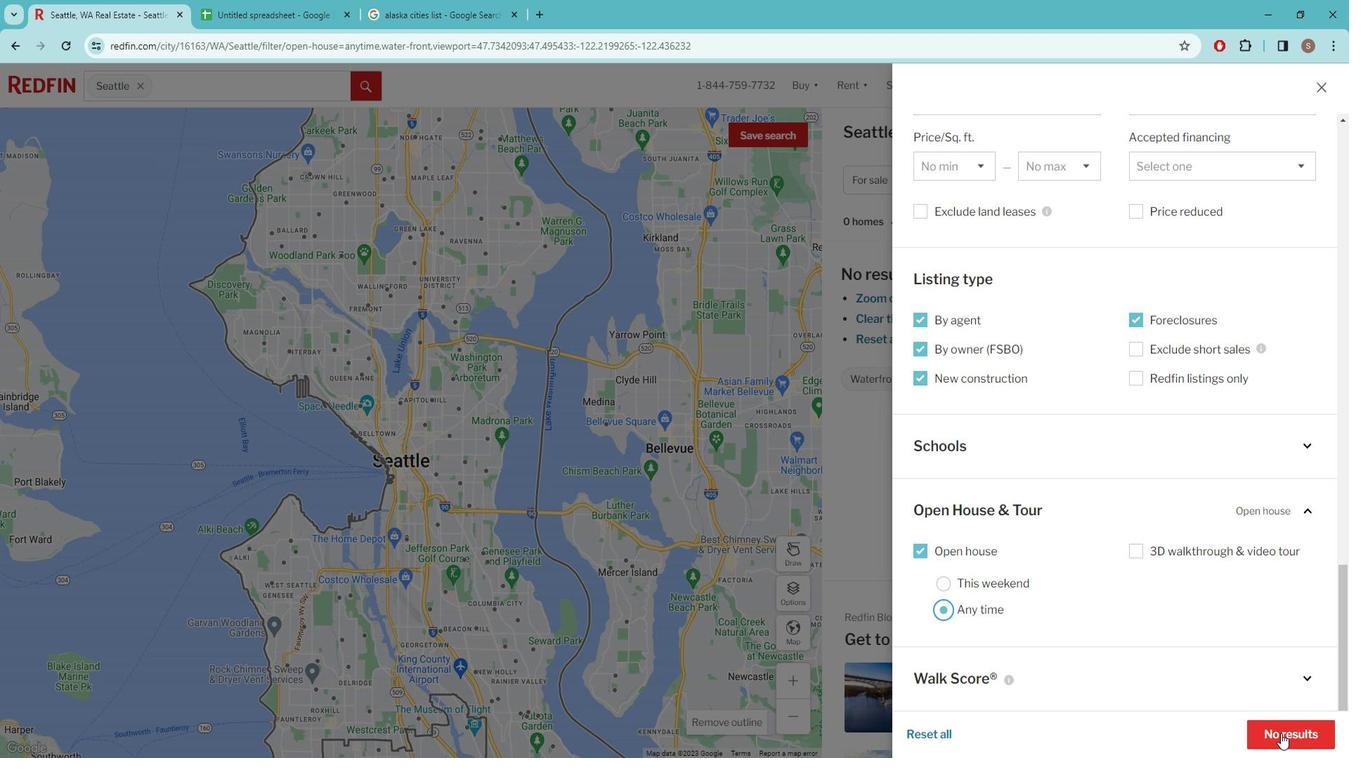 
Action: Mouse moved to (1130, 522)
Screenshot: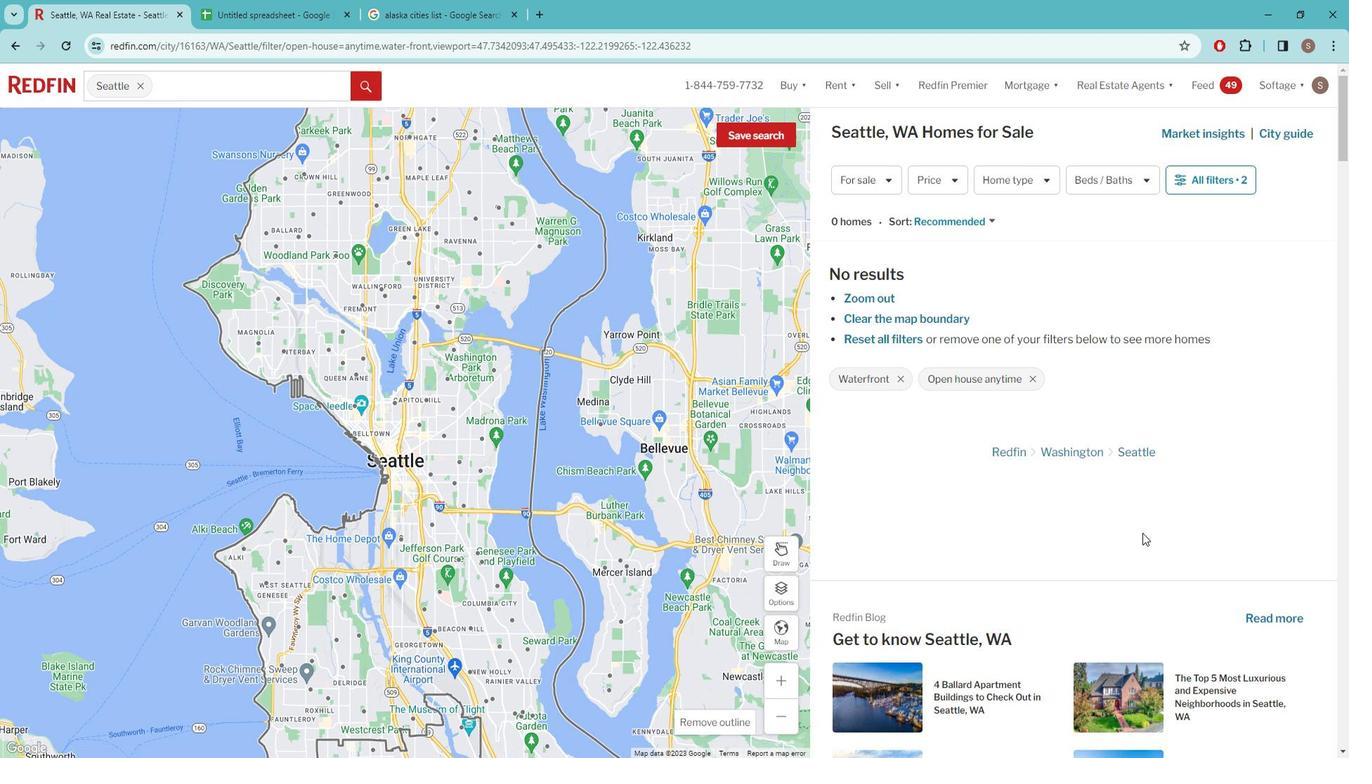 
